 Task: Find connections with filter location Igualada with filter topic #CVwith filter profile language Spanish with filter current company Zydus Group with filter school Vel Tech Multi Tech Dr. Rangarajan Dr. Sakunthala Engineering College with filter industry Retail Pharmacies with filter service category Real Estate with filter keywords title Human Resources
Action: Mouse moved to (306, 341)
Screenshot: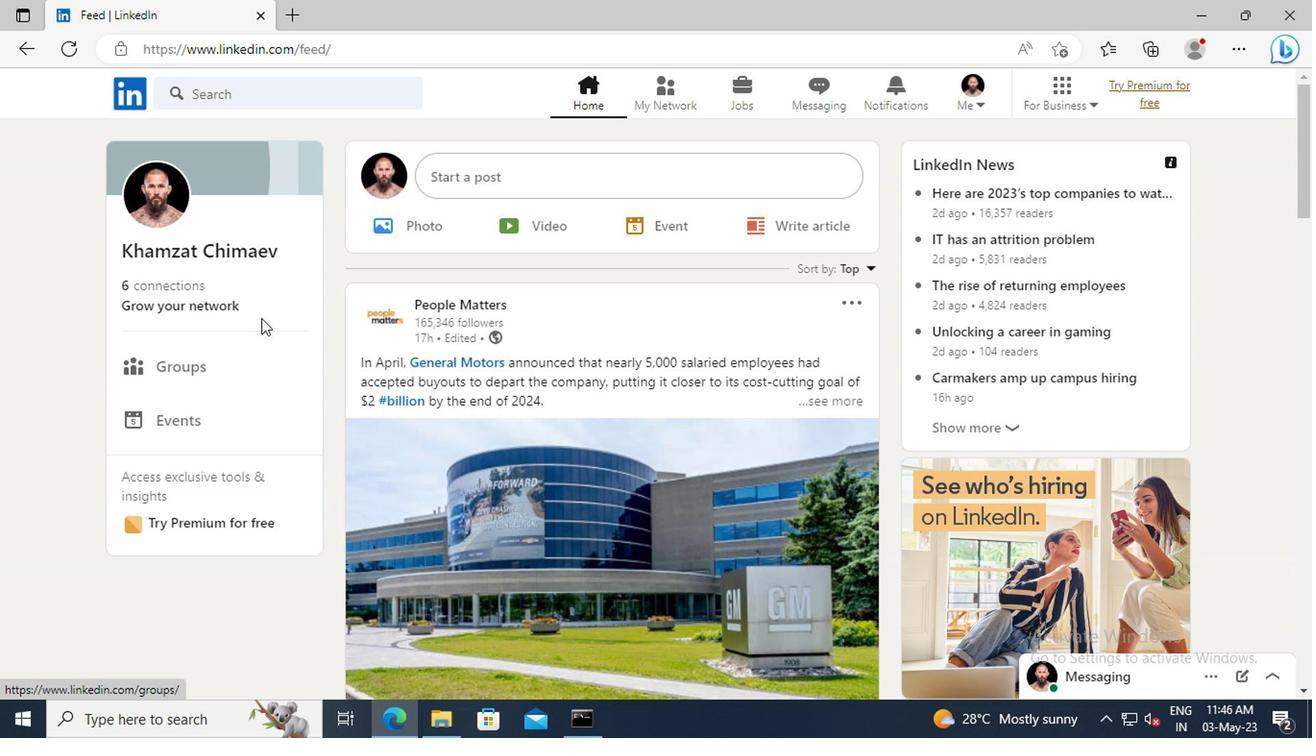 
Action: Mouse pressed left at (306, 341)
Screenshot: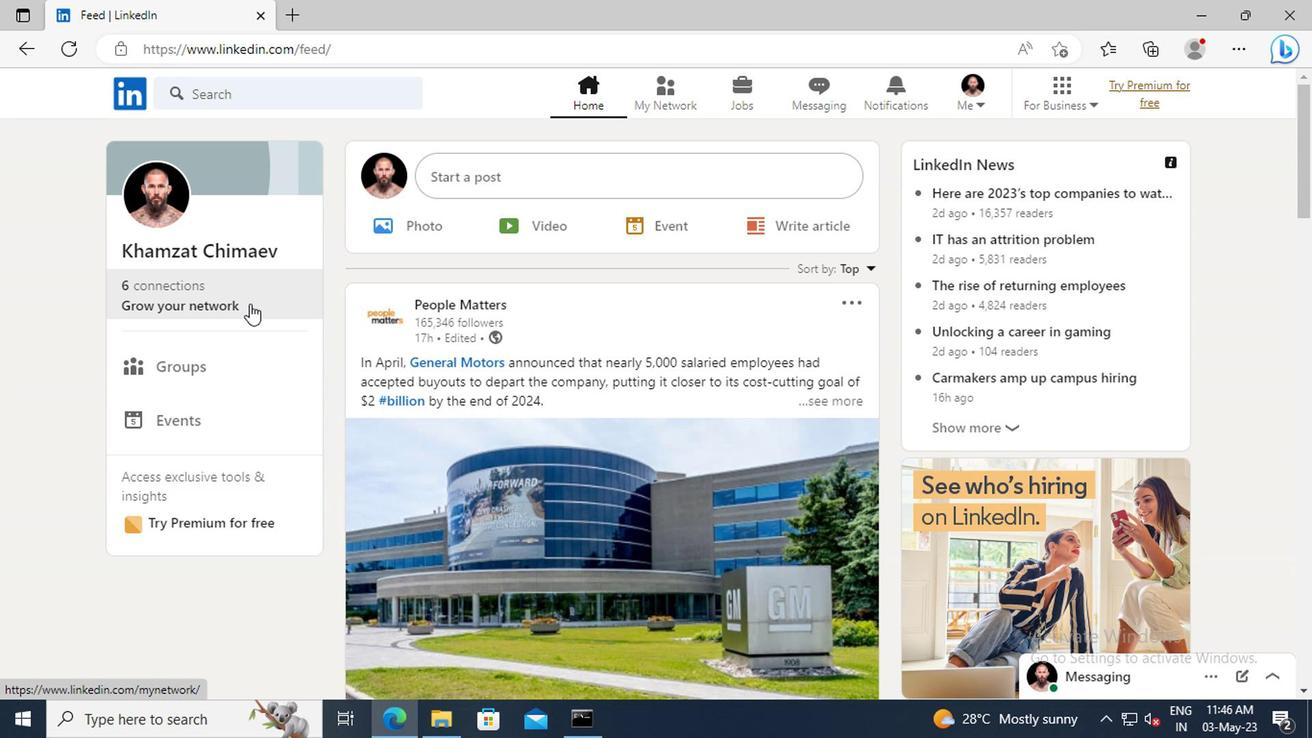 
Action: Mouse moved to (289, 277)
Screenshot: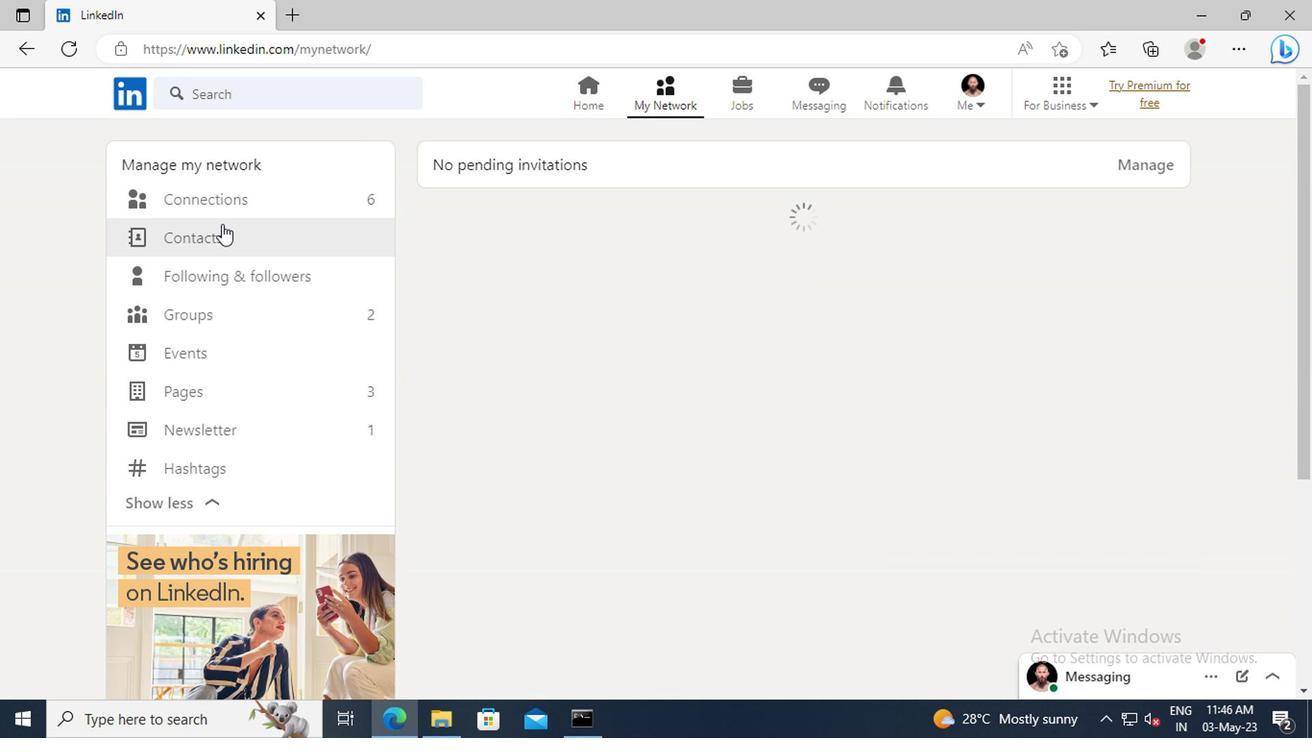 
Action: Mouse pressed left at (289, 277)
Screenshot: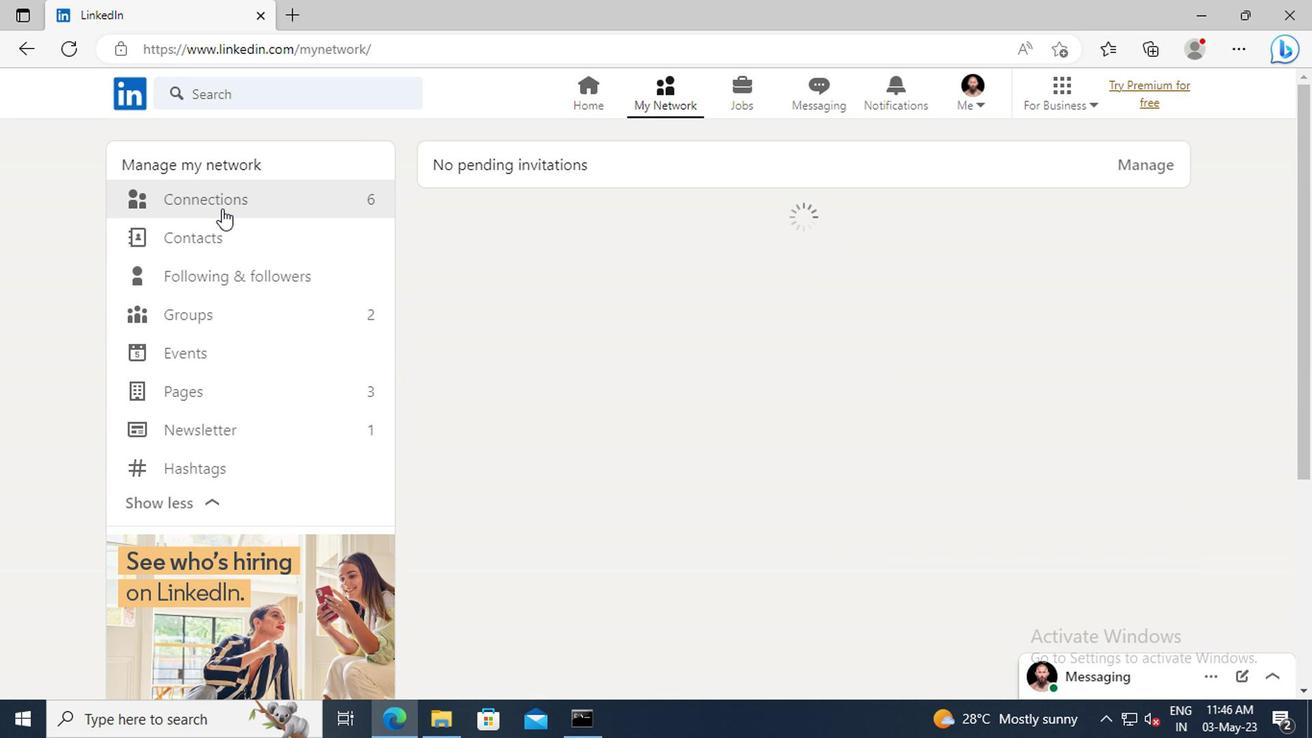 
Action: Mouse moved to (688, 278)
Screenshot: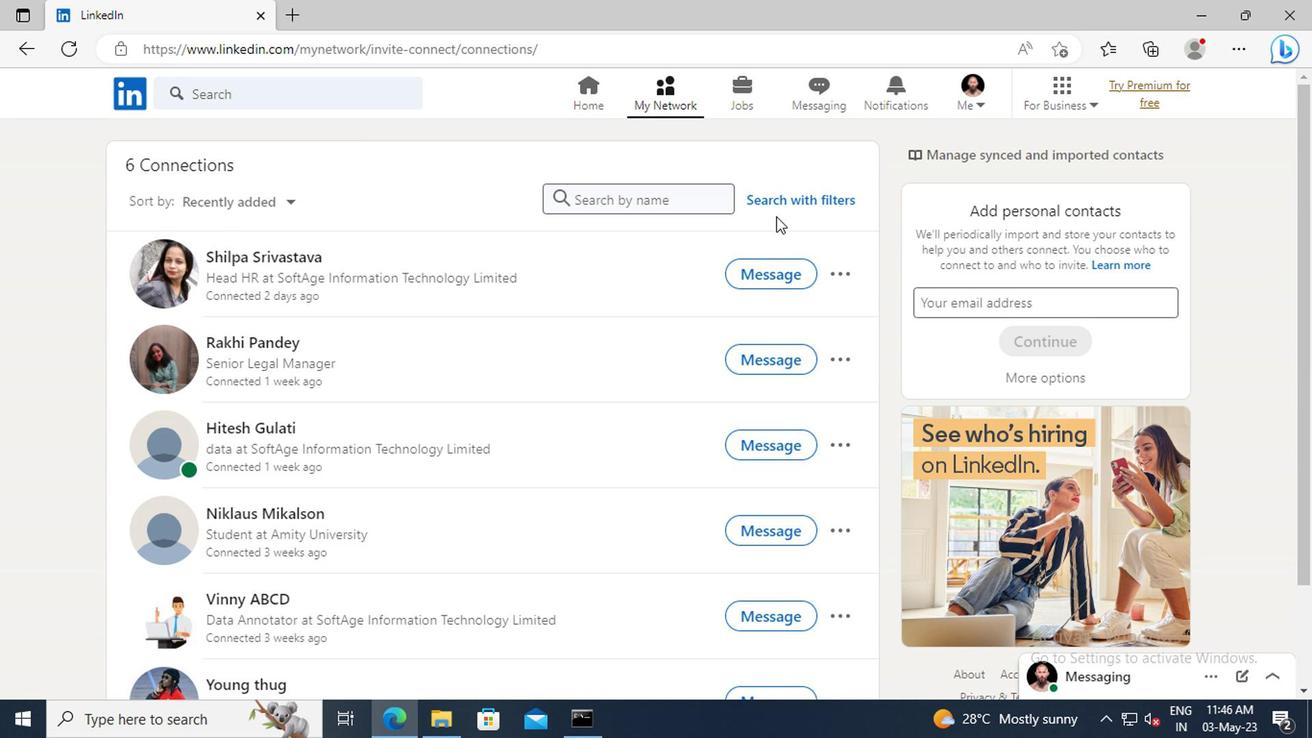
Action: Mouse pressed left at (688, 278)
Screenshot: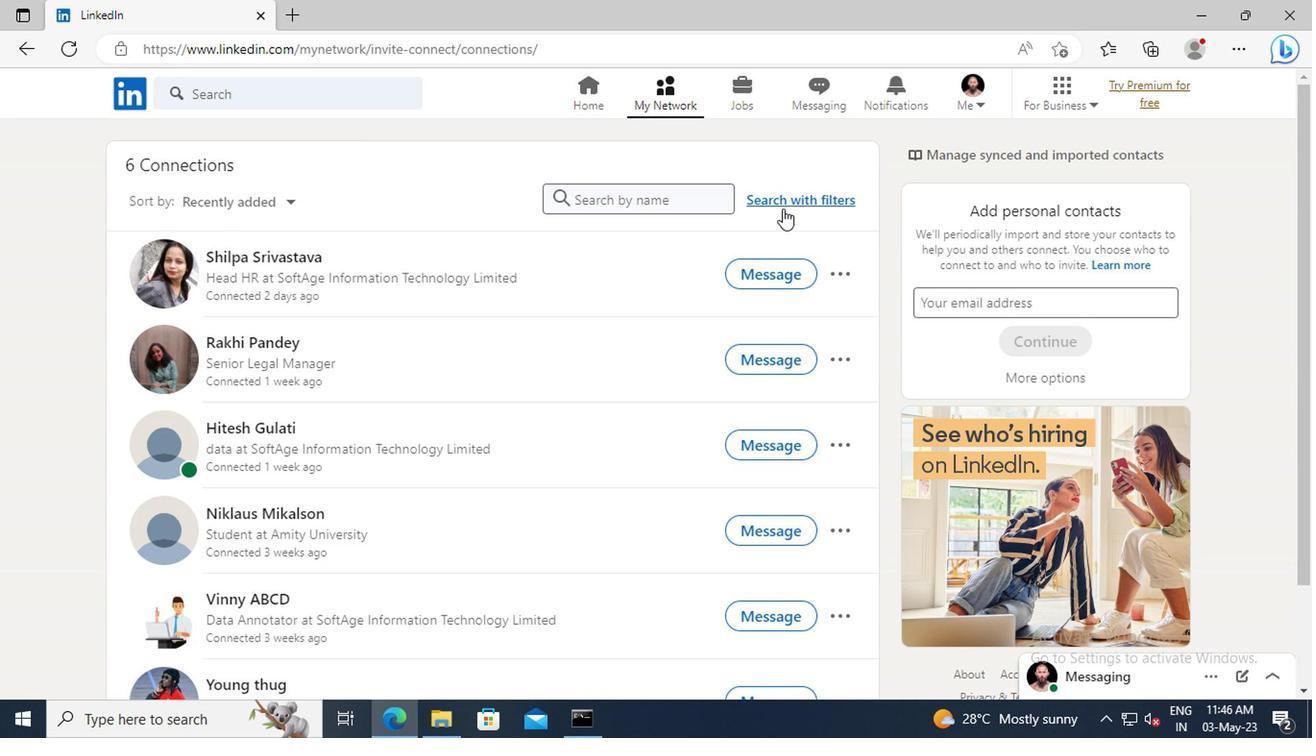 
Action: Mouse moved to (645, 239)
Screenshot: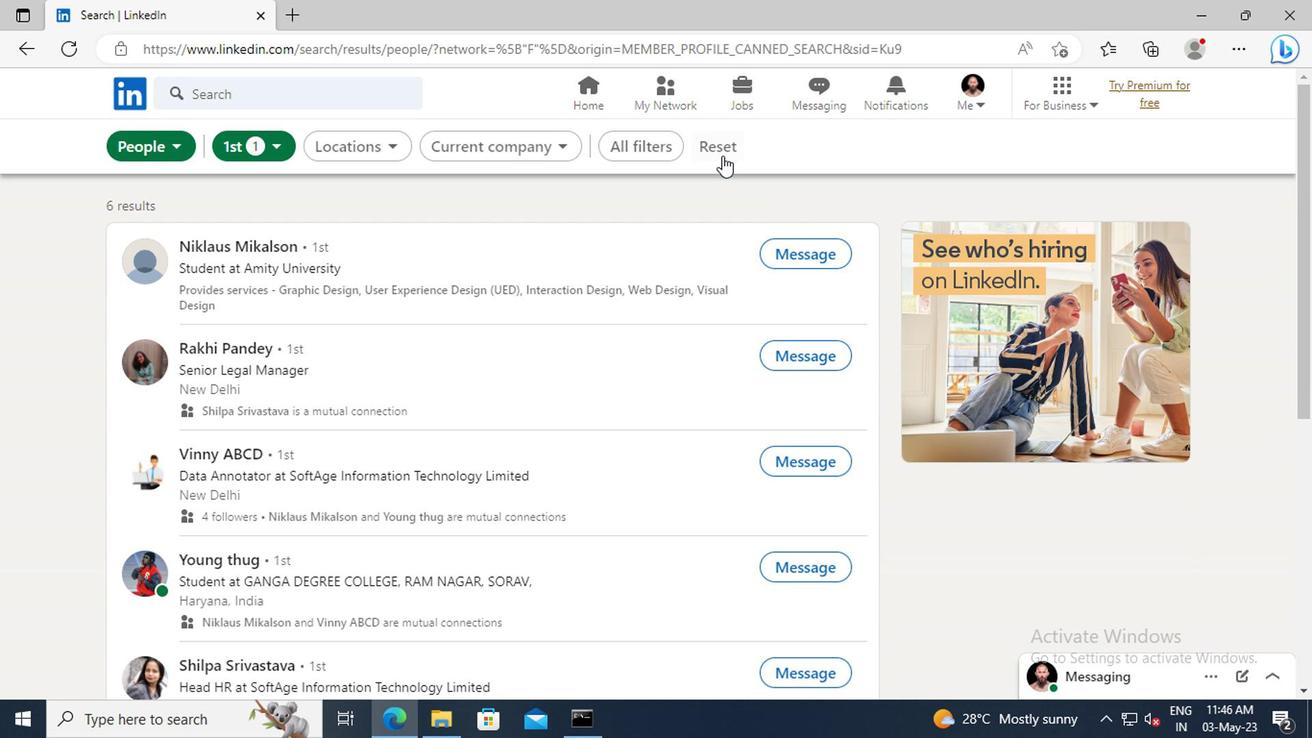 
Action: Mouse pressed left at (645, 239)
Screenshot: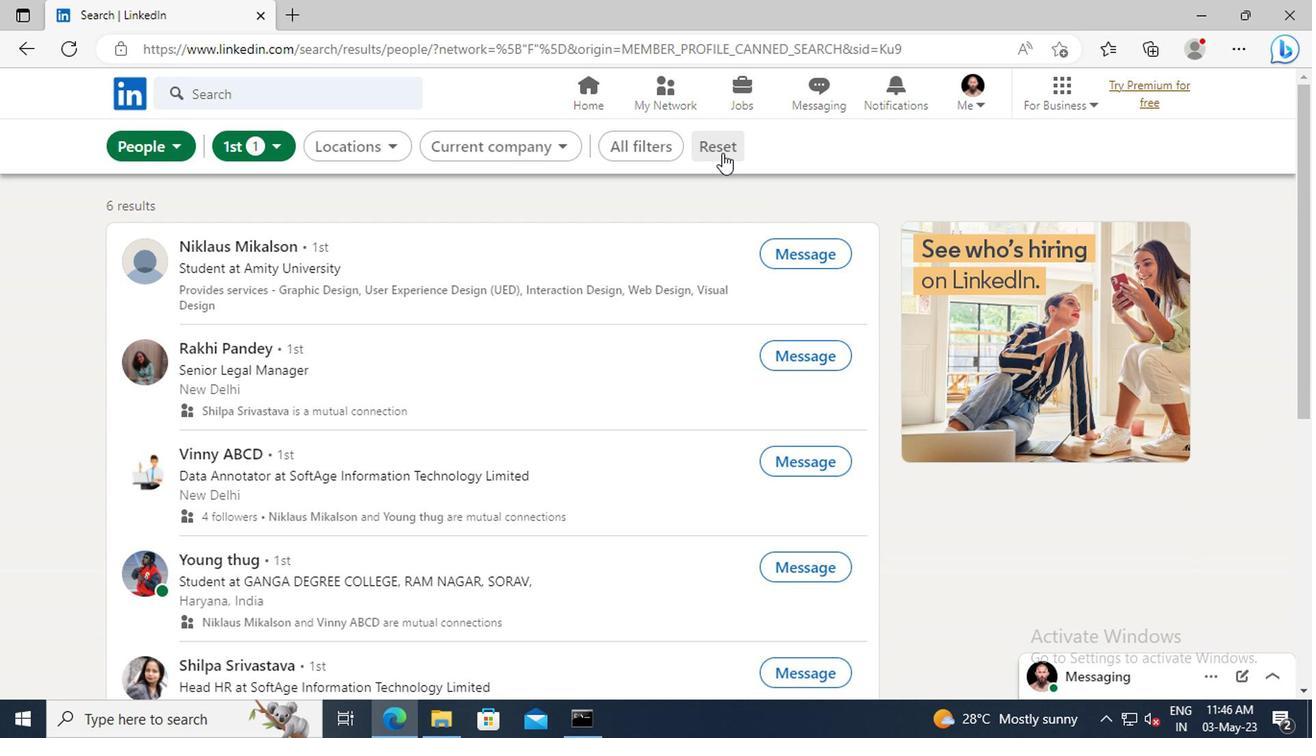 
Action: Mouse moved to (632, 237)
Screenshot: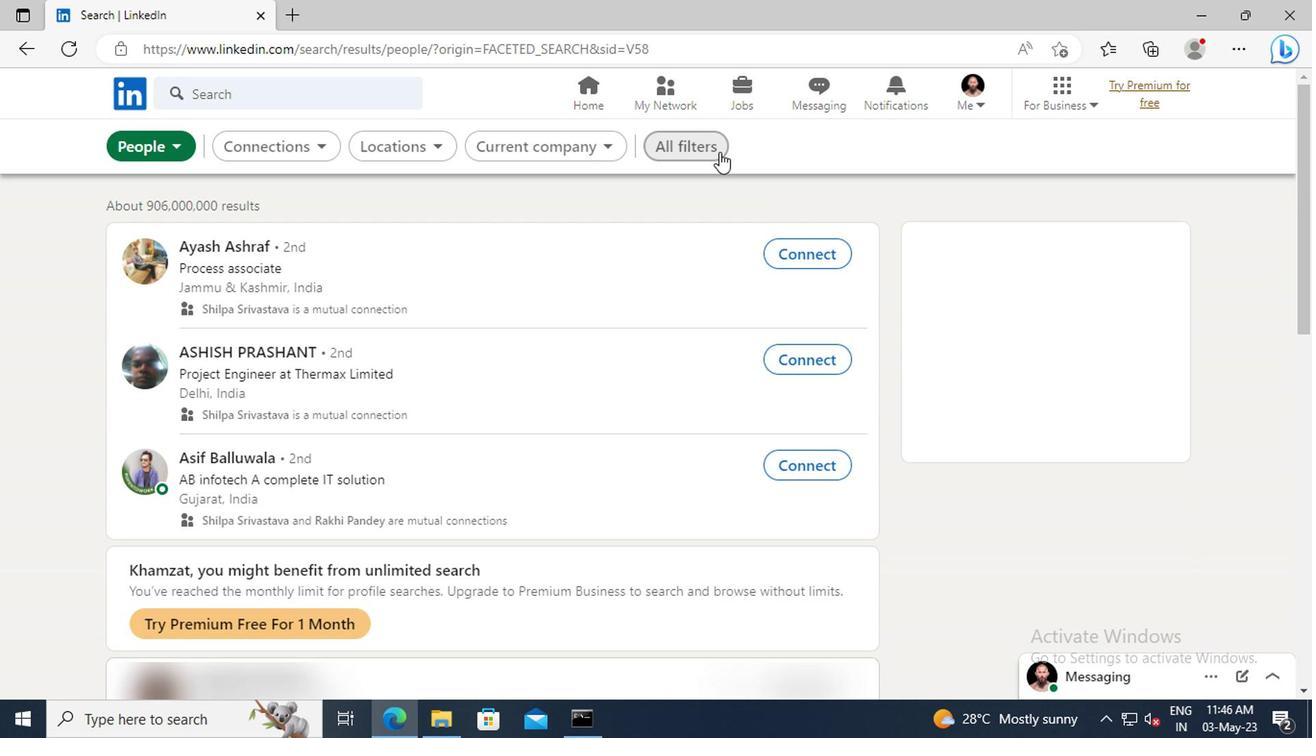 
Action: Mouse pressed left at (632, 237)
Screenshot: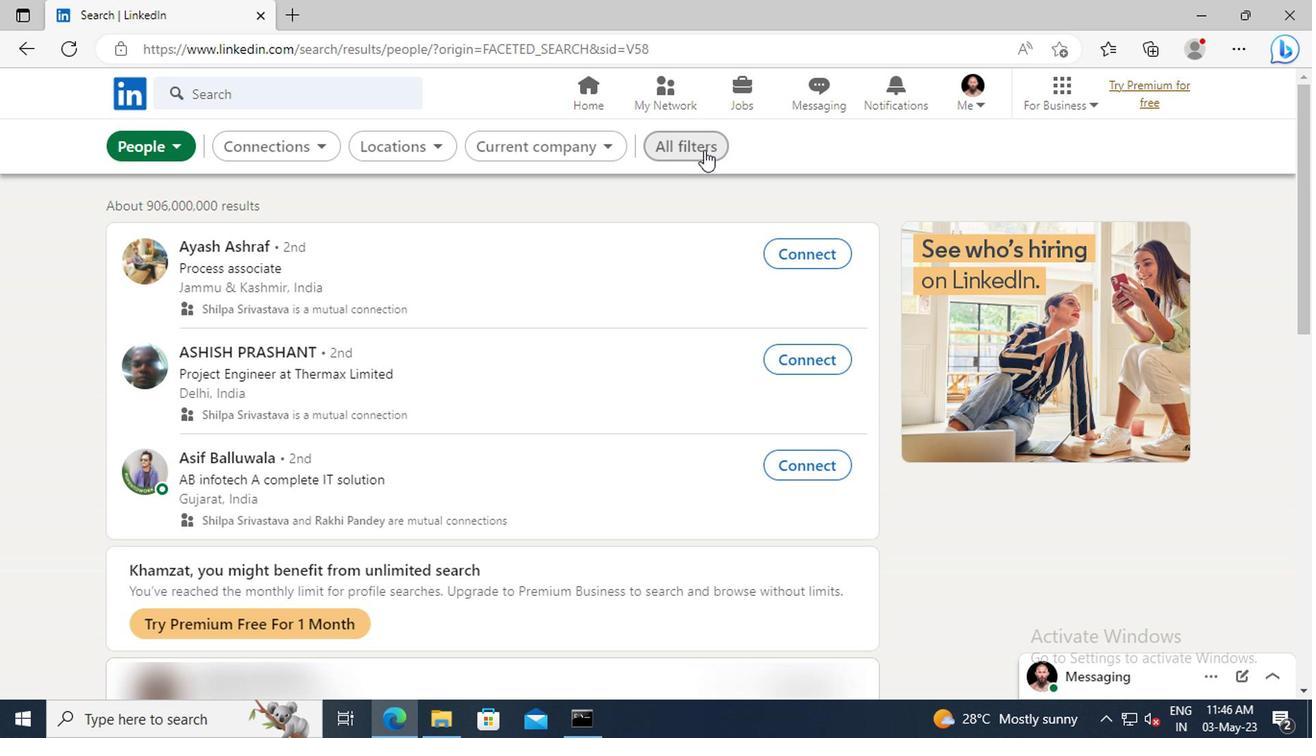 
Action: Mouse moved to (895, 384)
Screenshot: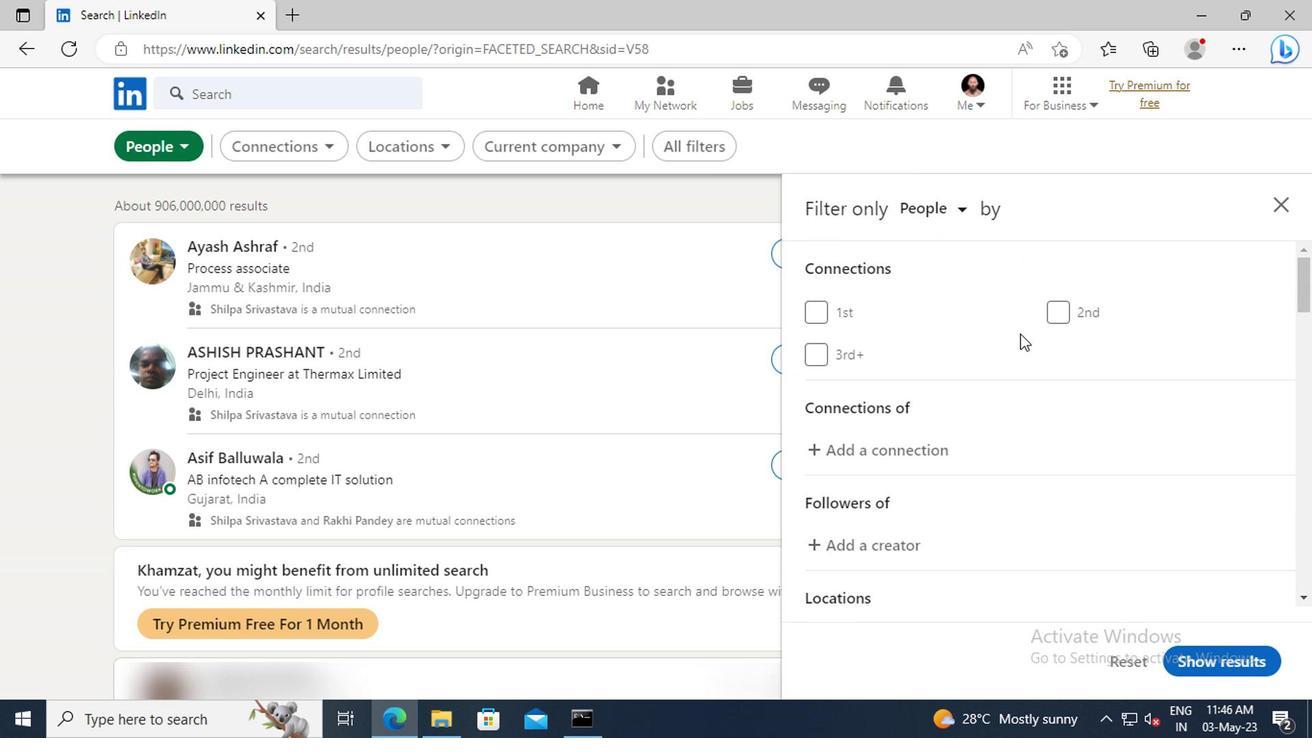 
Action: Mouse scrolled (895, 384) with delta (0, 0)
Screenshot: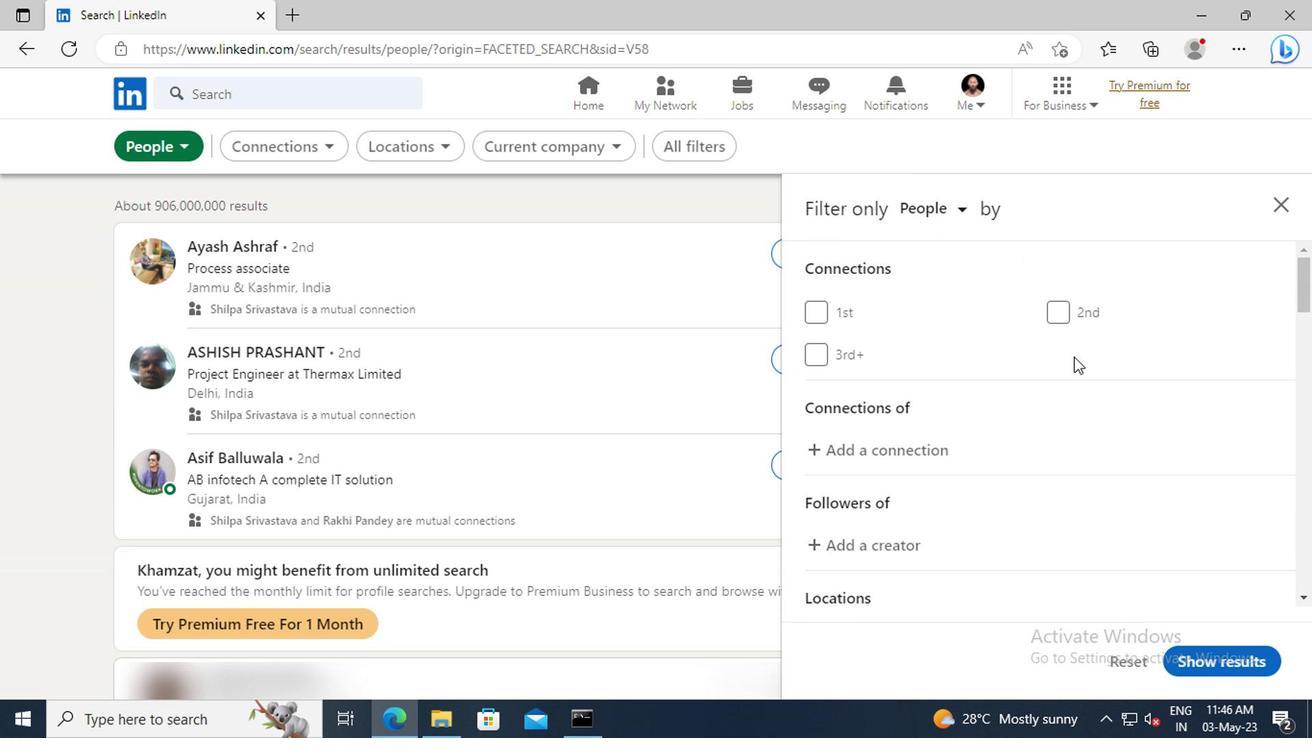 
Action: Mouse scrolled (895, 384) with delta (0, 0)
Screenshot: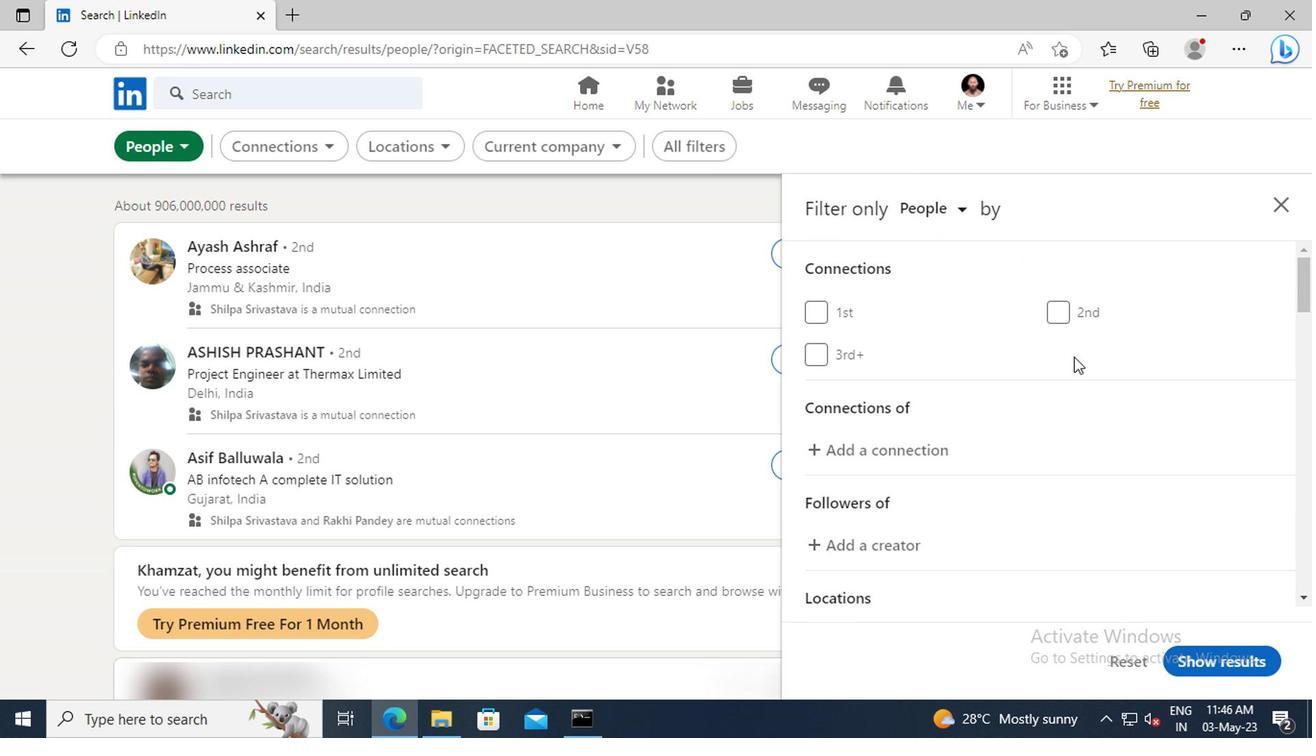 
Action: Mouse scrolled (895, 384) with delta (0, 0)
Screenshot: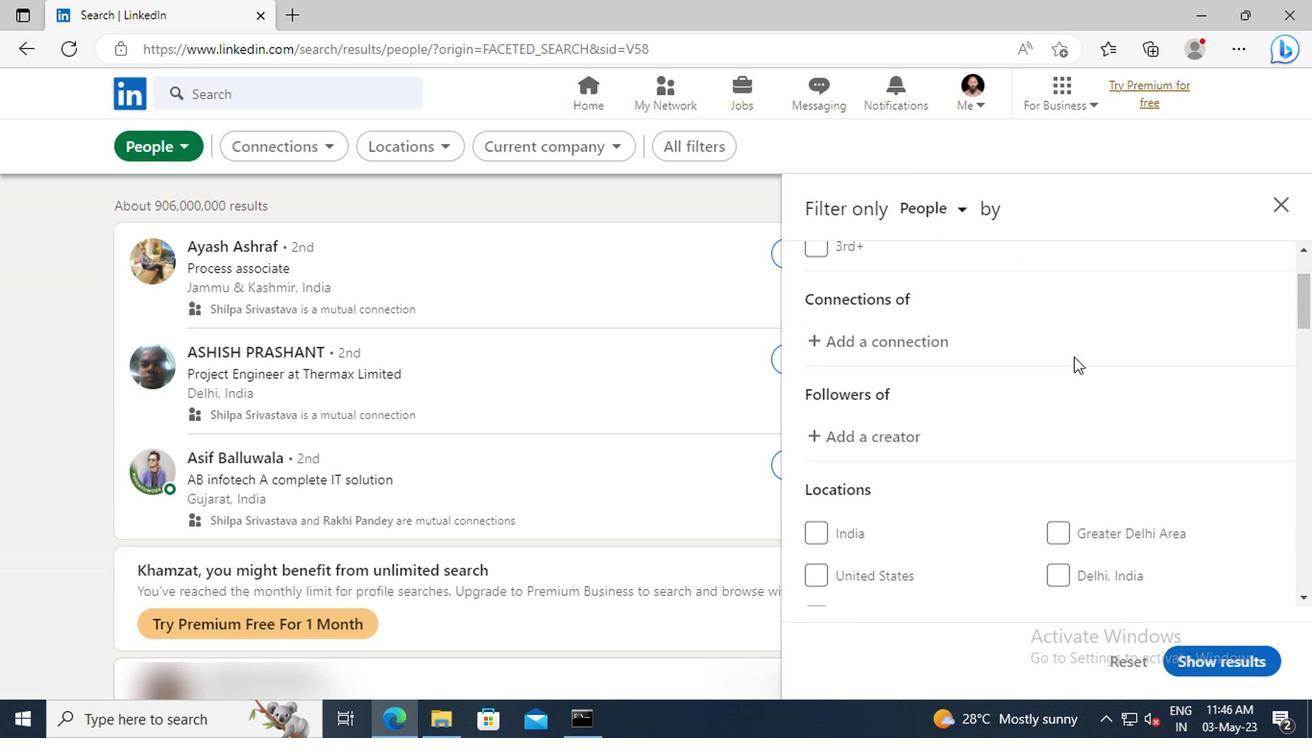 
Action: Mouse scrolled (895, 384) with delta (0, 0)
Screenshot: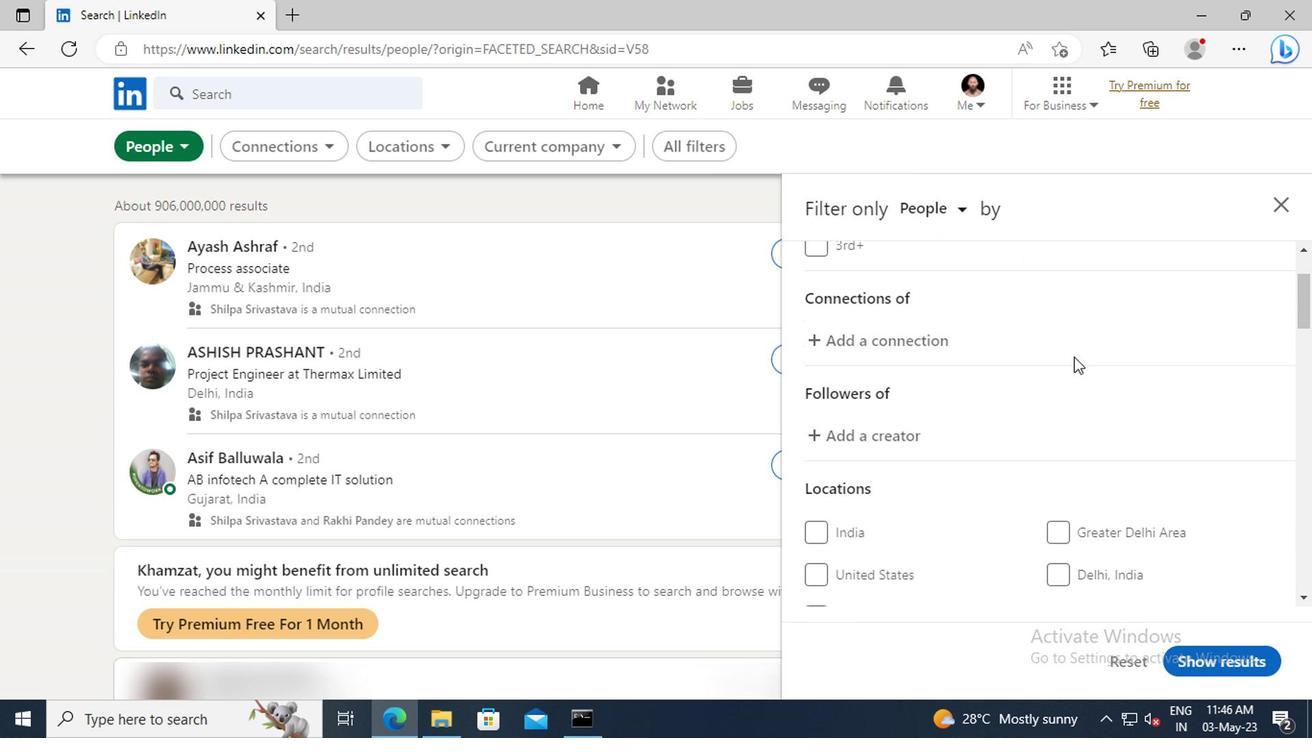 
Action: Mouse scrolled (895, 384) with delta (0, 0)
Screenshot: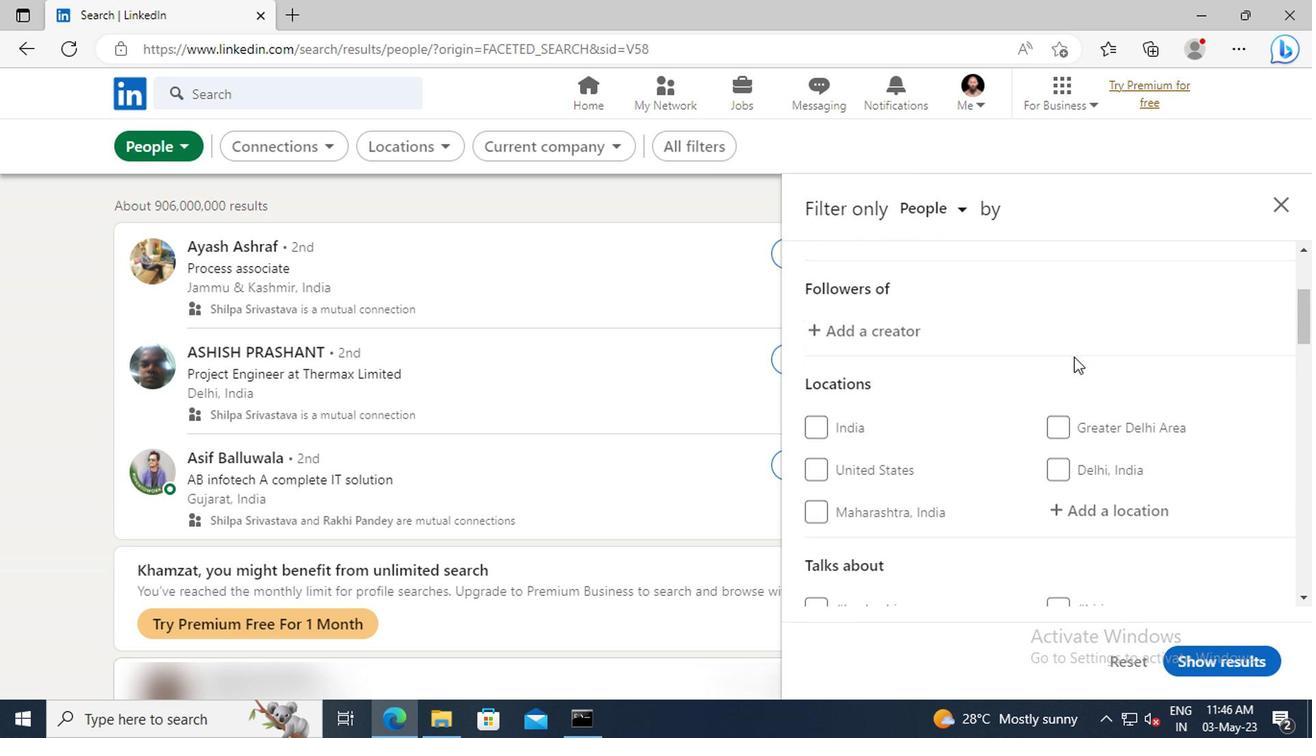 
Action: Mouse moved to (901, 455)
Screenshot: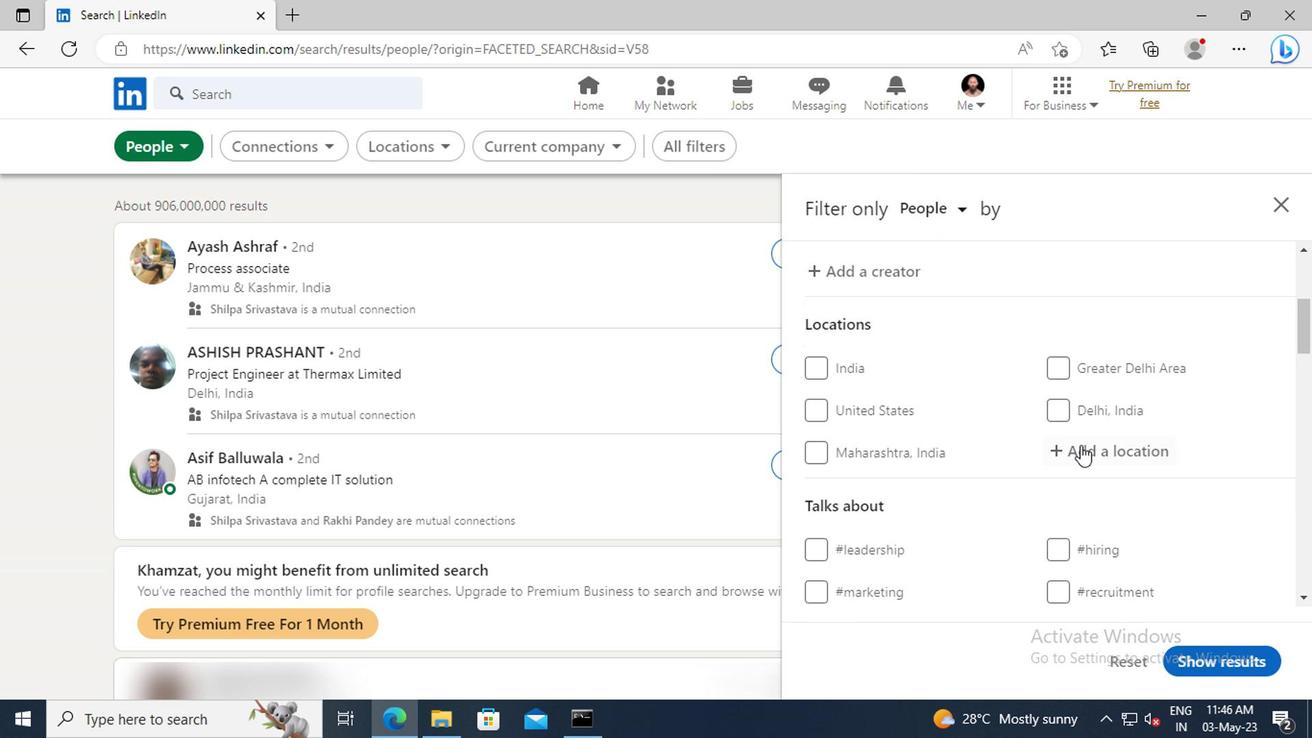 
Action: Mouse pressed left at (901, 455)
Screenshot: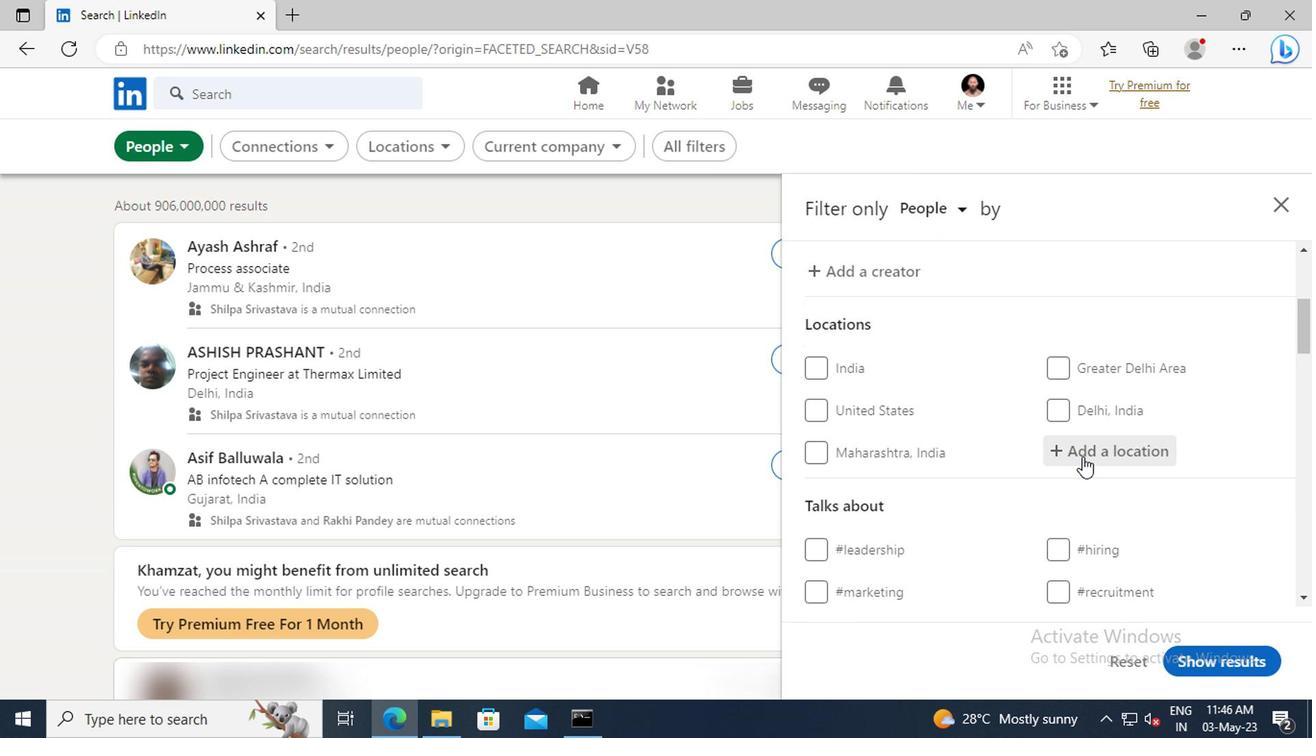 
Action: Key pressed <Key.shift>IGUALADA
Screenshot: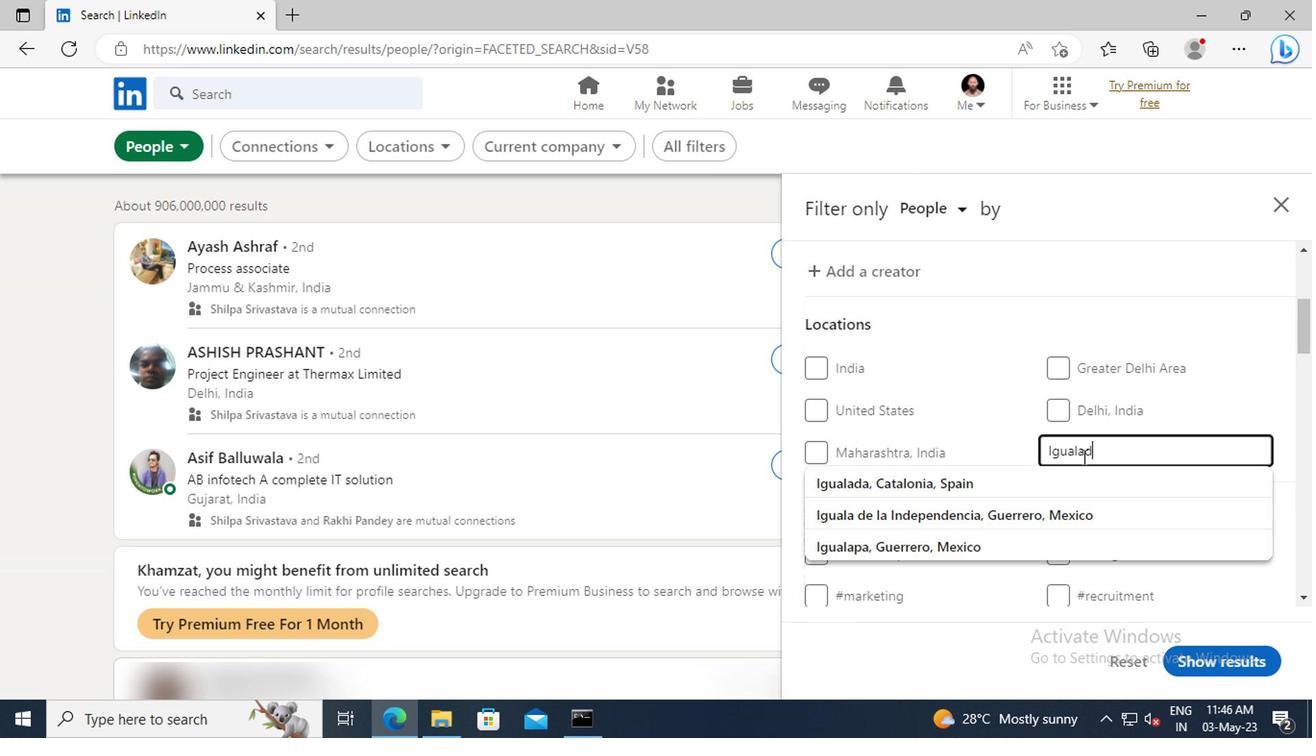 
Action: Mouse moved to (897, 476)
Screenshot: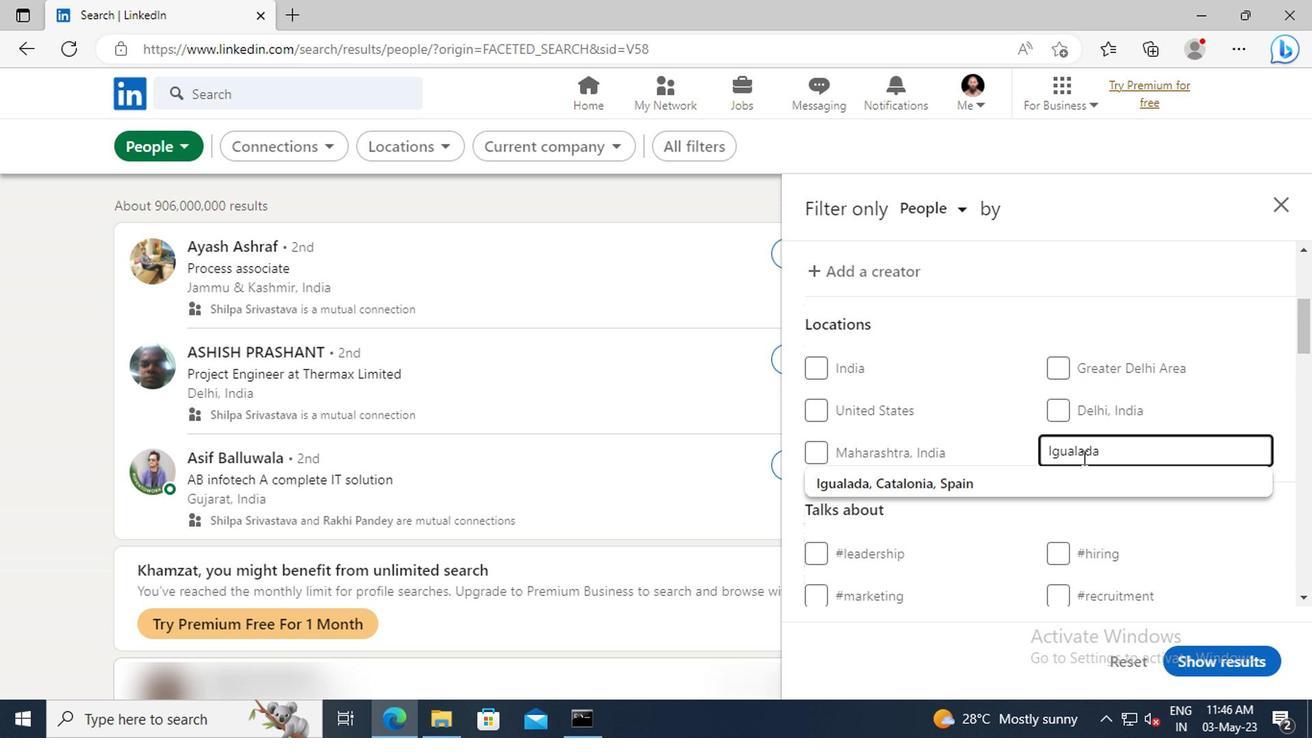 
Action: Mouse pressed left at (897, 476)
Screenshot: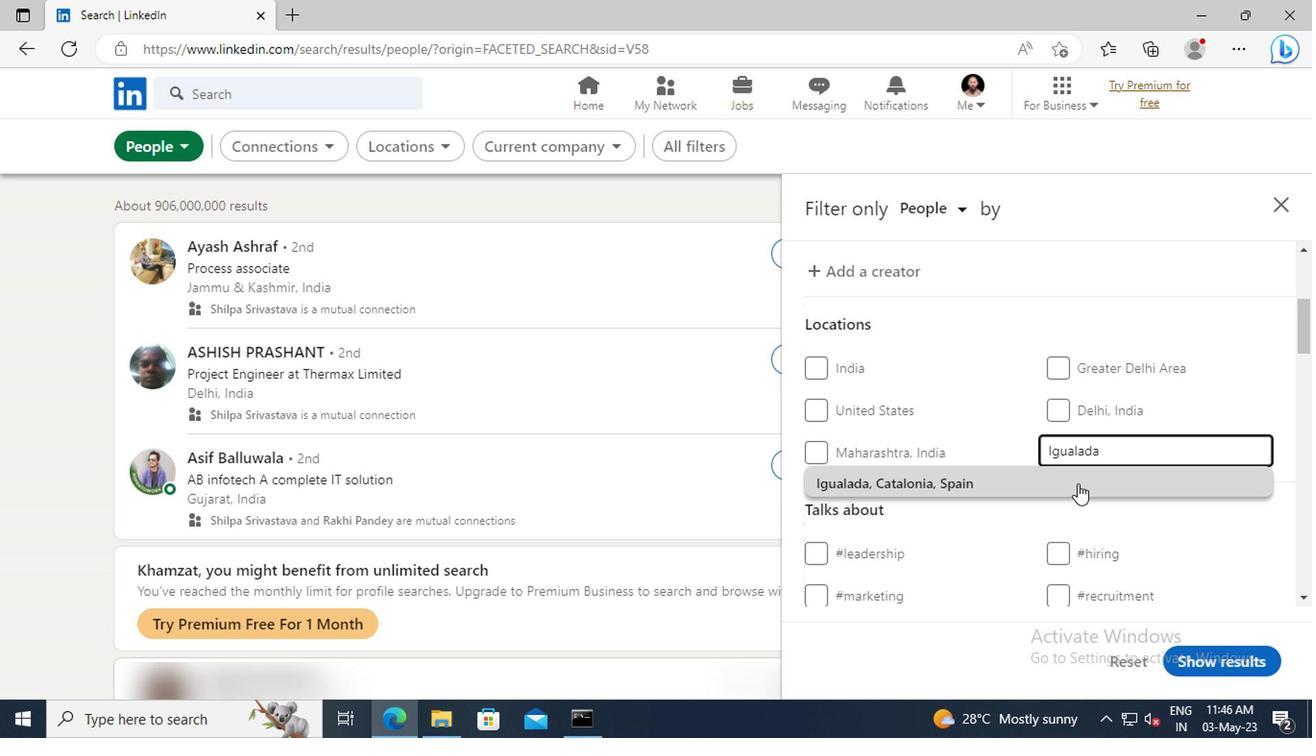 
Action: Mouse moved to (896, 477)
Screenshot: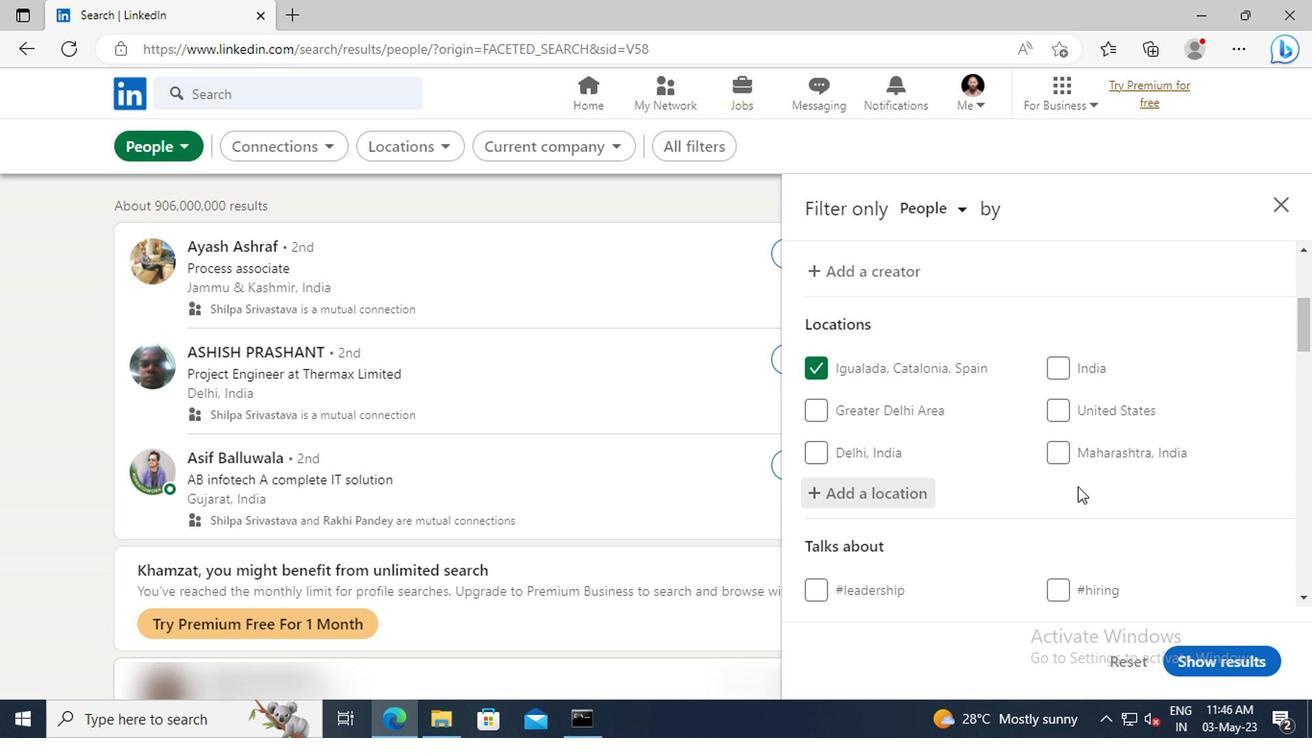 
Action: Mouse scrolled (896, 476) with delta (0, 0)
Screenshot: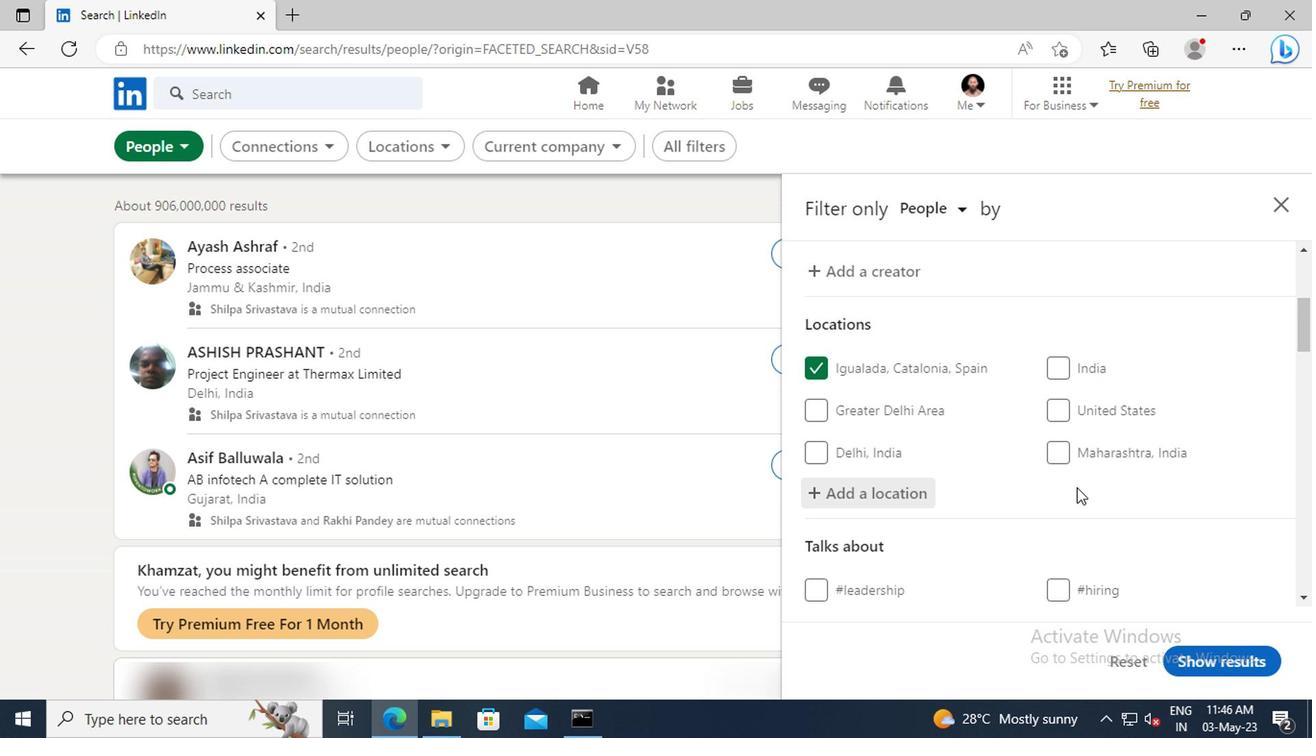 
Action: Mouse moved to (895, 476)
Screenshot: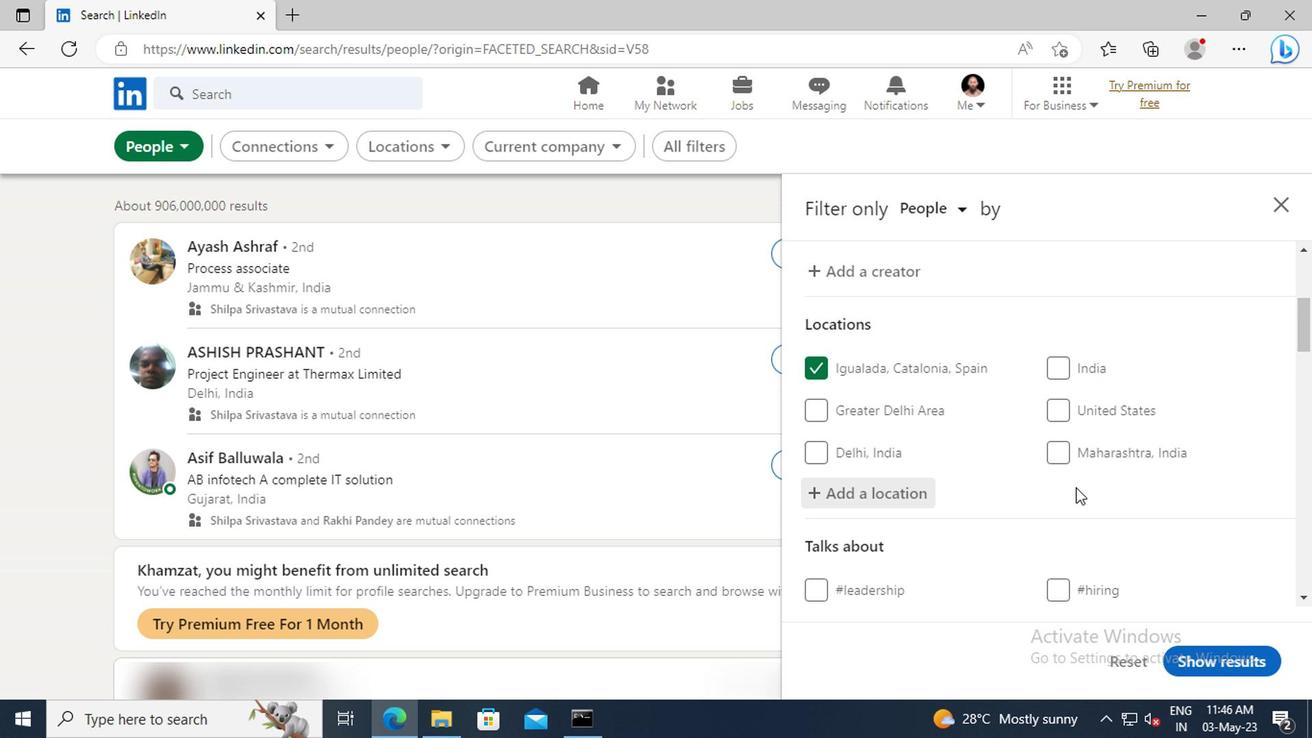 
Action: Mouse scrolled (895, 476) with delta (0, 0)
Screenshot: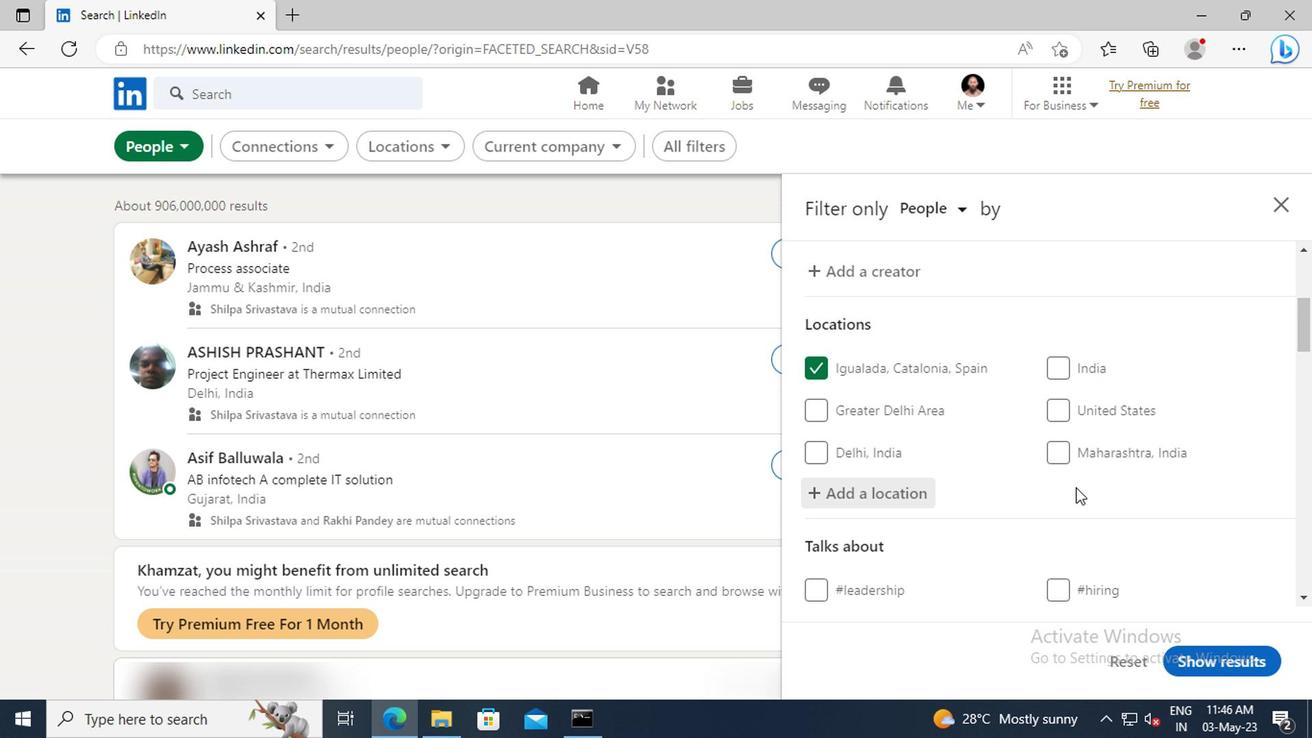 
Action: Mouse moved to (887, 442)
Screenshot: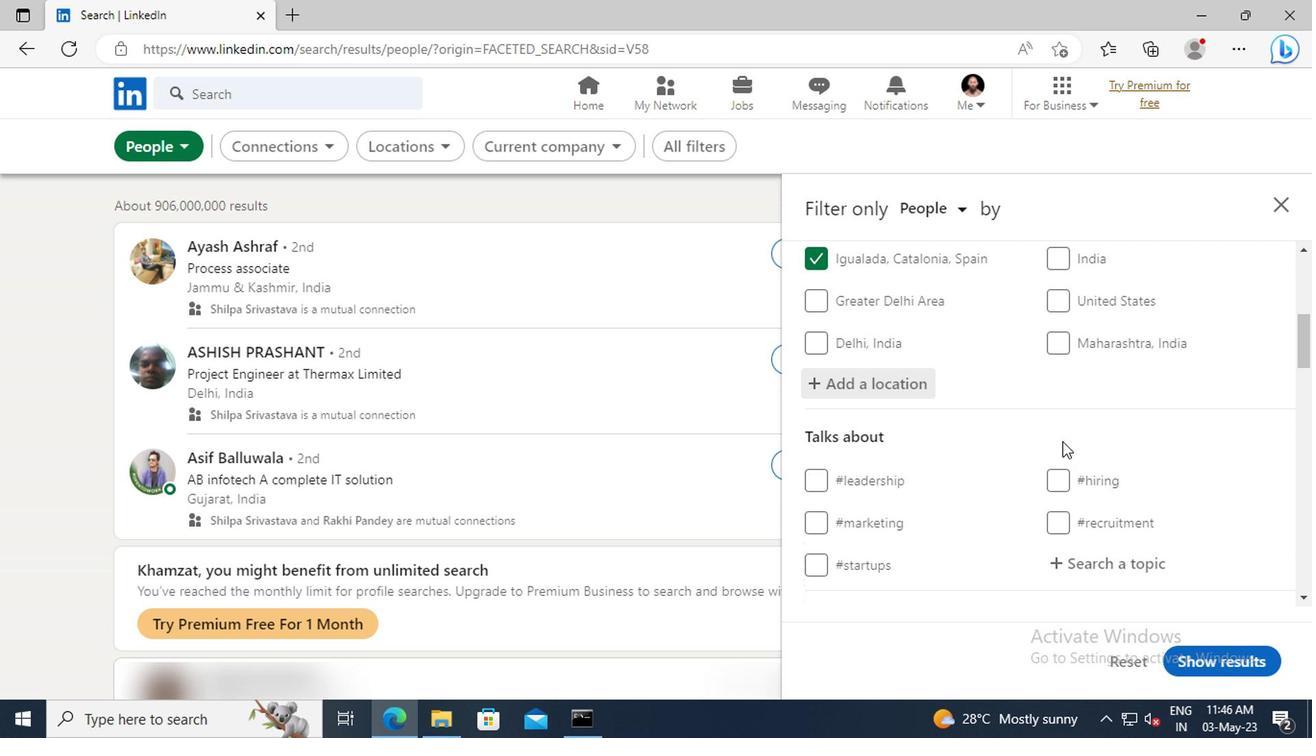 
Action: Mouse scrolled (887, 442) with delta (0, 0)
Screenshot: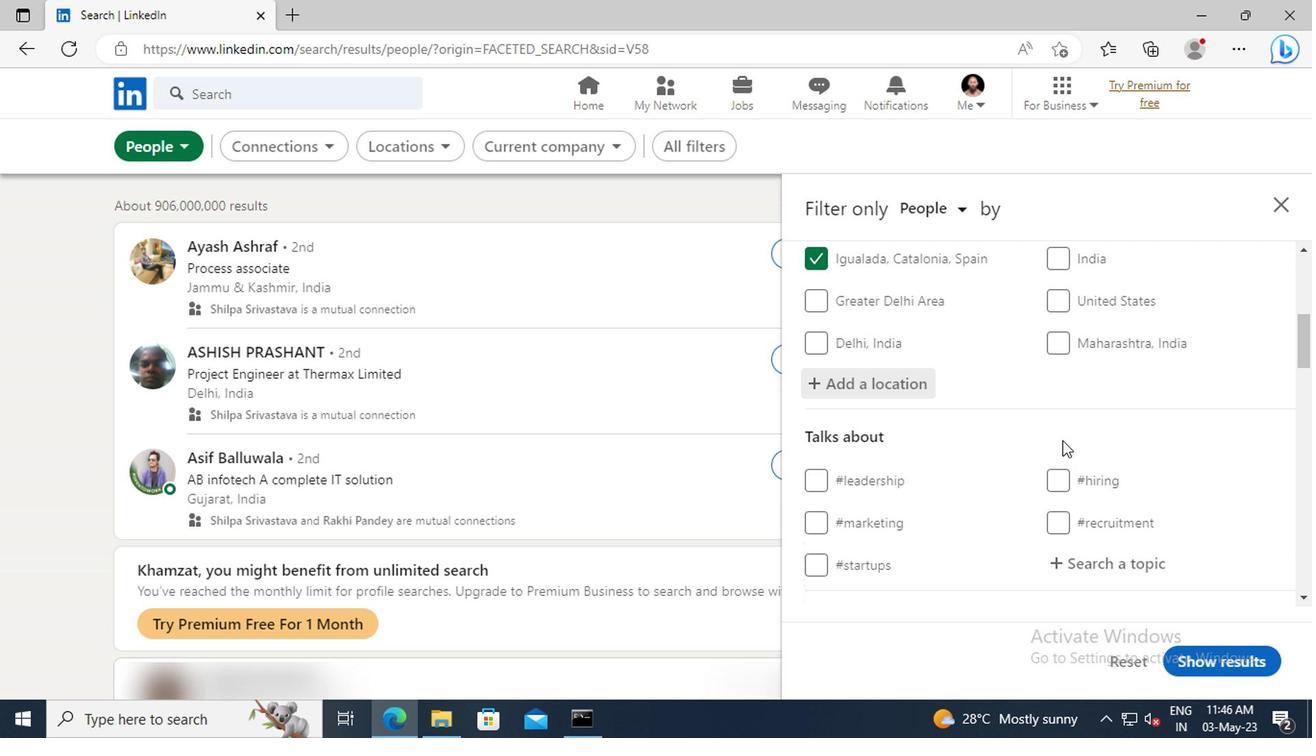 
Action: Mouse scrolled (887, 442) with delta (0, 0)
Screenshot: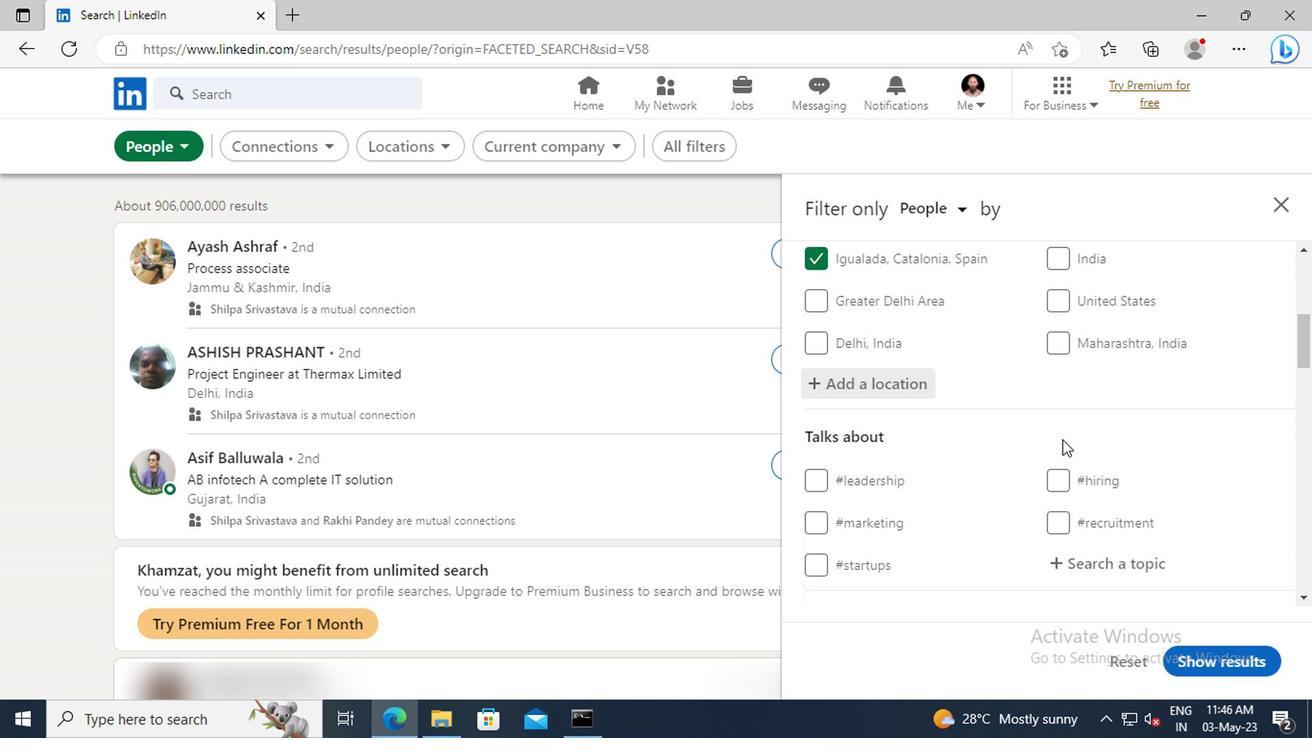 
Action: Mouse moved to (891, 454)
Screenshot: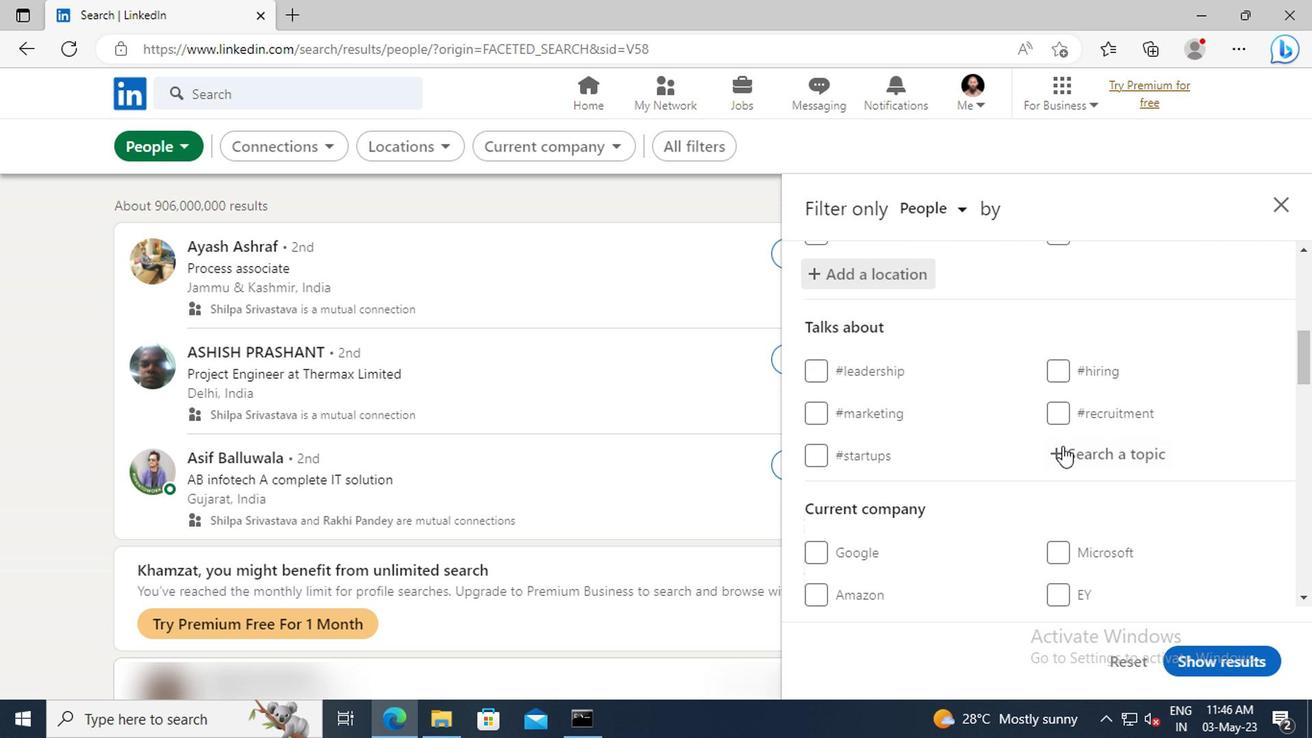 
Action: Mouse pressed left at (891, 454)
Screenshot: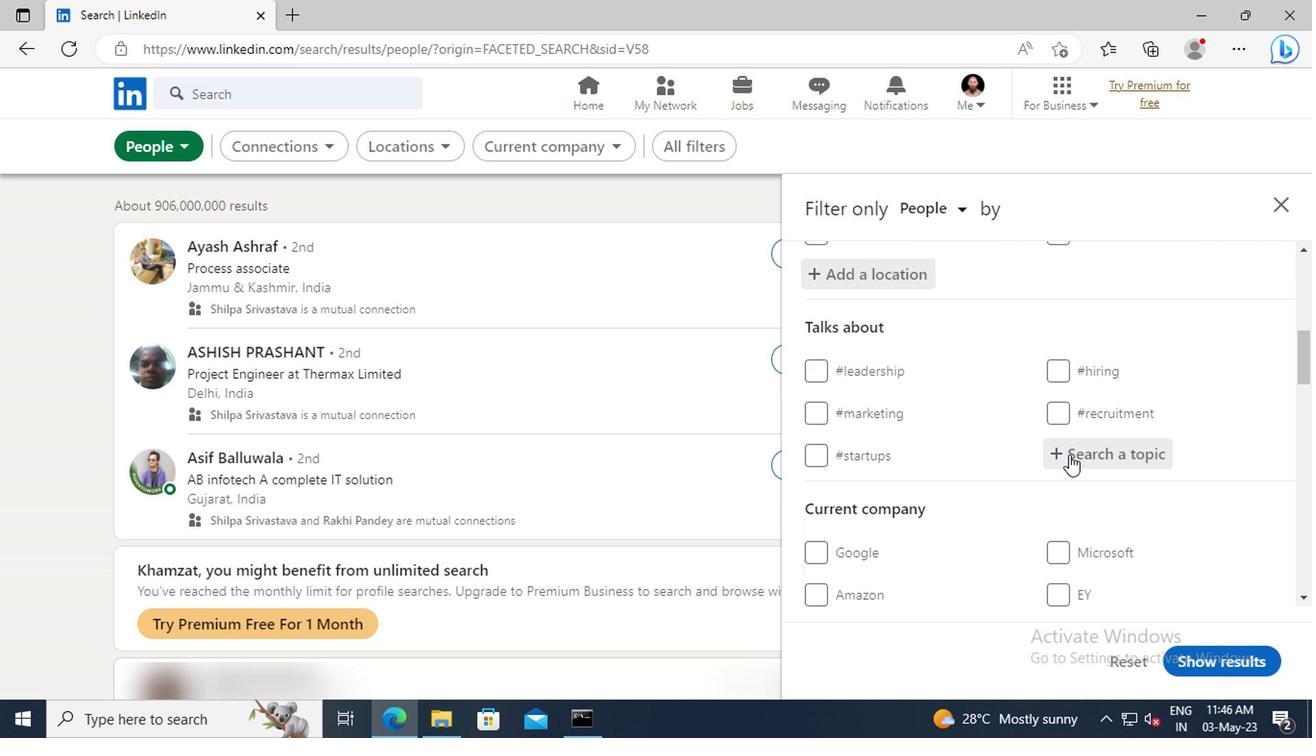 
Action: Key pressed <Key.shift>CV
Screenshot: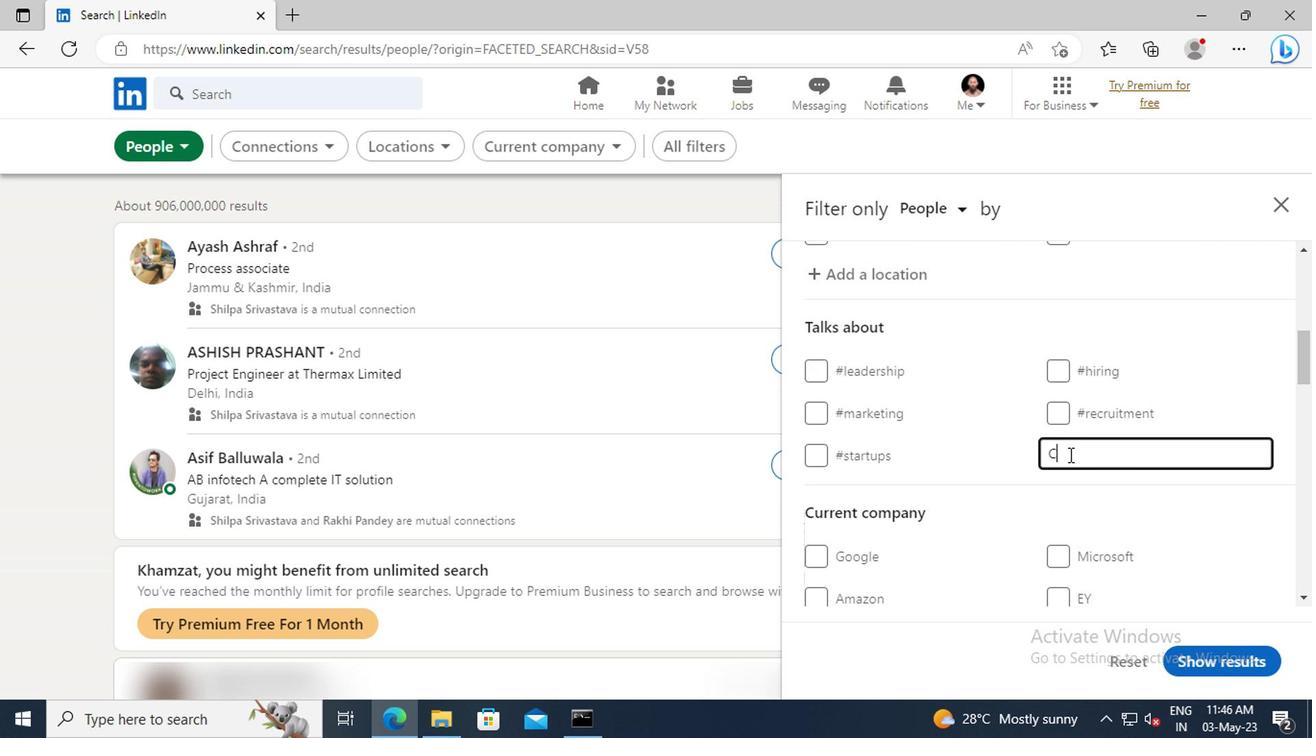 
Action: Mouse moved to (891, 468)
Screenshot: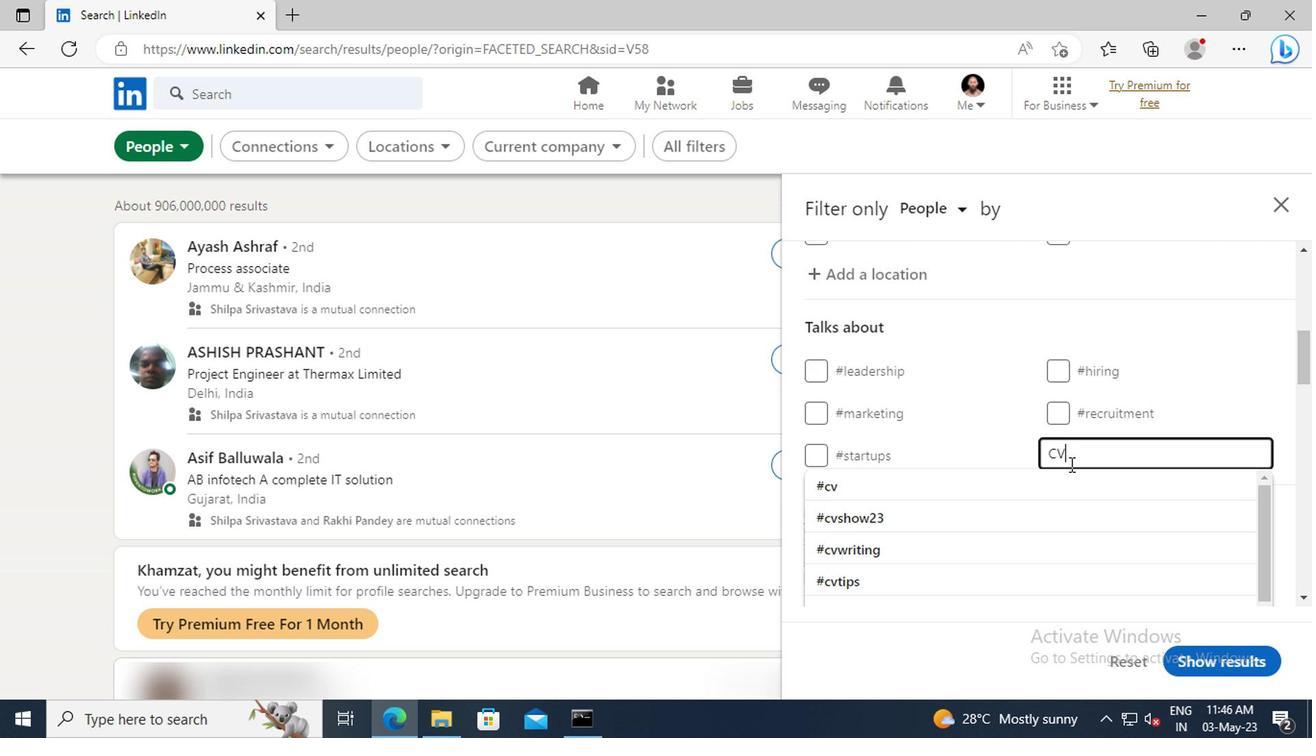 
Action: Mouse pressed left at (891, 468)
Screenshot: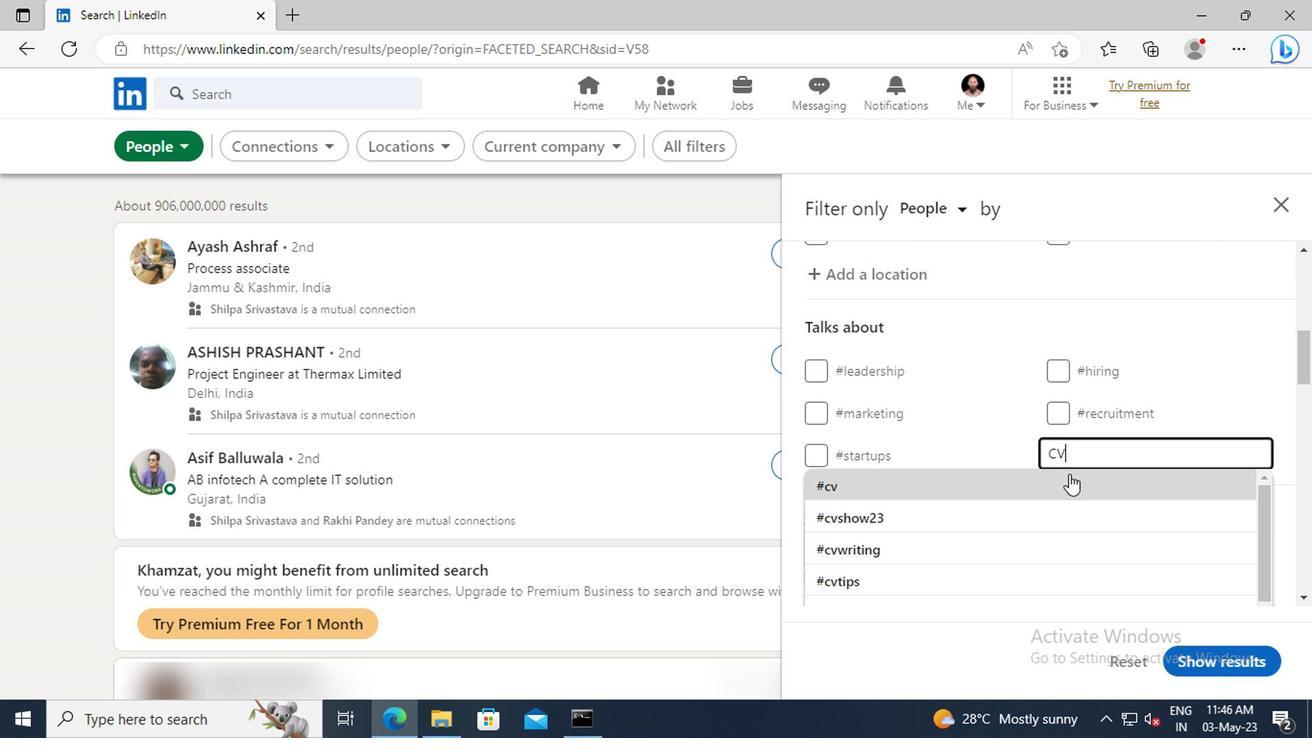 
Action: Mouse scrolled (891, 467) with delta (0, 0)
Screenshot: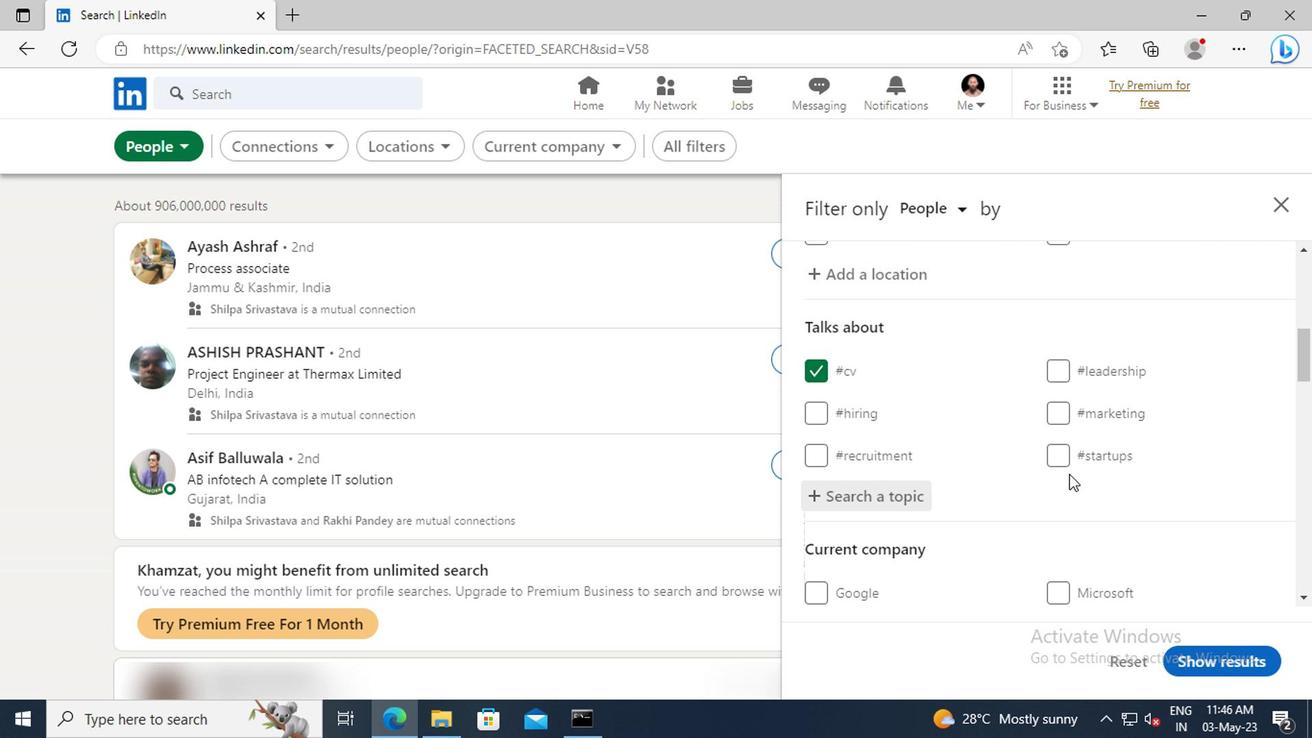 
Action: Mouse scrolled (891, 467) with delta (0, 0)
Screenshot: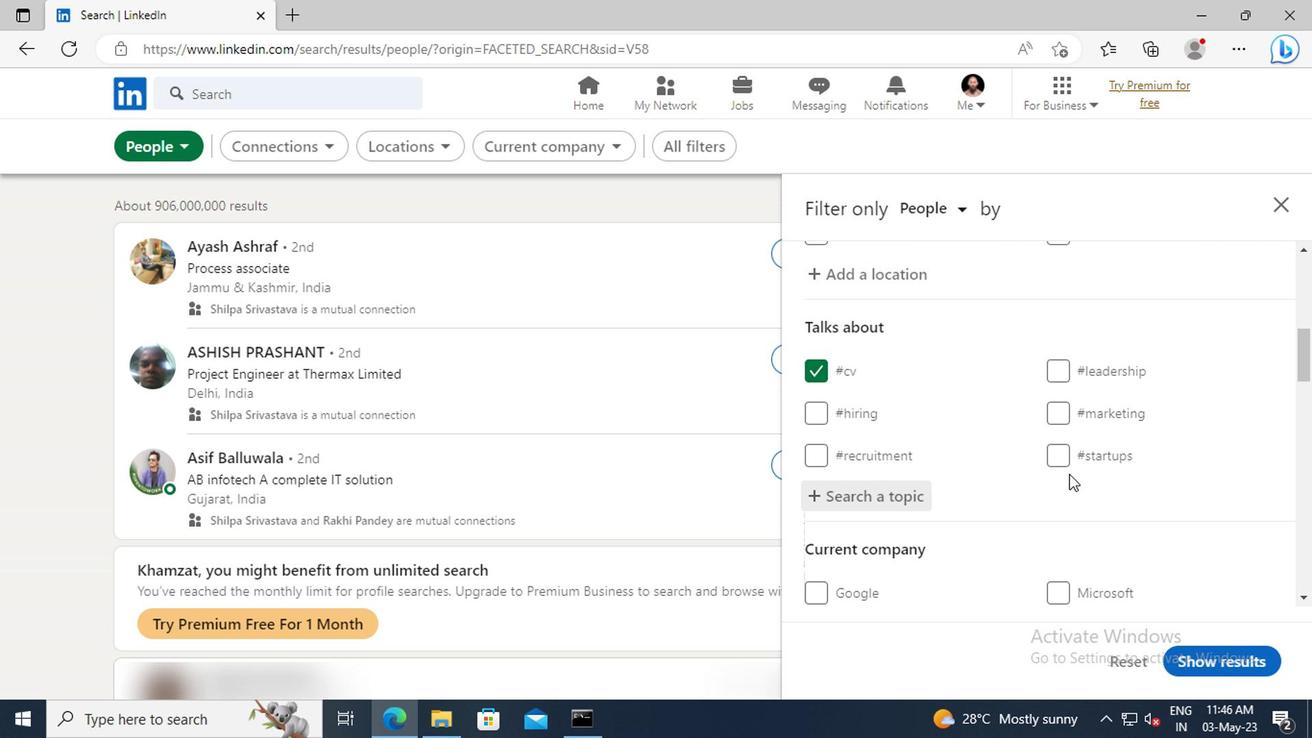 
Action: Mouse scrolled (891, 467) with delta (0, 0)
Screenshot: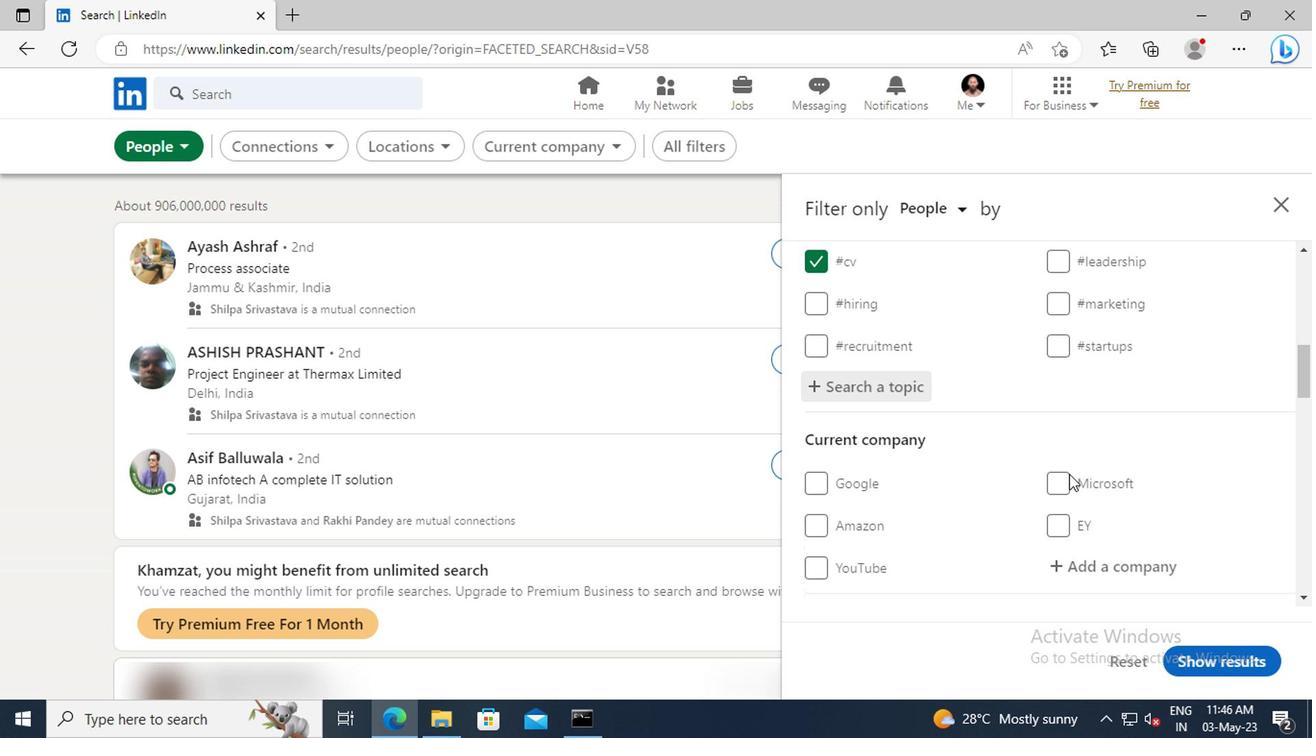 
Action: Mouse scrolled (891, 467) with delta (0, 0)
Screenshot: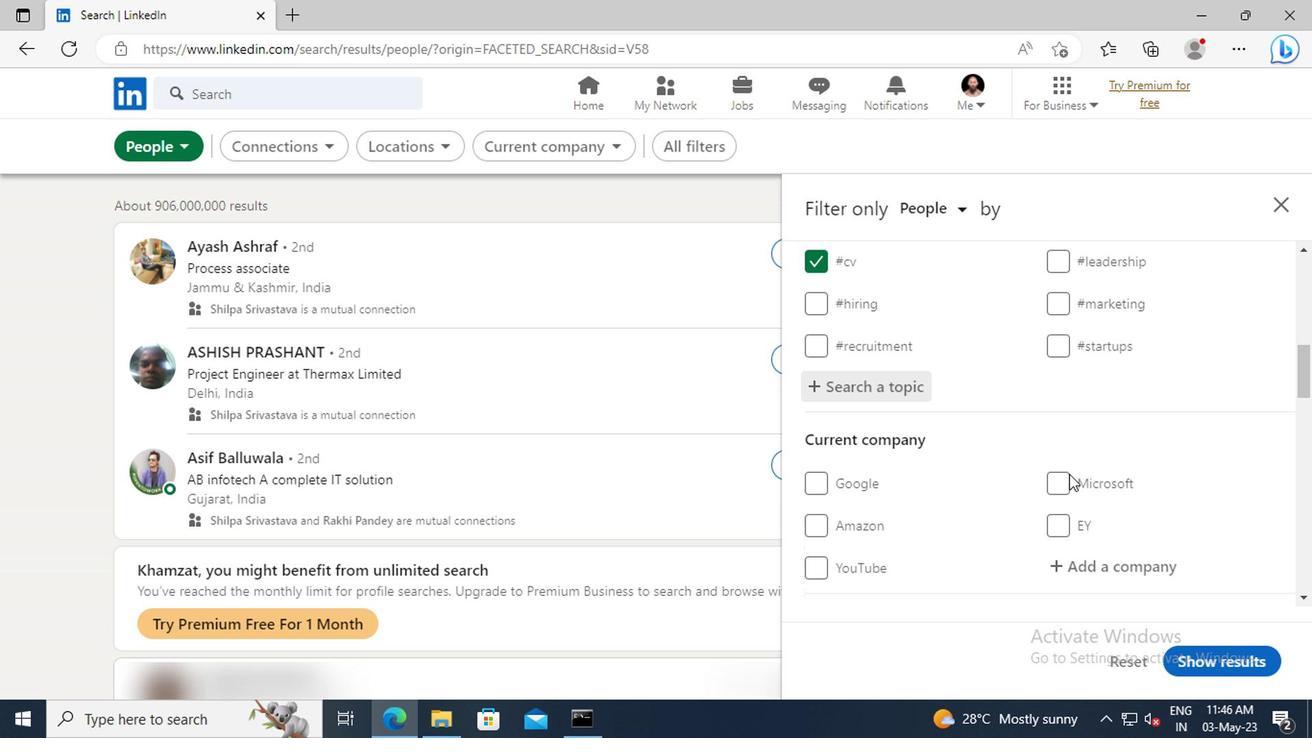 
Action: Mouse scrolled (891, 467) with delta (0, 0)
Screenshot: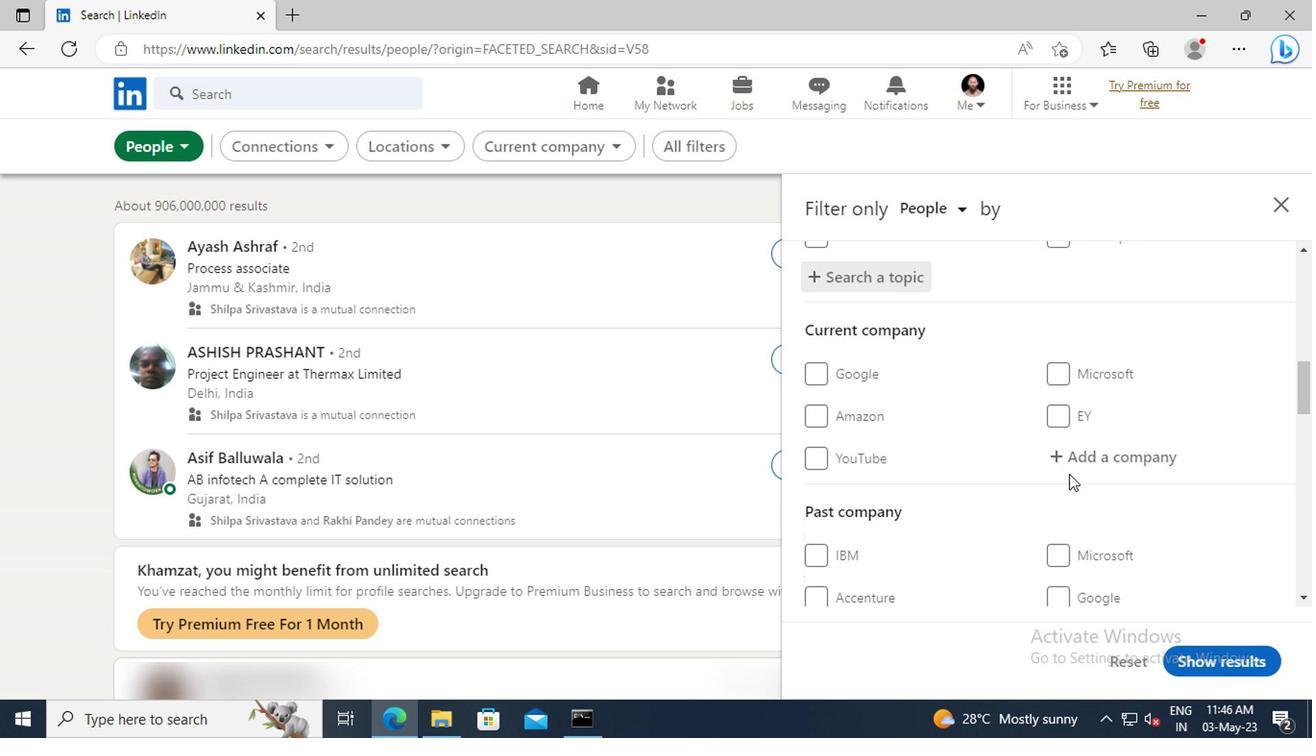
Action: Mouse scrolled (891, 467) with delta (0, 0)
Screenshot: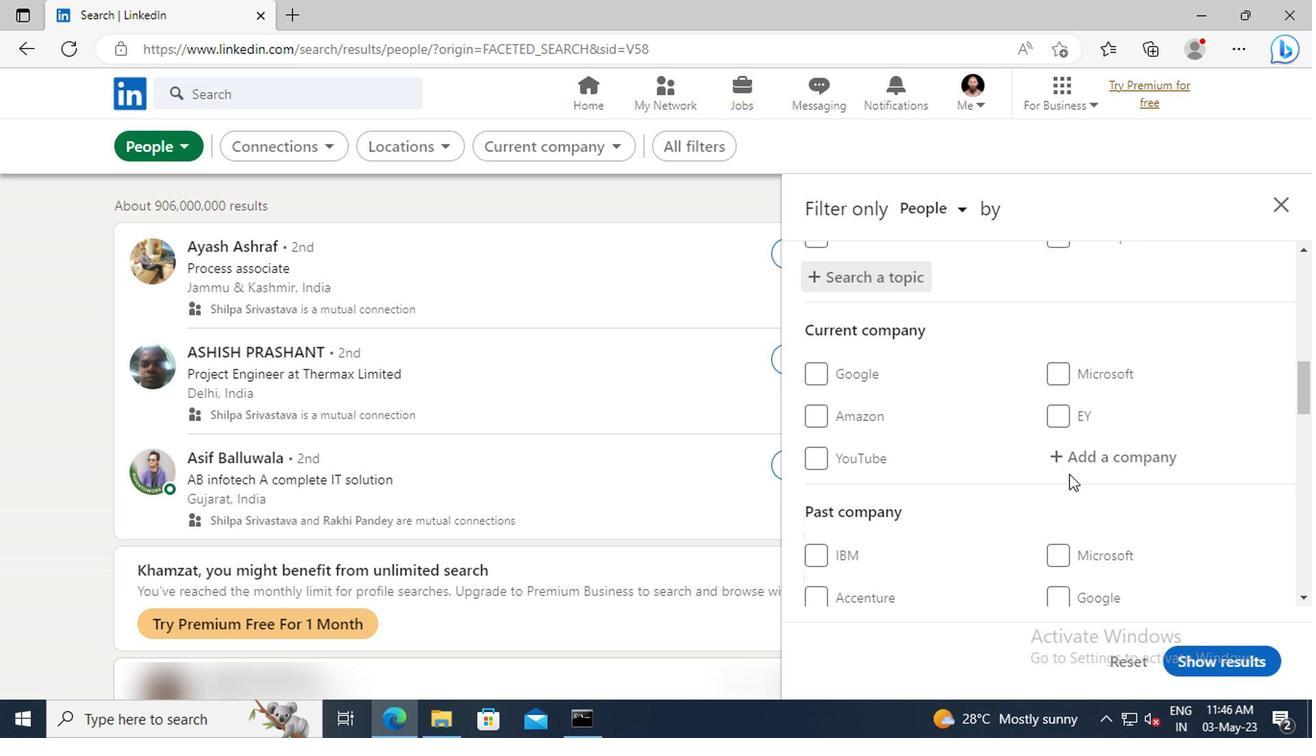 
Action: Mouse scrolled (891, 467) with delta (0, 0)
Screenshot: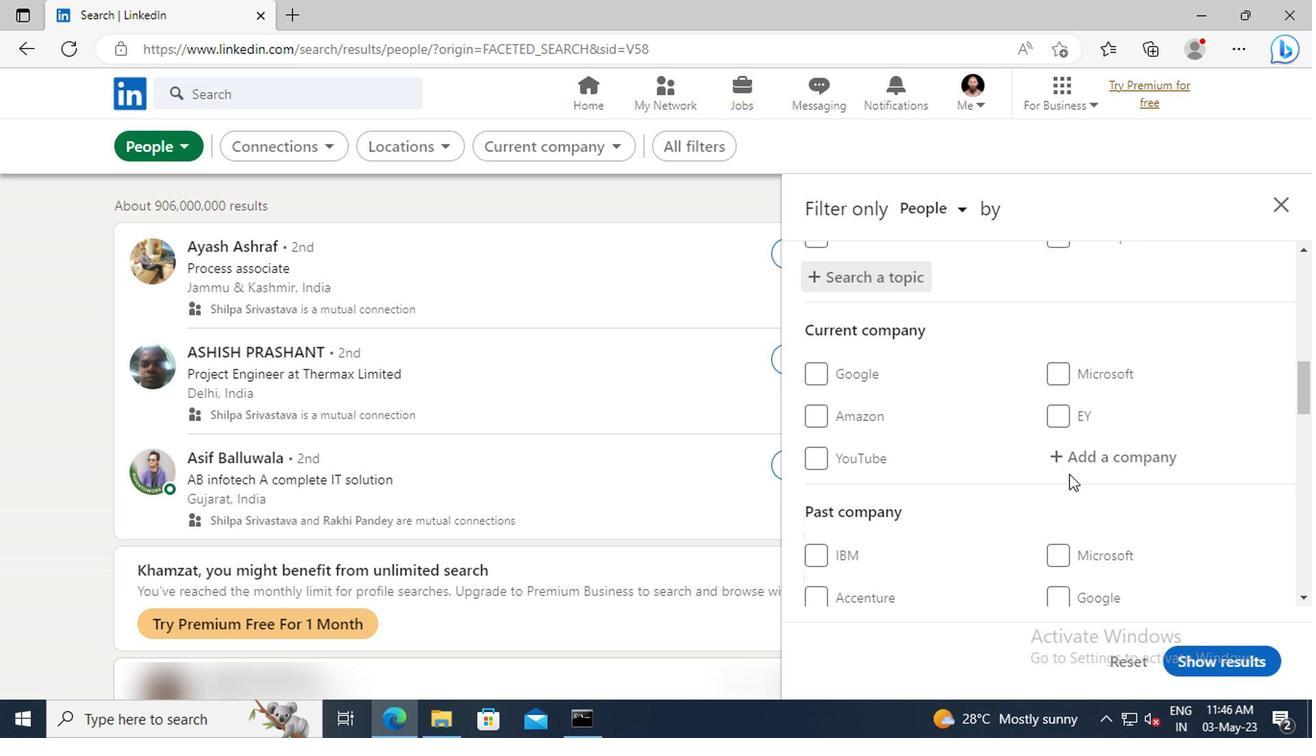
Action: Mouse scrolled (891, 467) with delta (0, 0)
Screenshot: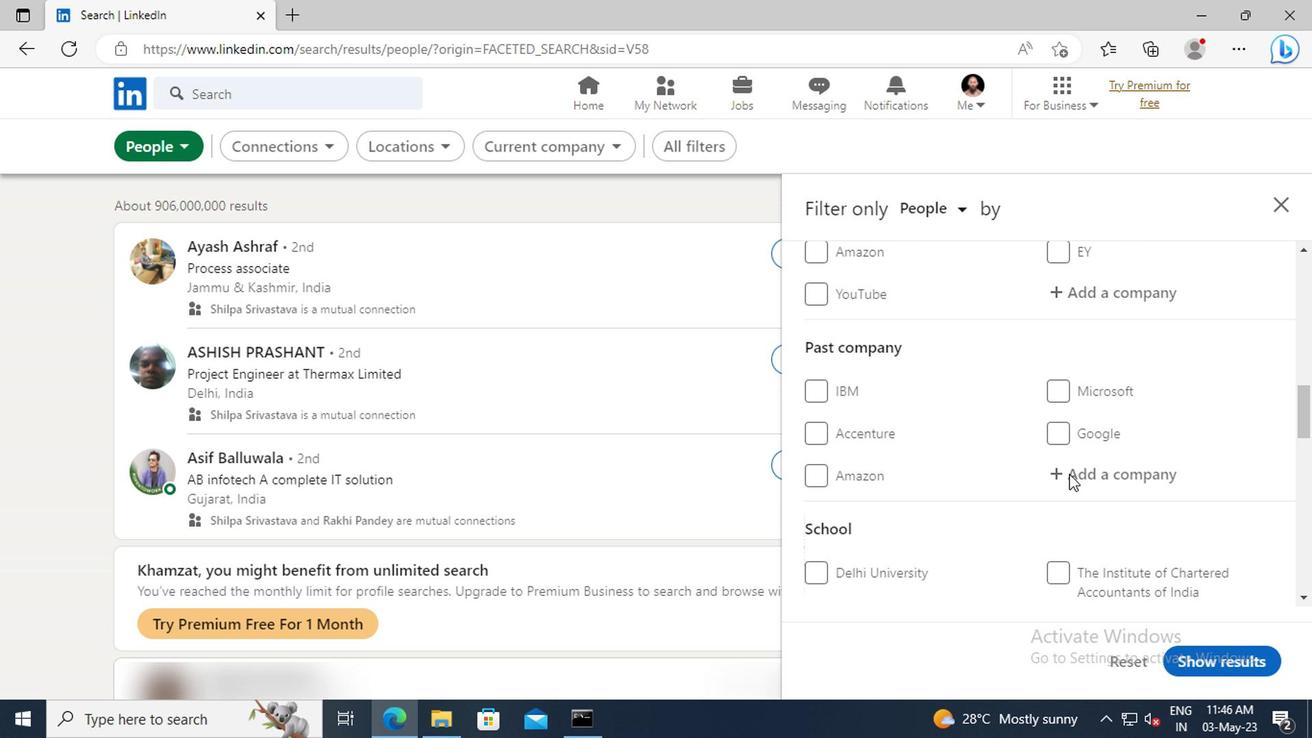 
Action: Mouse scrolled (891, 467) with delta (0, 0)
Screenshot: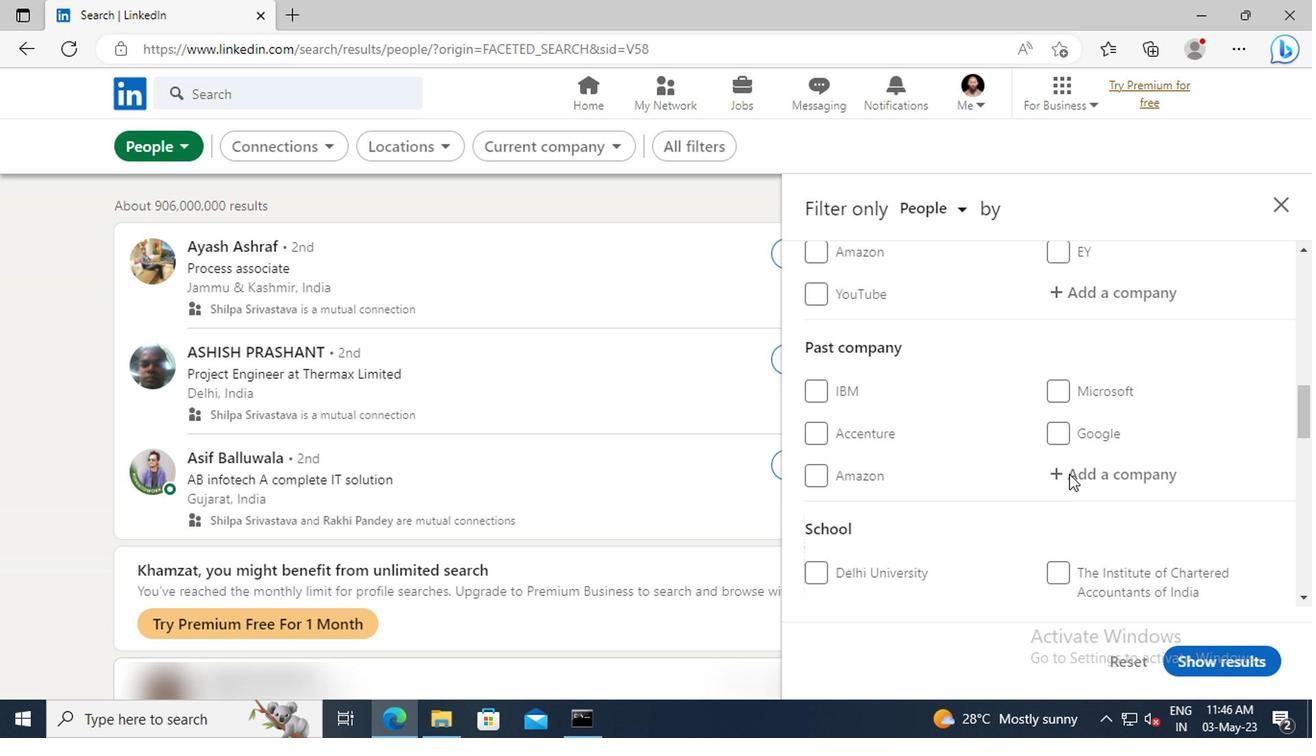 
Action: Mouse scrolled (891, 467) with delta (0, 0)
Screenshot: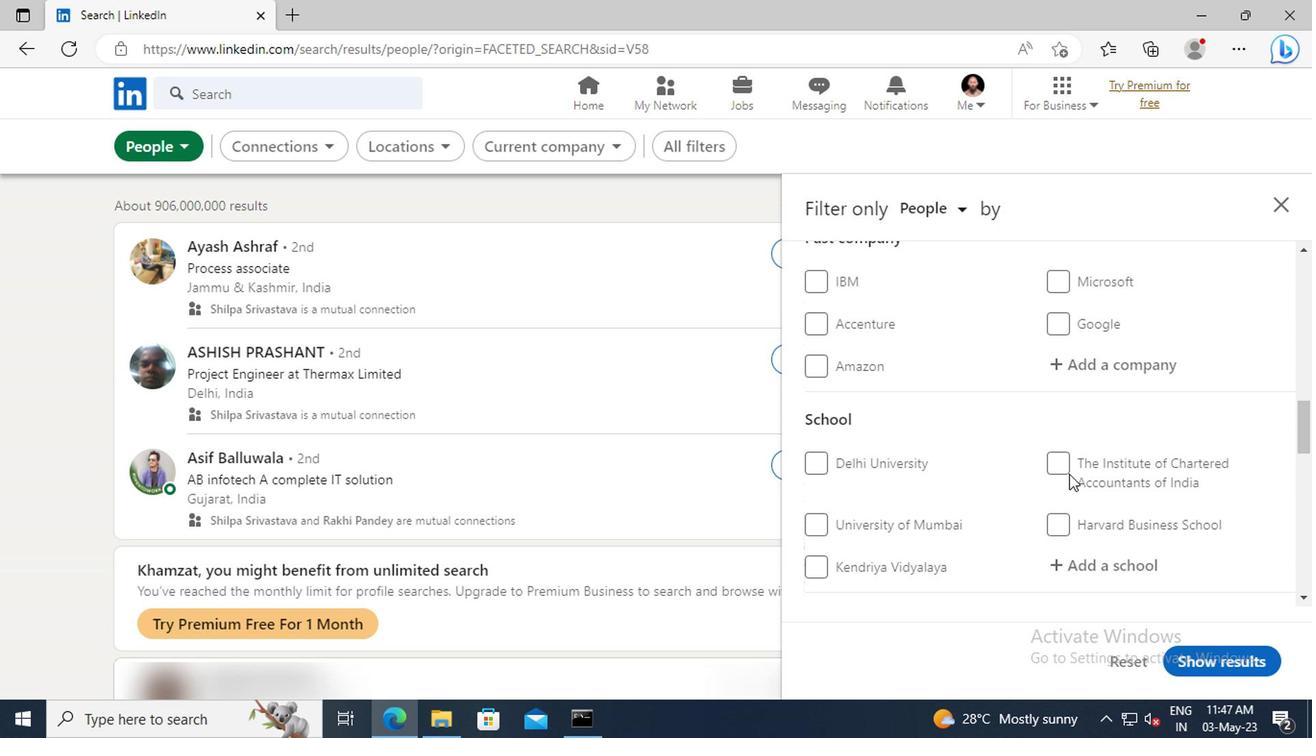 
Action: Mouse scrolled (891, 467) with delta (0, 0)
Screenshot: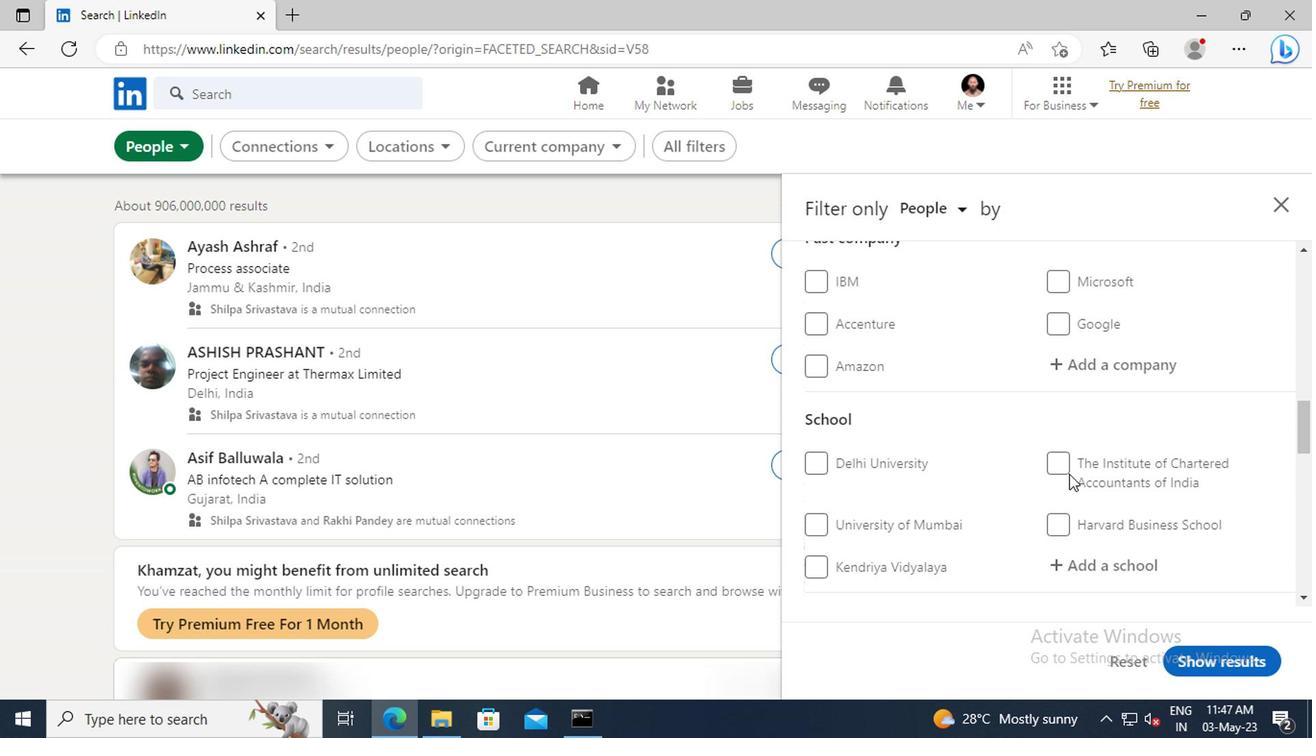 
Action: Mouse scrolled (891, 467) with delta (0, 0)
Screenshot: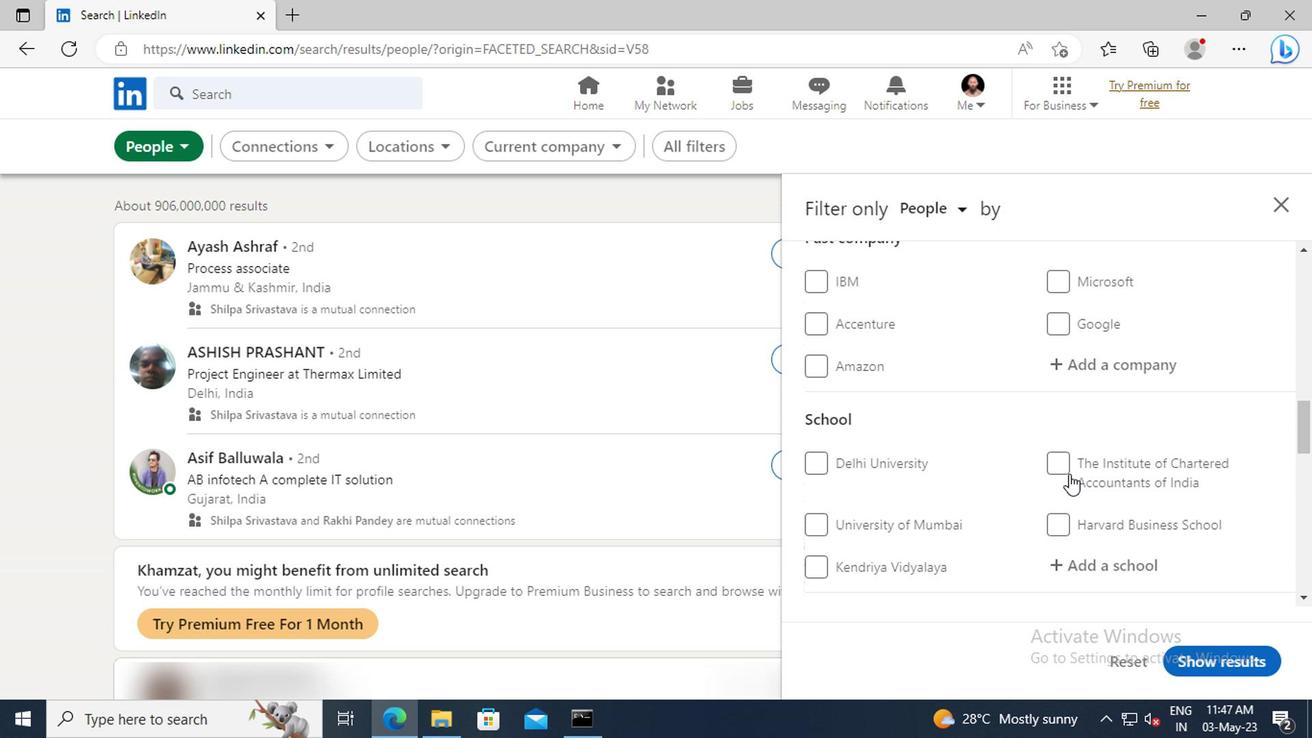 
Action: Mouse scrolled (891, 467) with delta (0, 0)
Screenshot: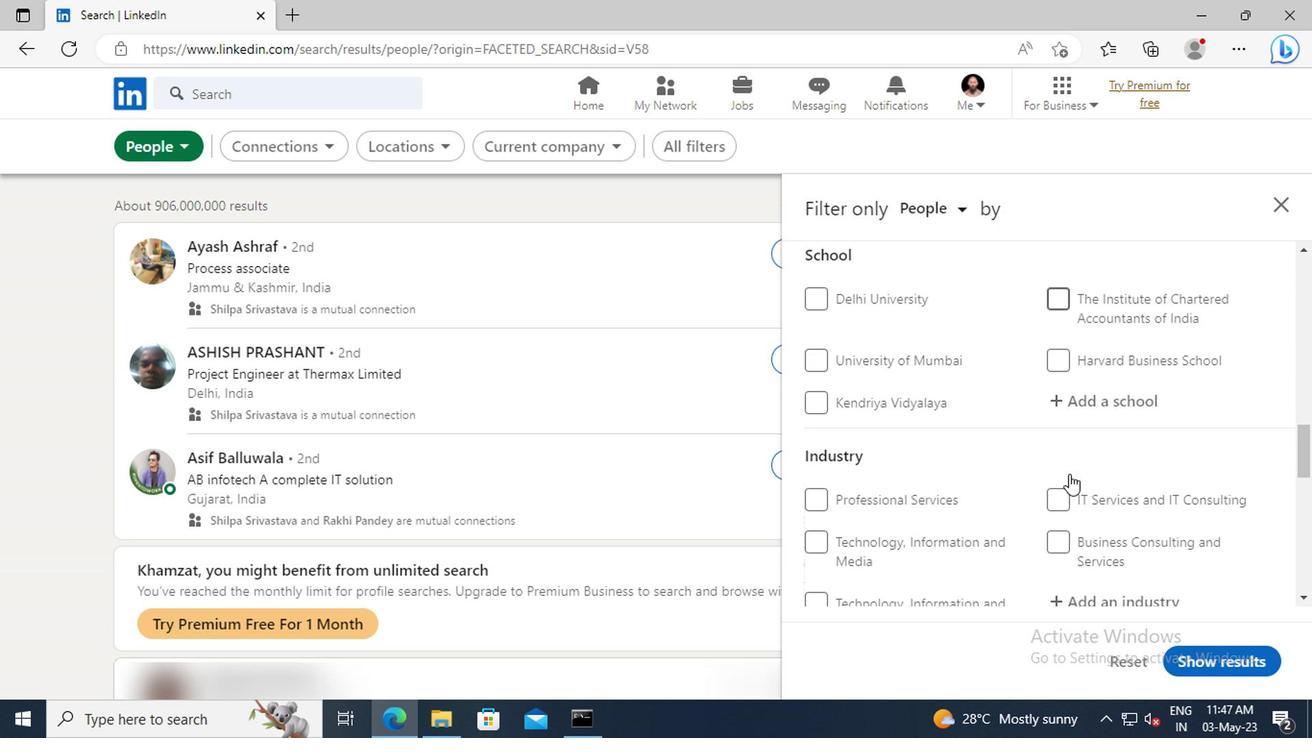 
Action: Mouse scrolled (891, 467) with delta (0, 0)
Screenshot: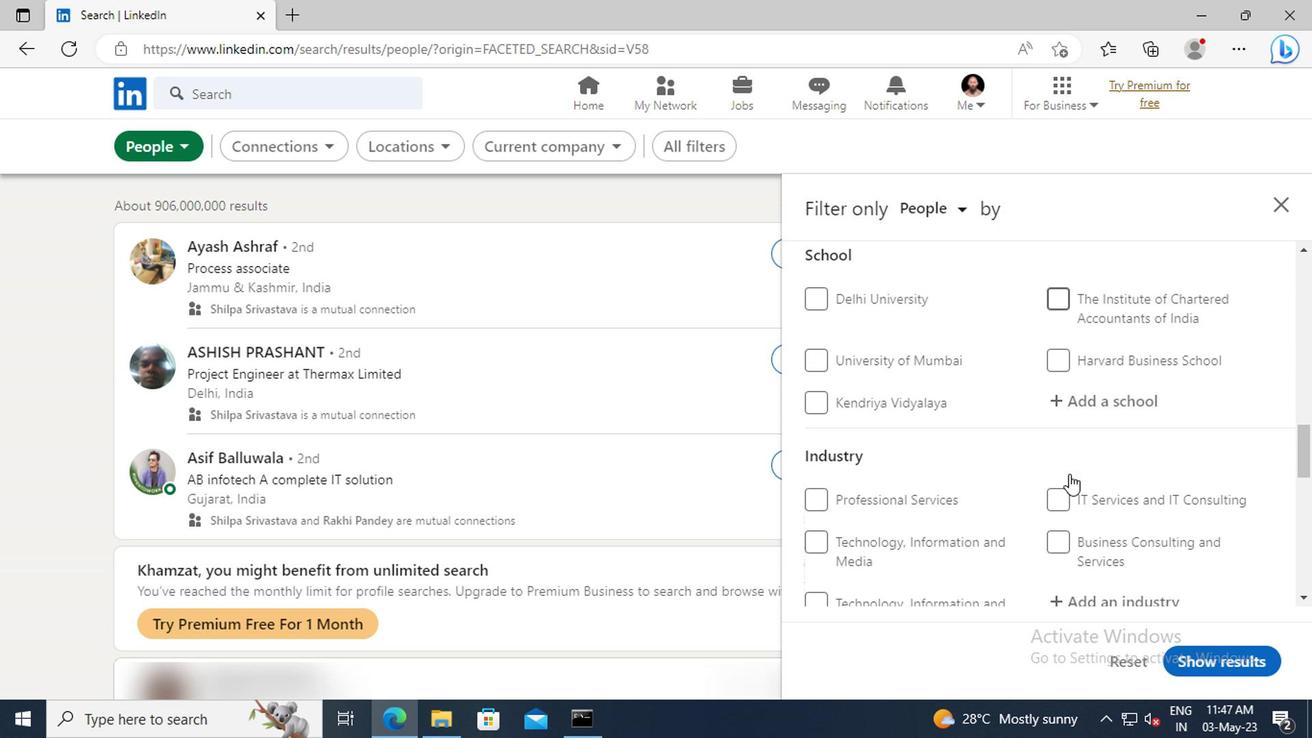 
Action: Mouse scrolled (891, 467) with delta (0, 0)
Screenshot: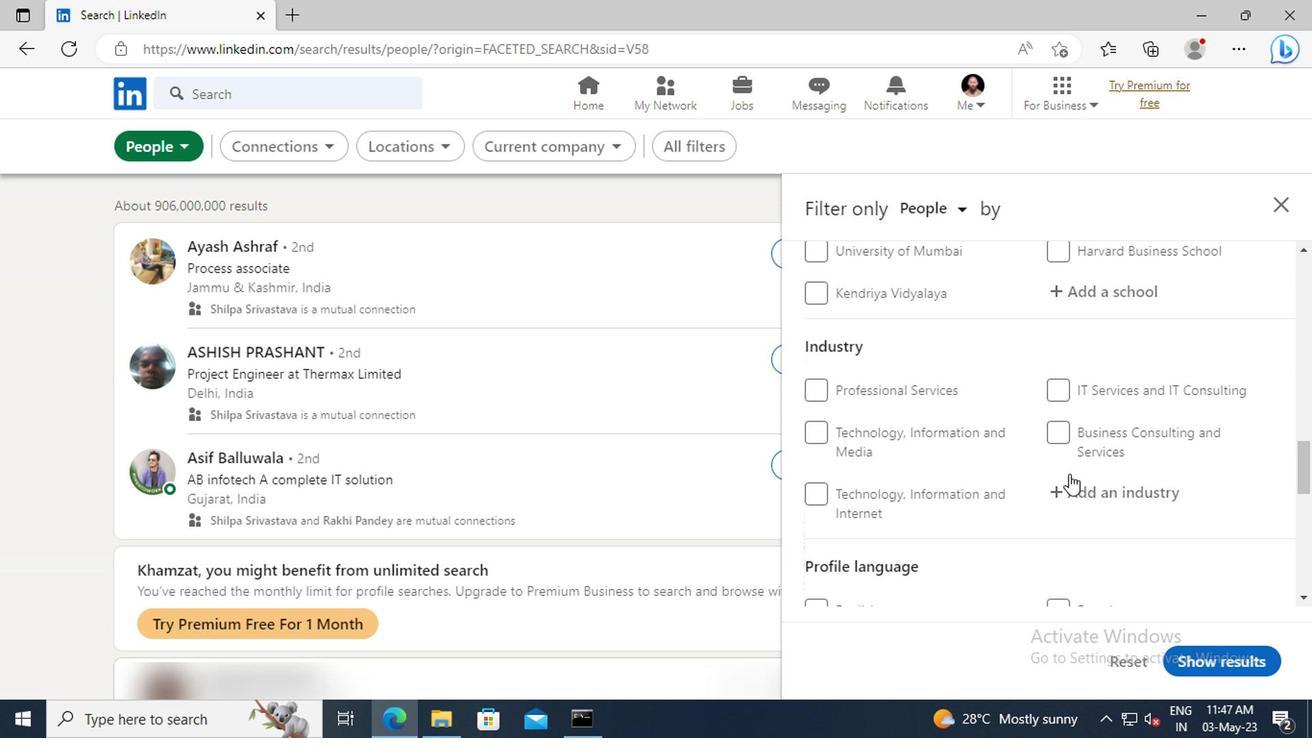 
Action: Mouse scrolled (891, 467) with delta (0, 0)
Screenshot: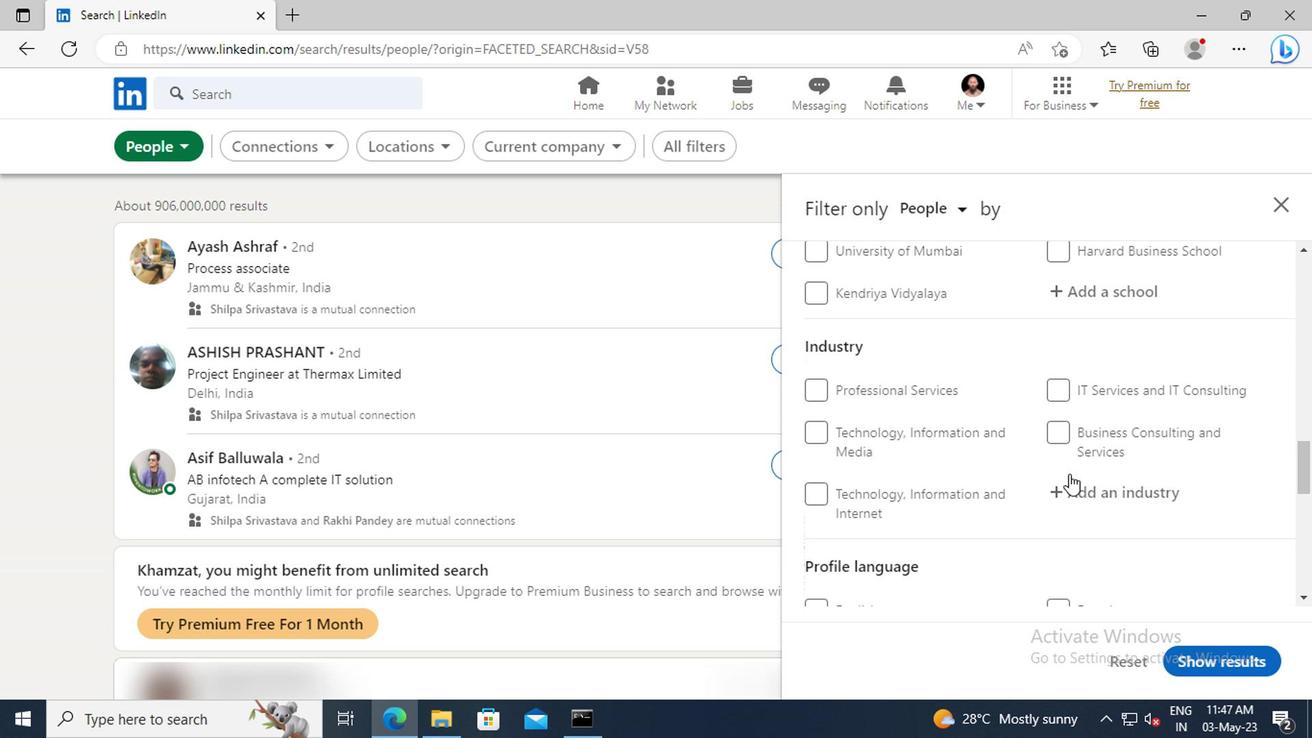 
Action: Mouse moved to (710, 518)
Screenshot: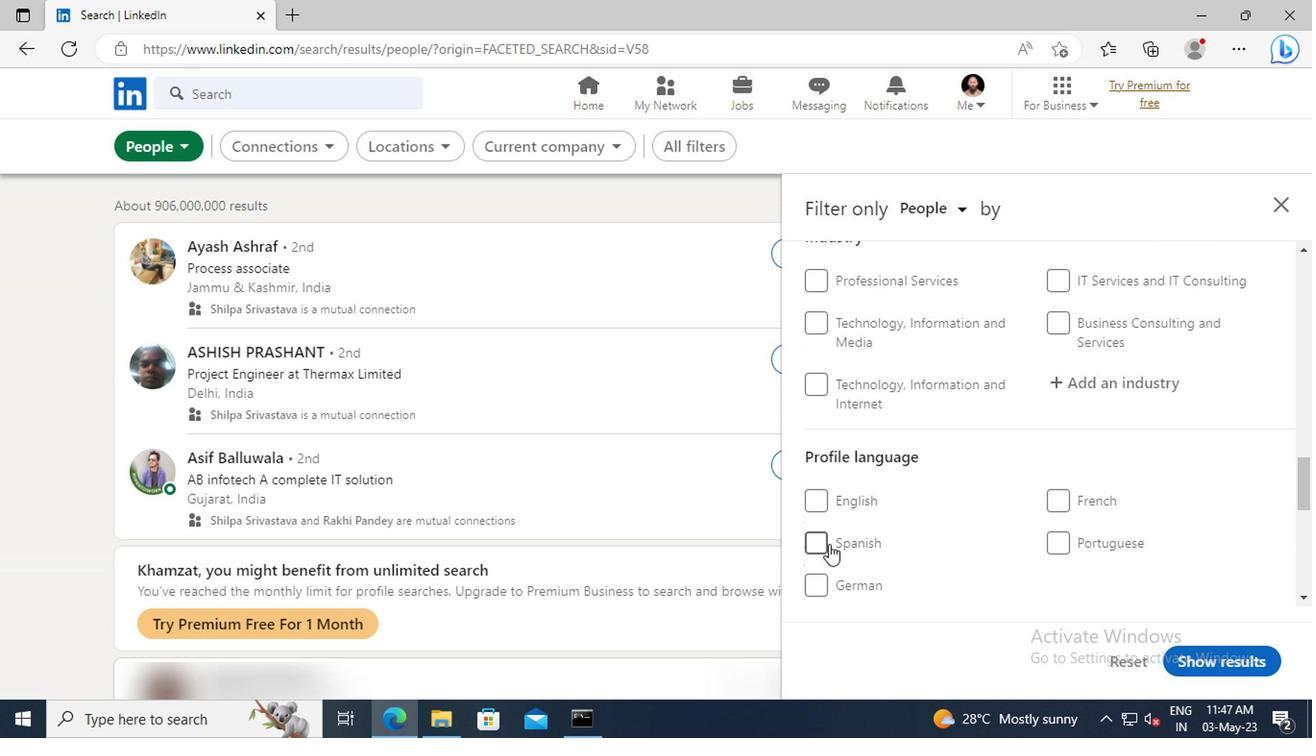 
Action: Mouse pressed left at (710, 518)
Screenshot: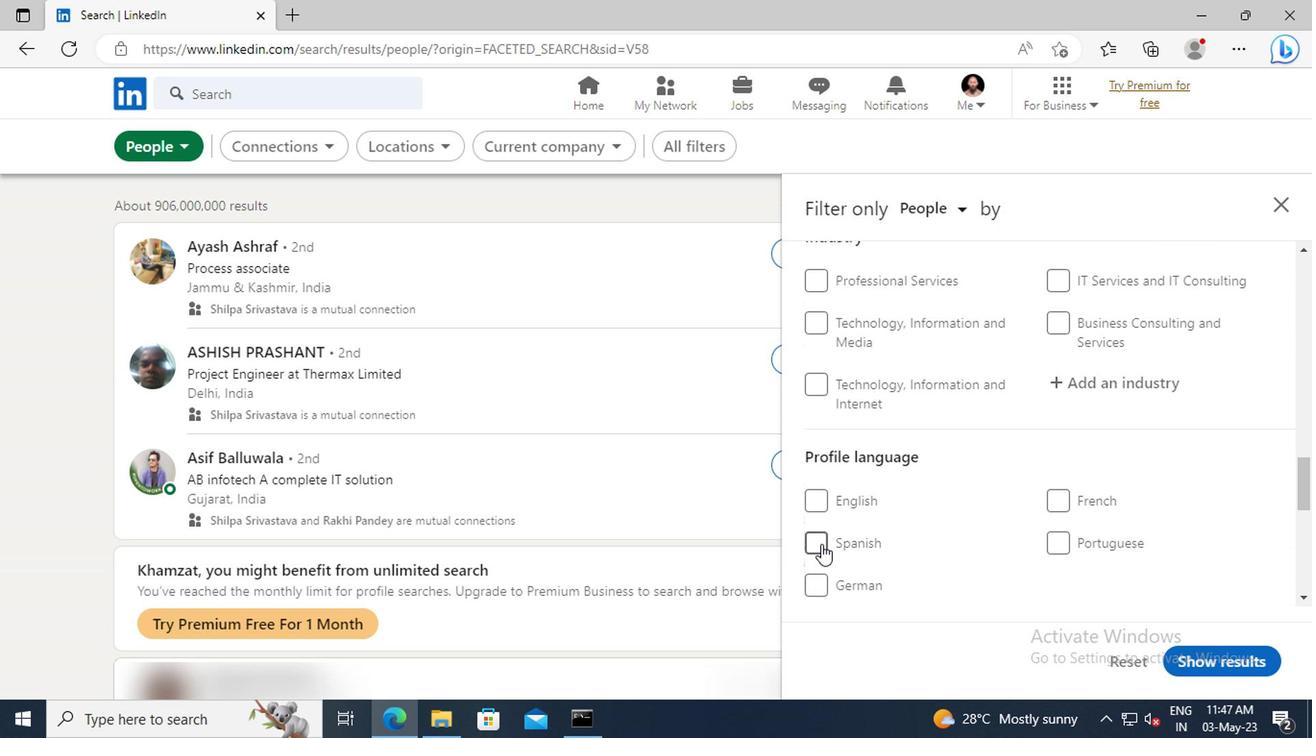 
Action: Mouse moved to (904, 489)
Screenshot: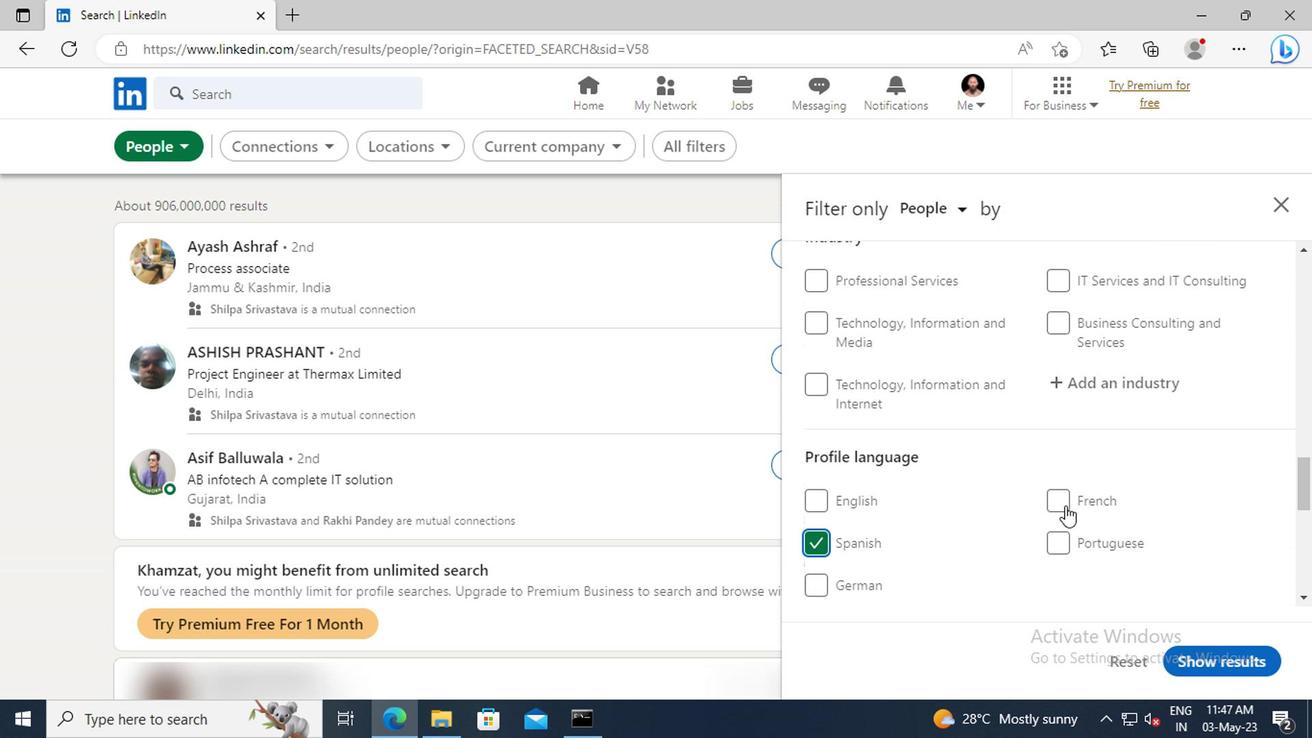 
Action: Mouse scrolled (904, 489) with delta (0, 0)
Screenshot: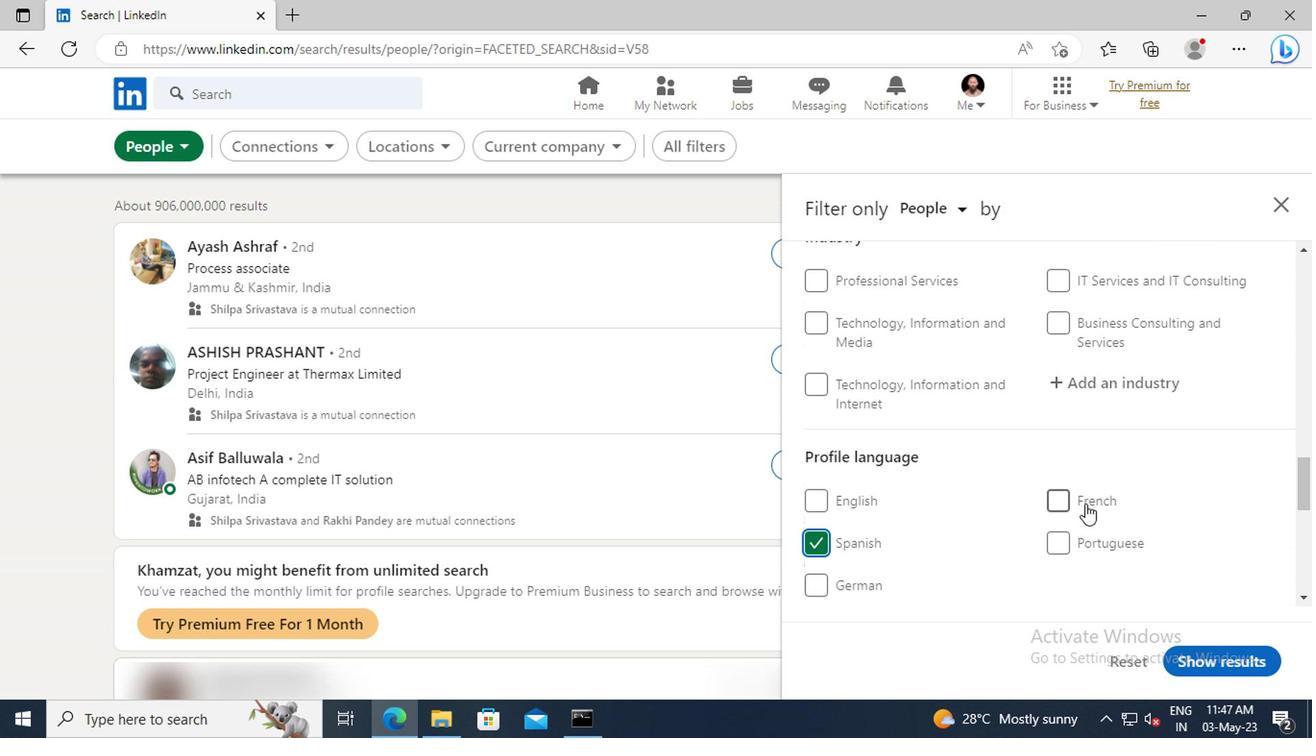 
Action: Mouse scrolled (904, 489) with delta (0, 0)
Screenshot: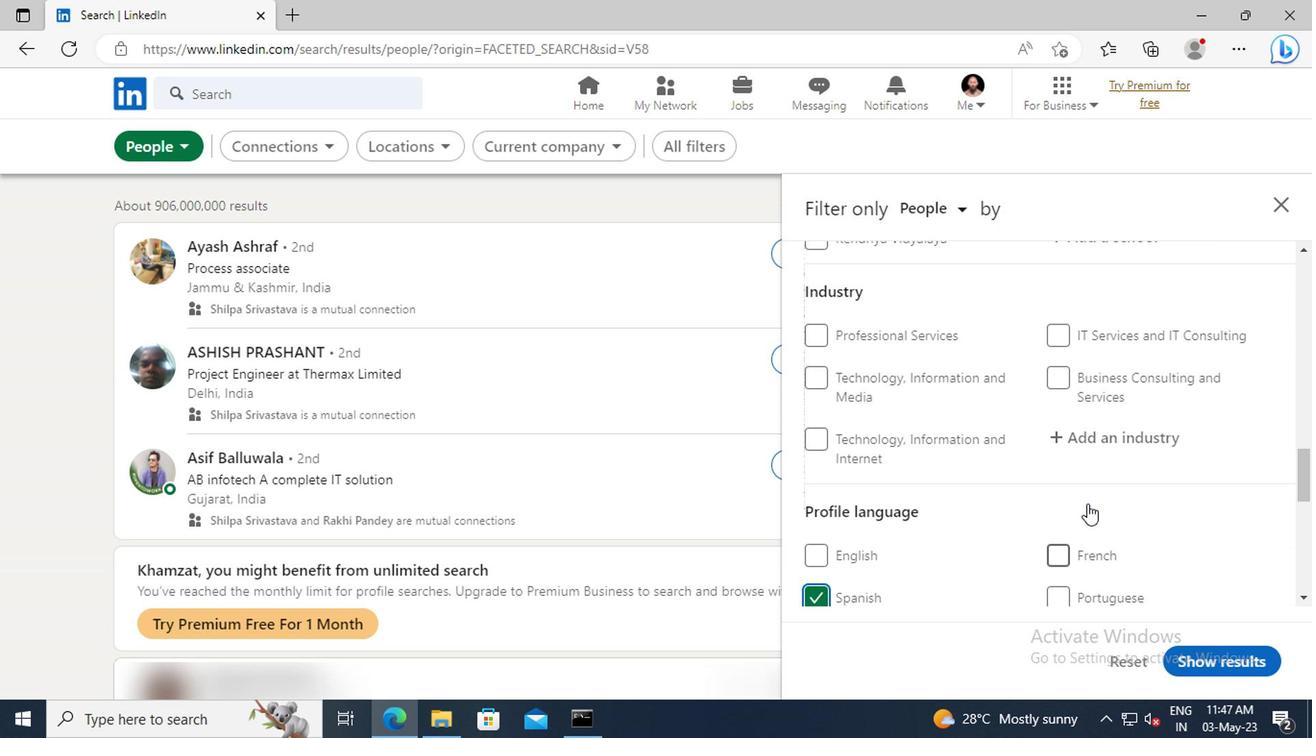 
Action: Mouse scrolled (904, 489) with delta (0, 0)
Screenshot: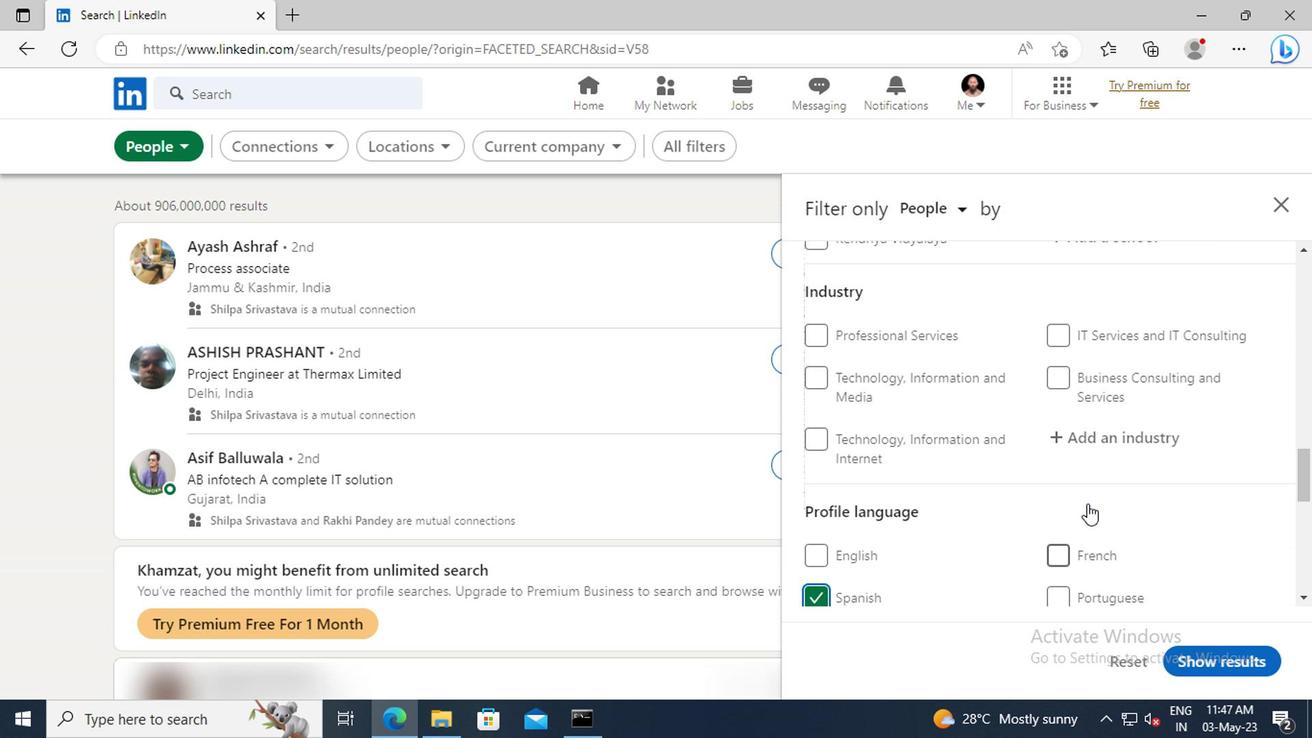 
Action: Mouse scrolled (904, 489) with delta (0, 0)
Screenshot: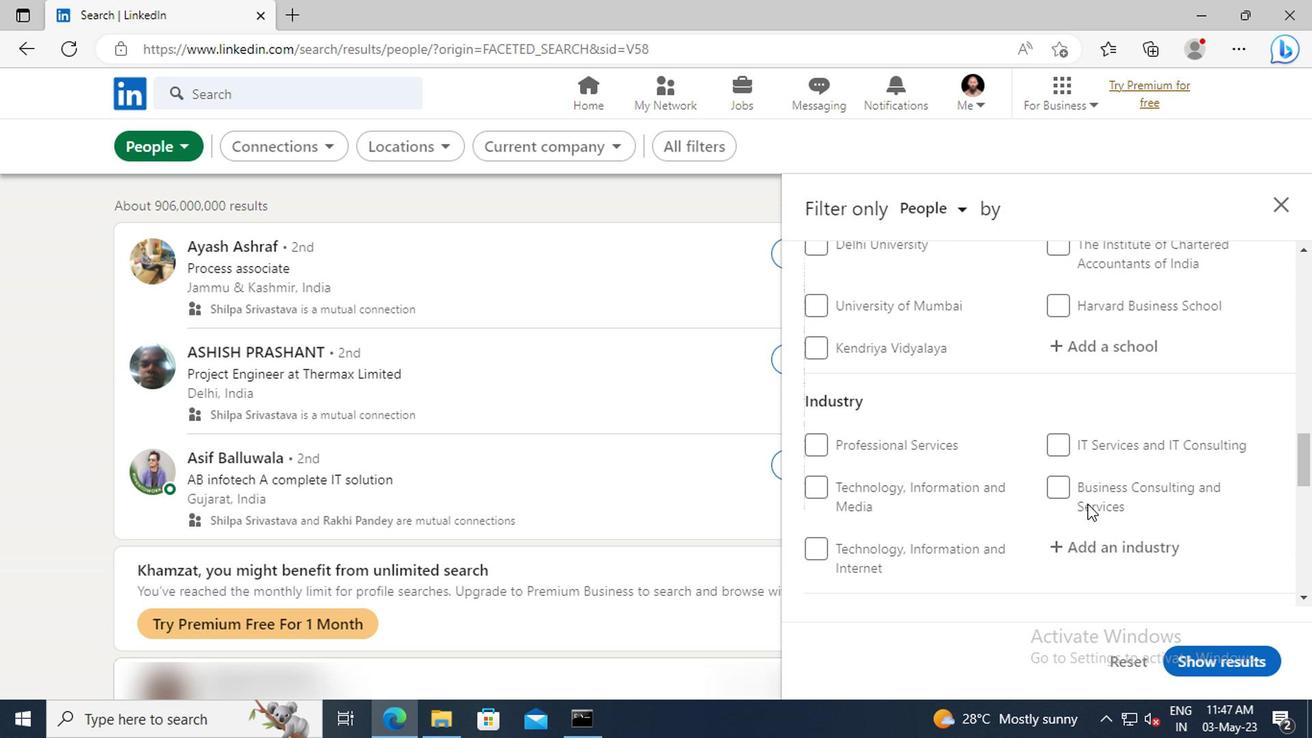 
Action: Mouse scrolled (904, 489) with delta (0, 0)
Screenshot: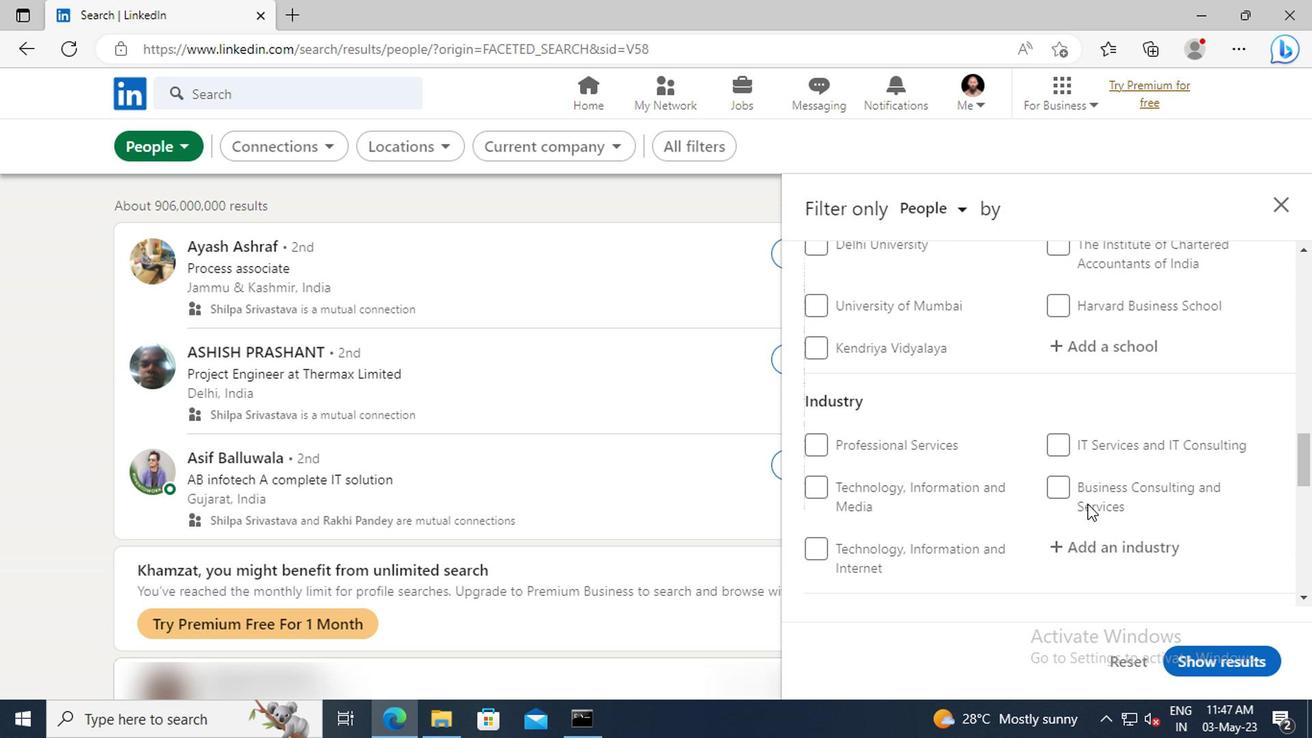 
Action: Mouse scrolled (904, 489) with delta (0, 0)
Screenshot: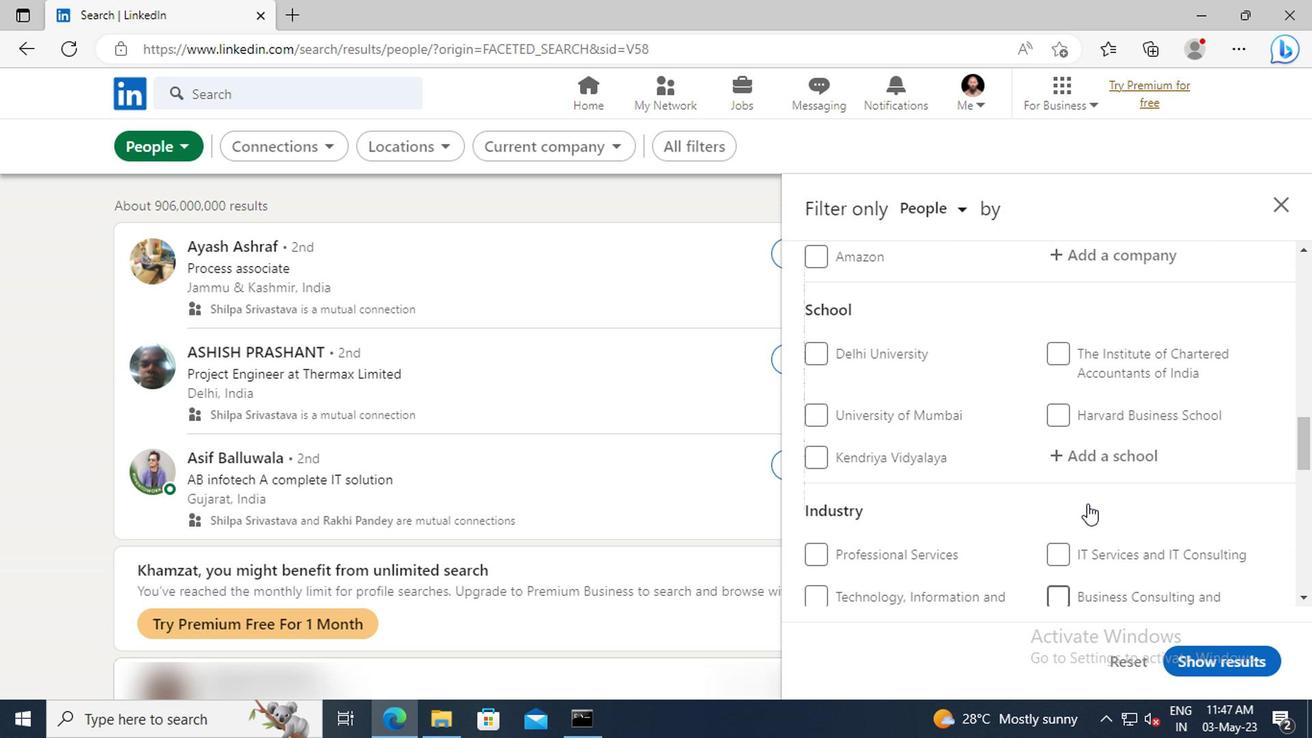
Action: Mouse scrolled (904, 489) with delta (0, 0)
Screenshot: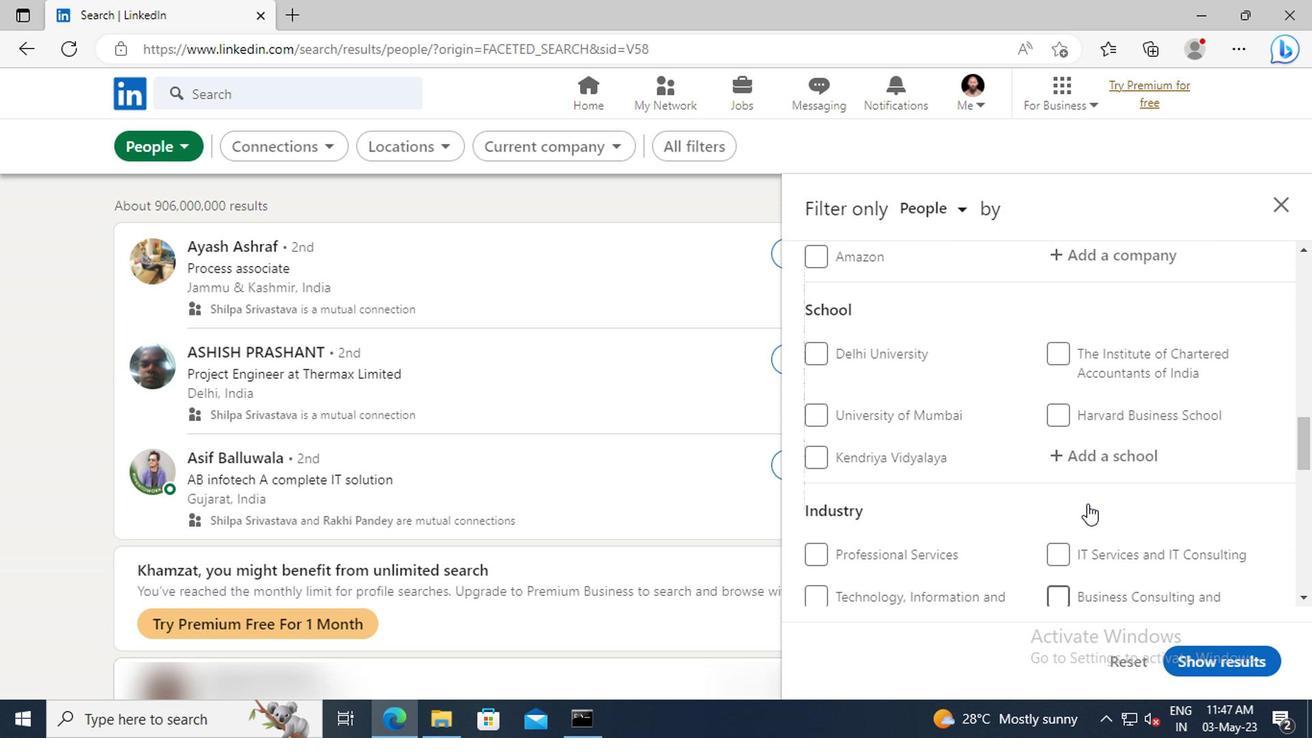 
Action: Mouse scrolled (904, 489) with delta (0, 0)
Screenshot: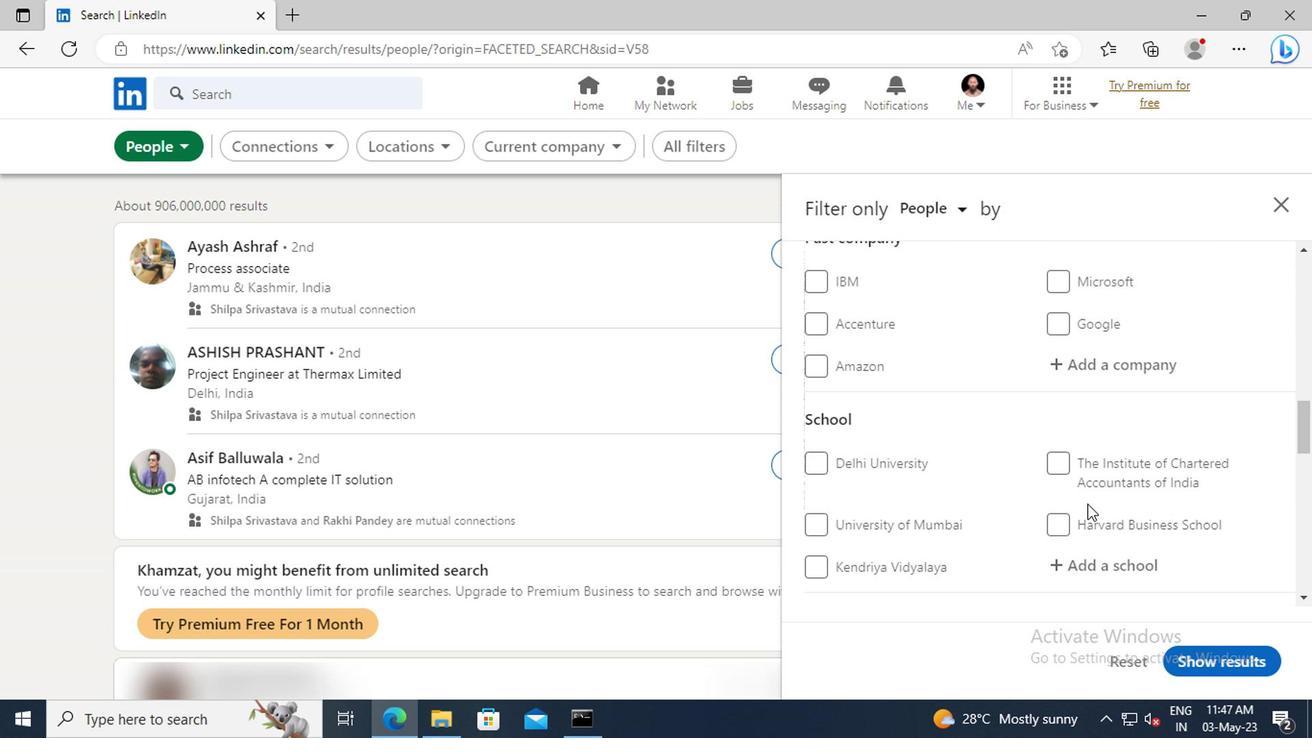 
Action: Mouse scrolled (904, 489) with delta (0, 0)
Screenshot: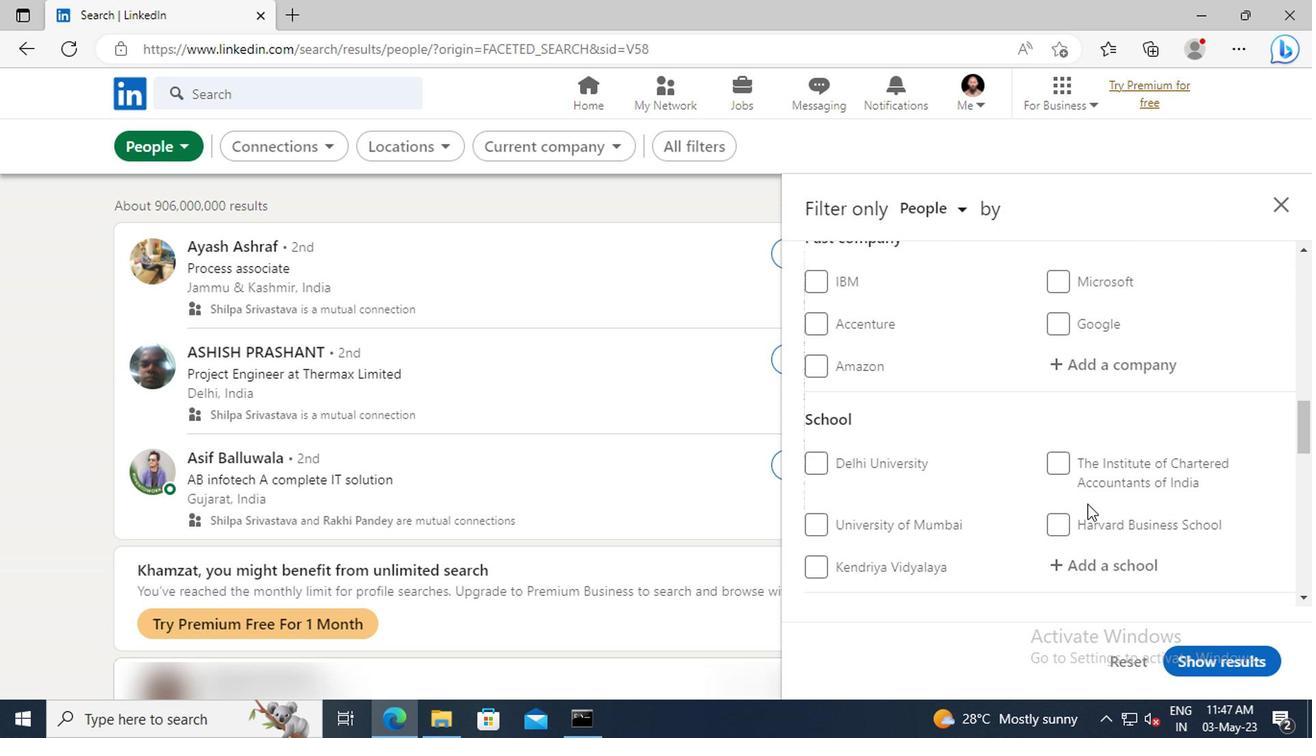 
Action: Mouse moved to (904, 487)
Screenshot: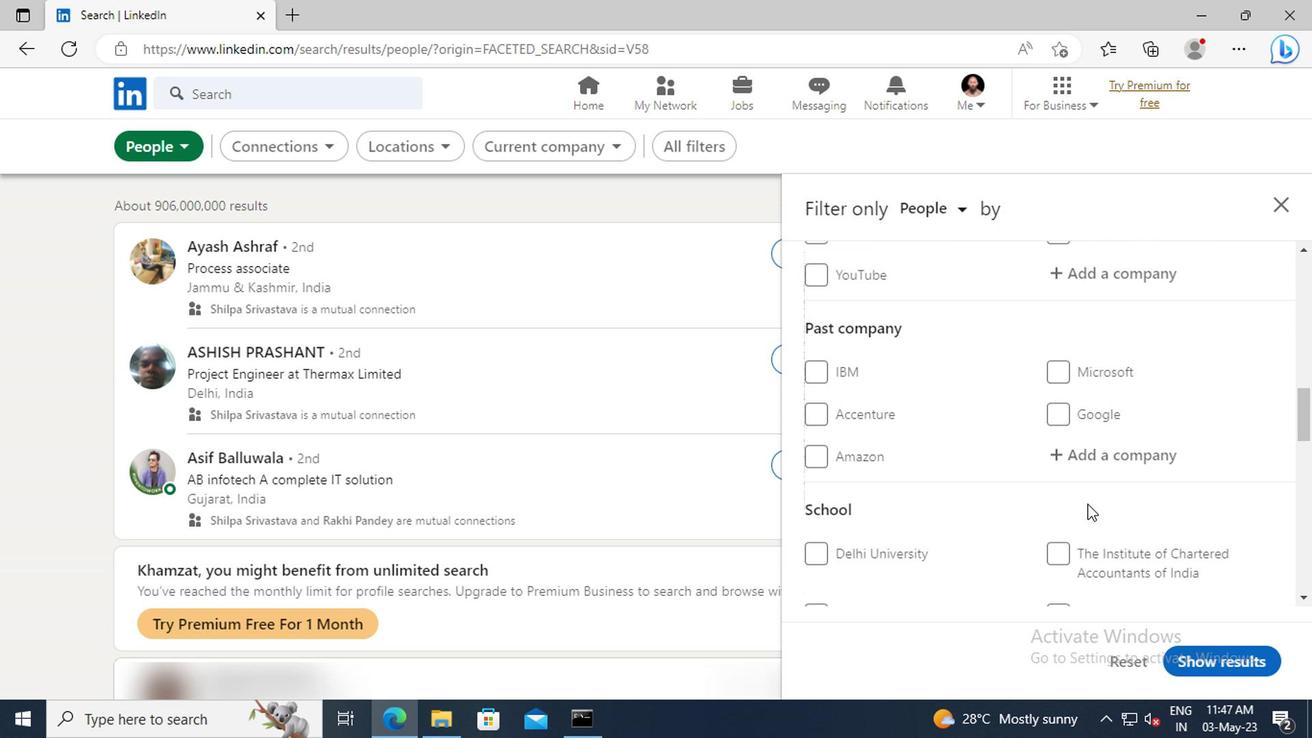 
Action: Mouse scrolled (904, 488) with delta (0, 0)
Screenshot: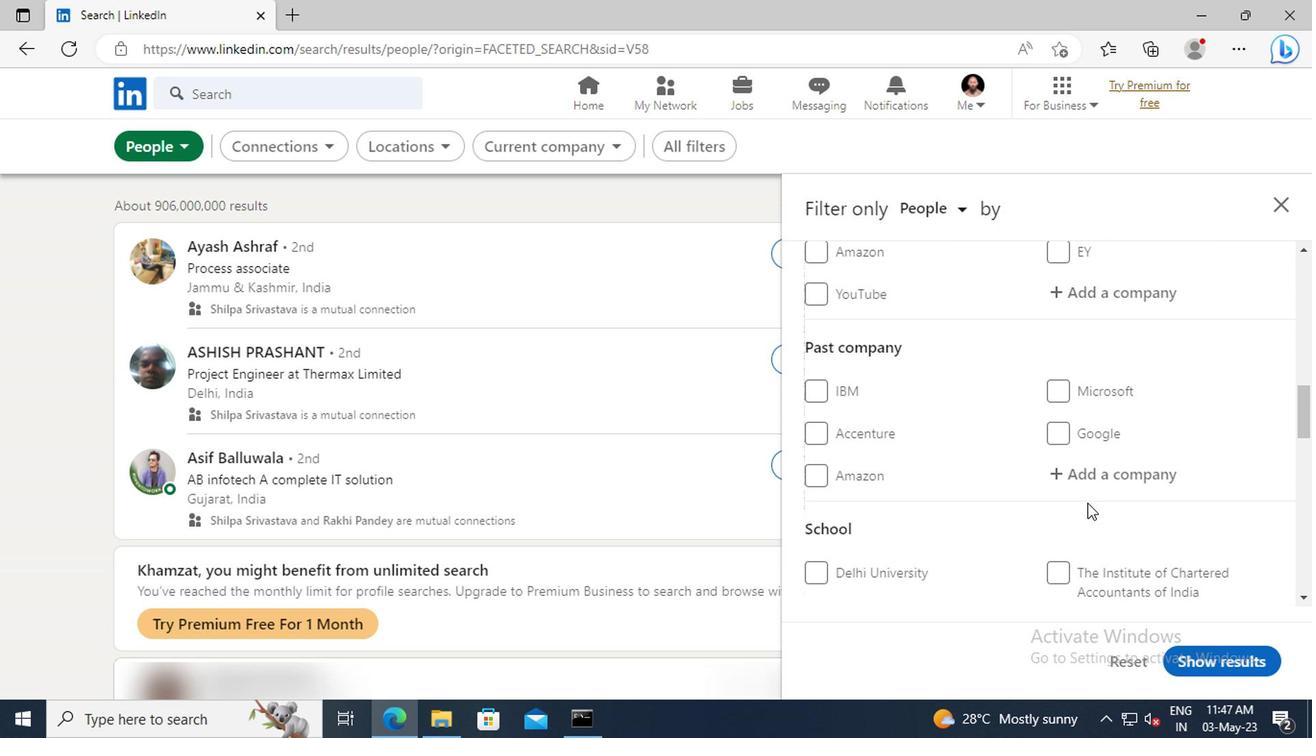 
Action: Mouse scrolled (904, 488) with delta (0, 0)
Screenshot: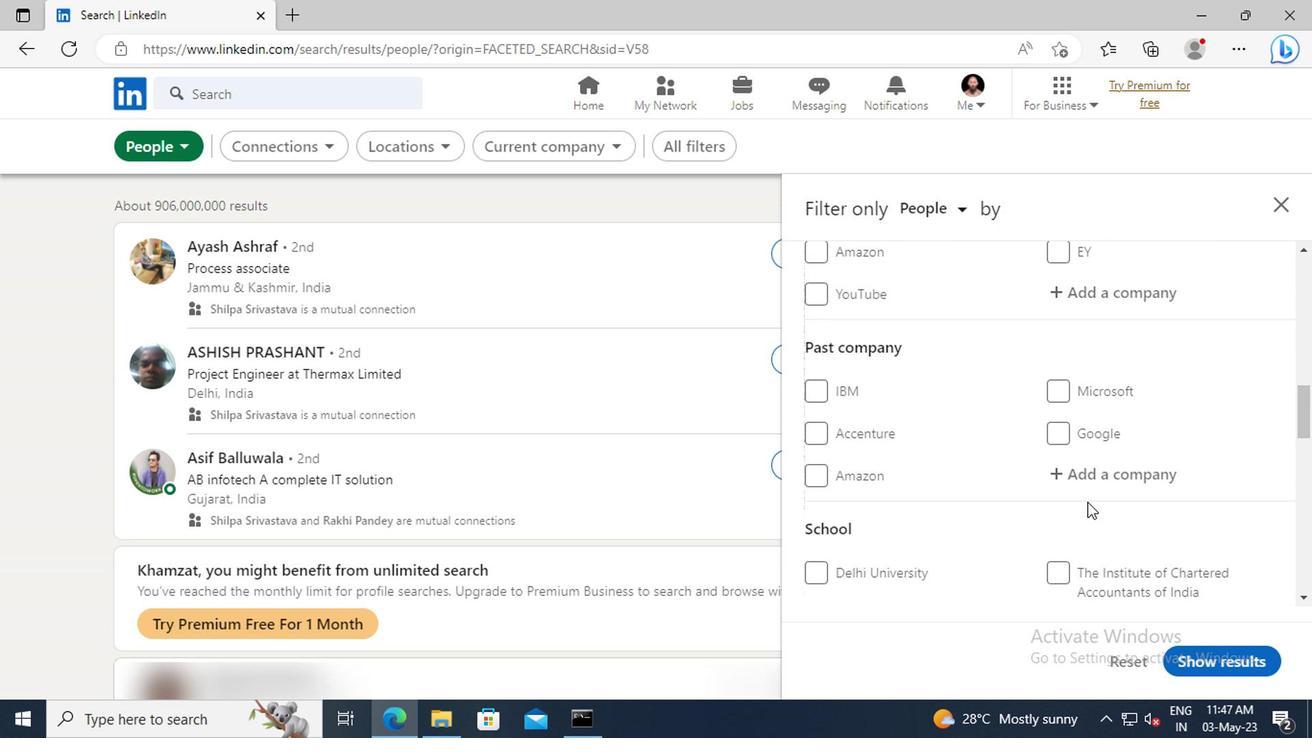 
Action: Mouse scrolled (904, 488) with delta (0, 0)
Screenshot: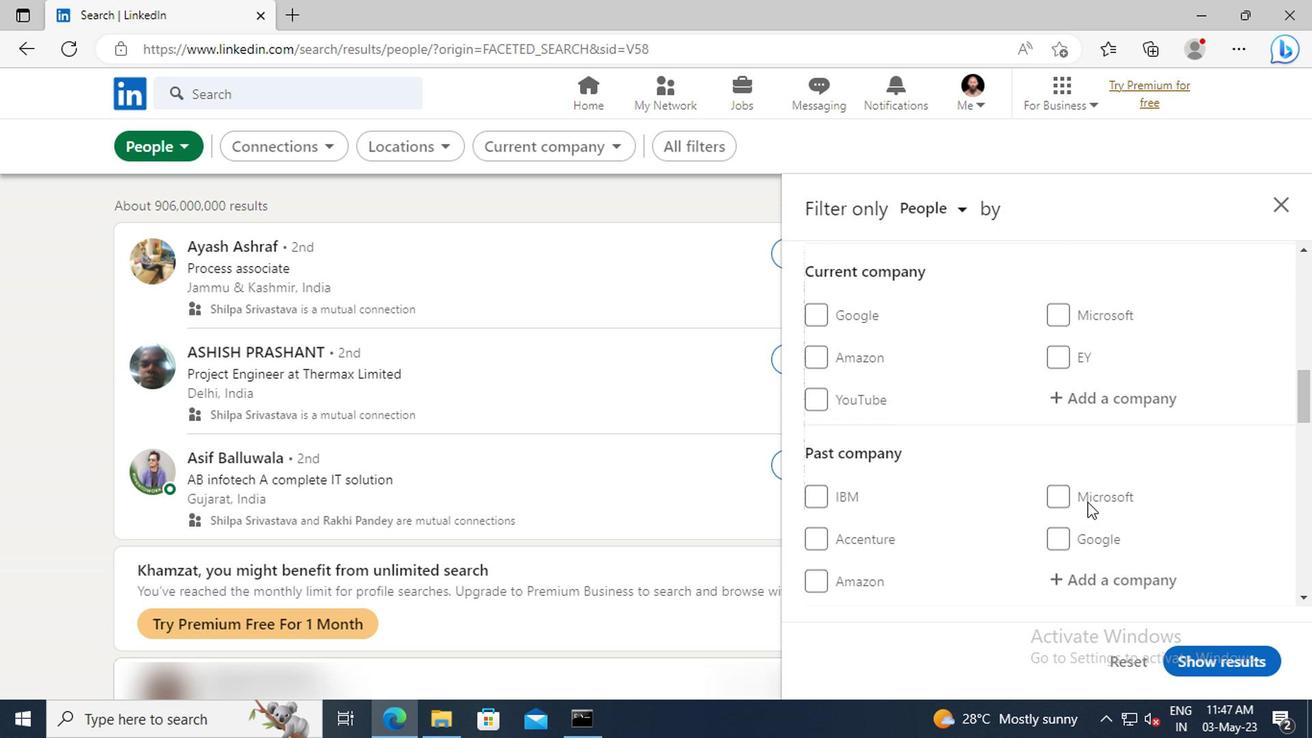 
Action: Mouse moved to (904, 459)
Screenshot: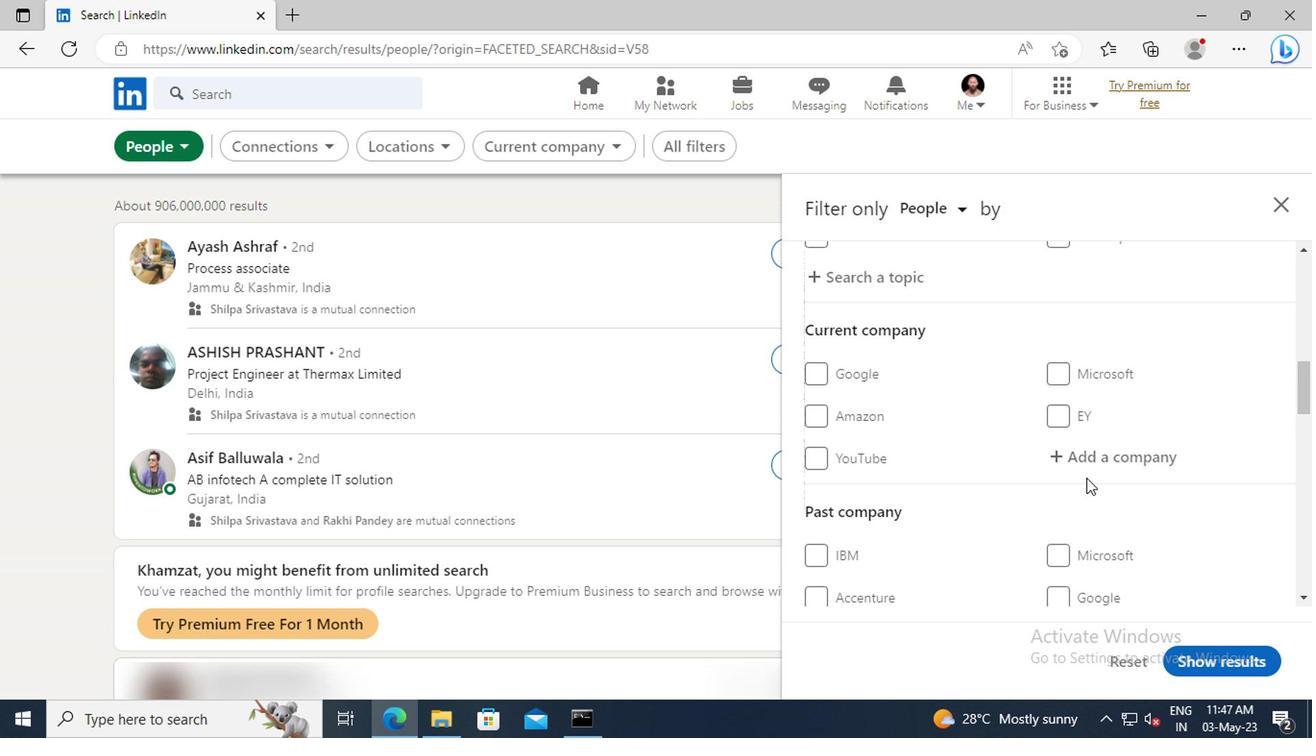 
Action: Mouse pressed left at (904, 459)
Screenshot: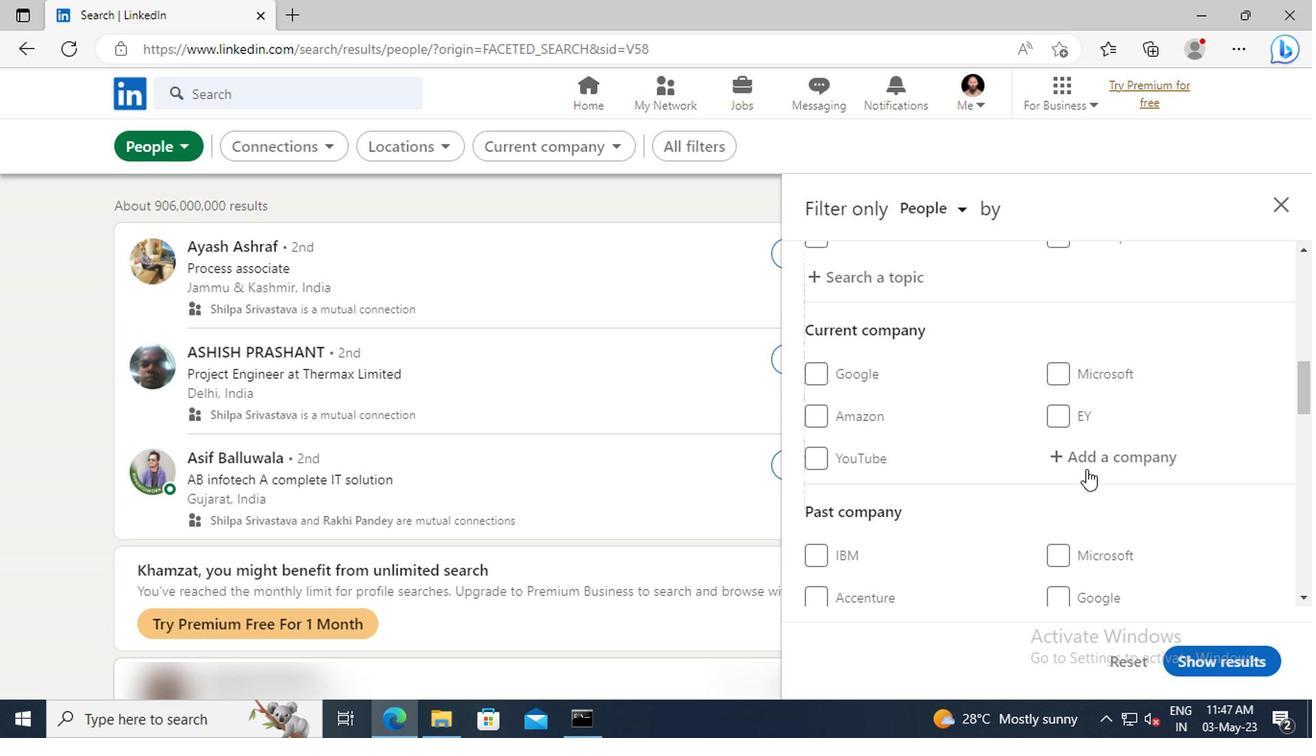 
Action: Key pressed <Key.shift>ZYDUS
Screenshot: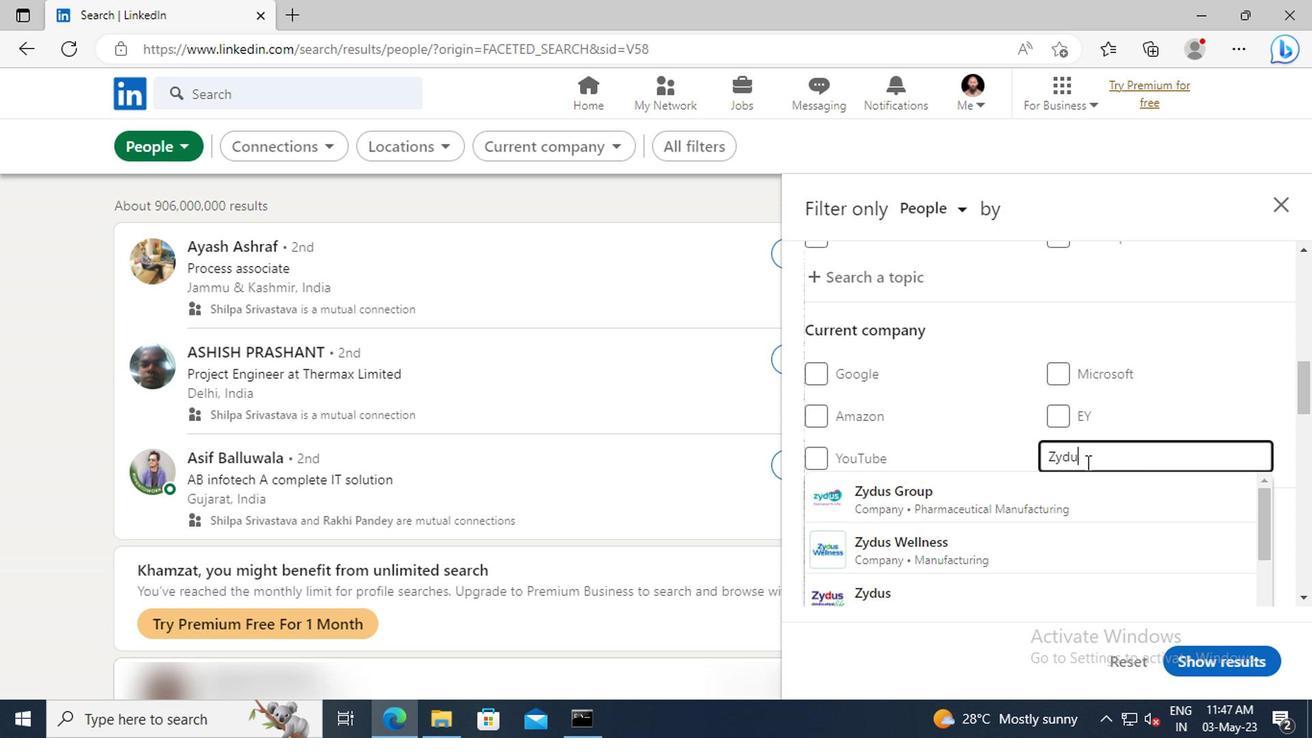 
Action: Mouse moved to (902, 479)
Screenshot: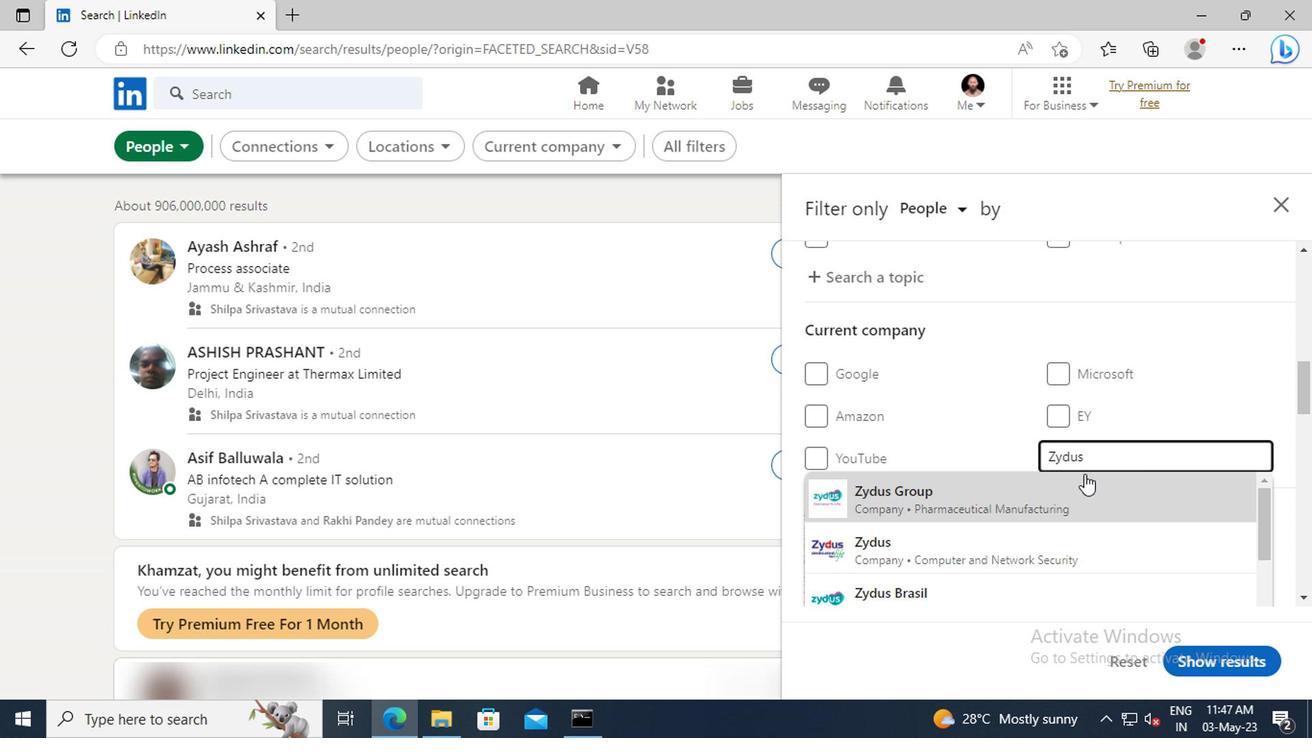 
Action: Mouse pressed left at (902, 479)
Screenshot: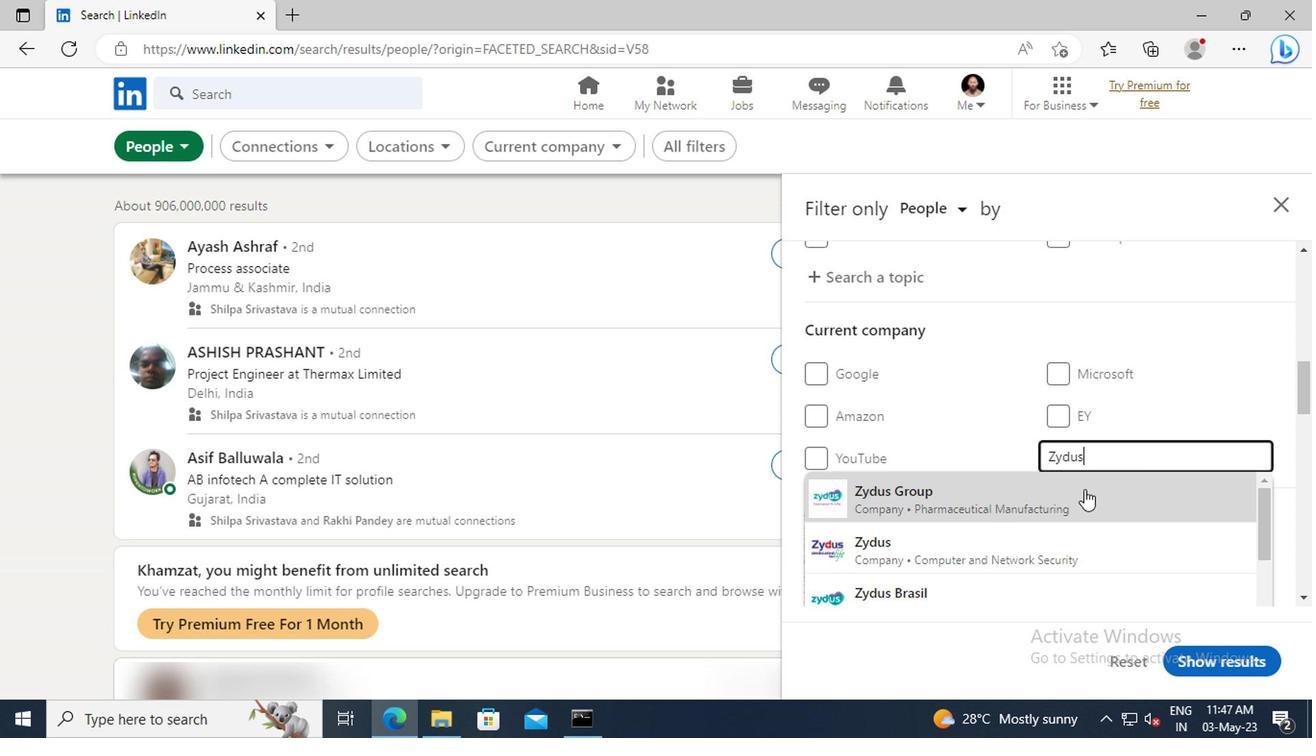 
Action: Mouse scrolled (902, 478) with delta (0, 0)
Screenshot: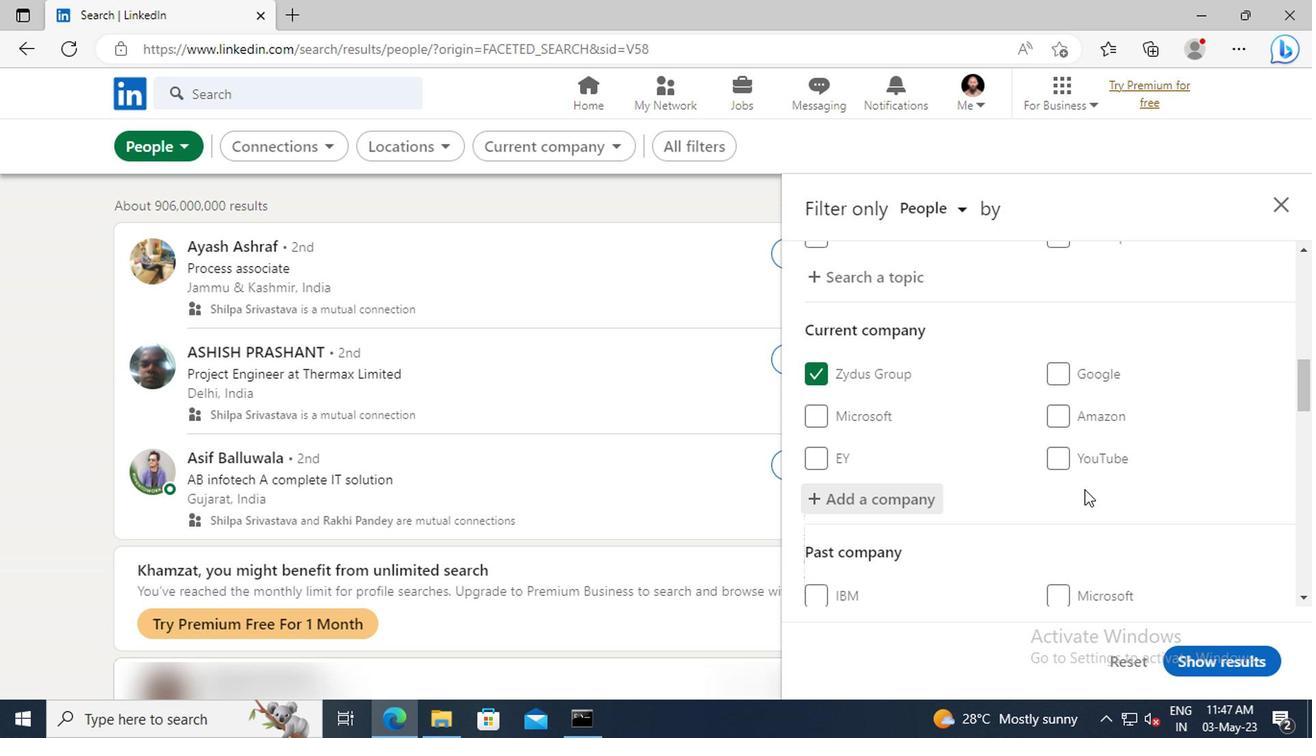 
Action: Mouse scrolled (902, 478) with delta (0, 0)
Screenshot: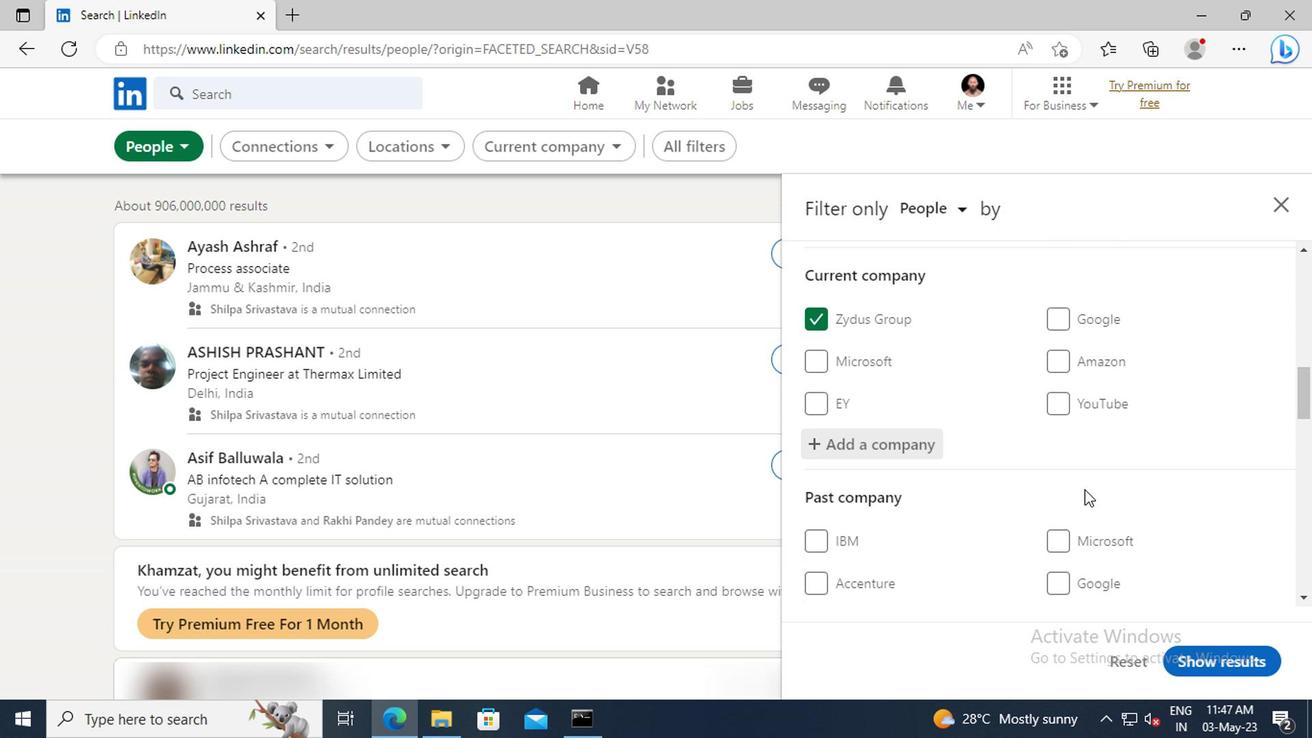 
Action: Mouse scrolled (902, 478) with delta (0, 0)
Screenshot: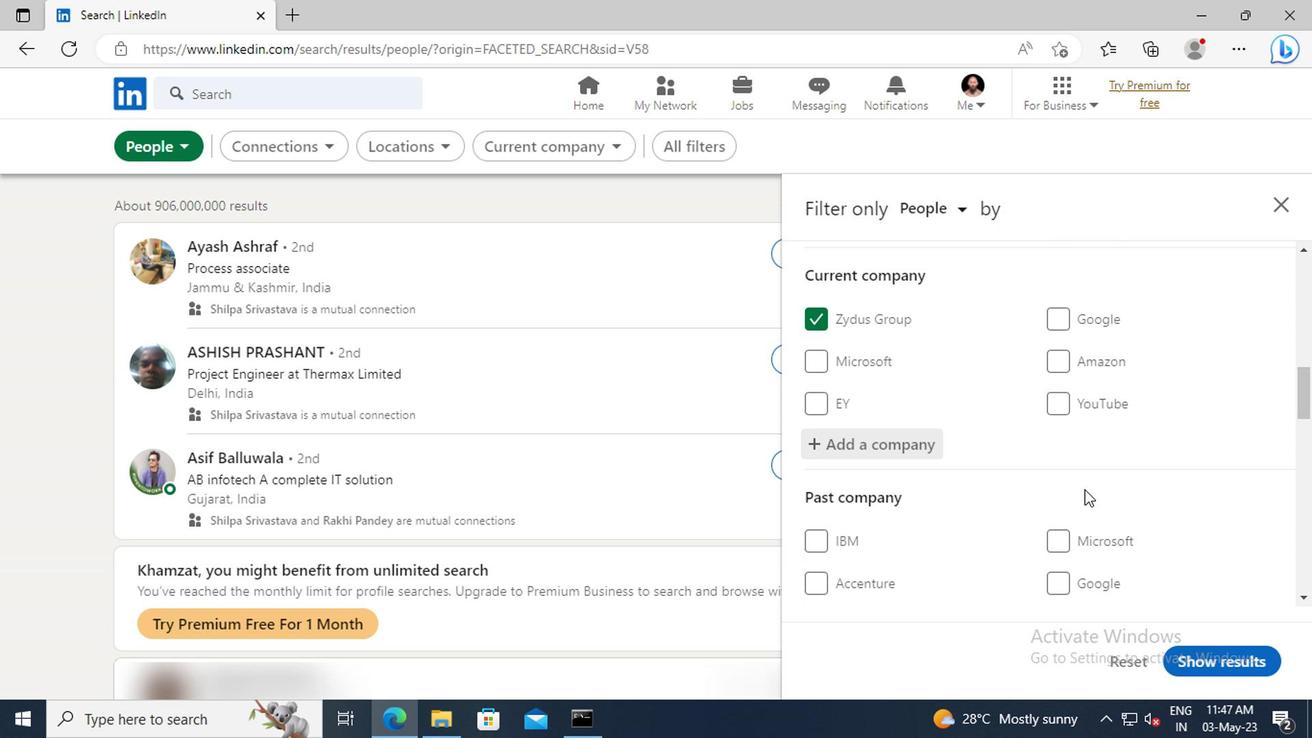 
Action: Mouse moved to (901, 466)
Screenshot: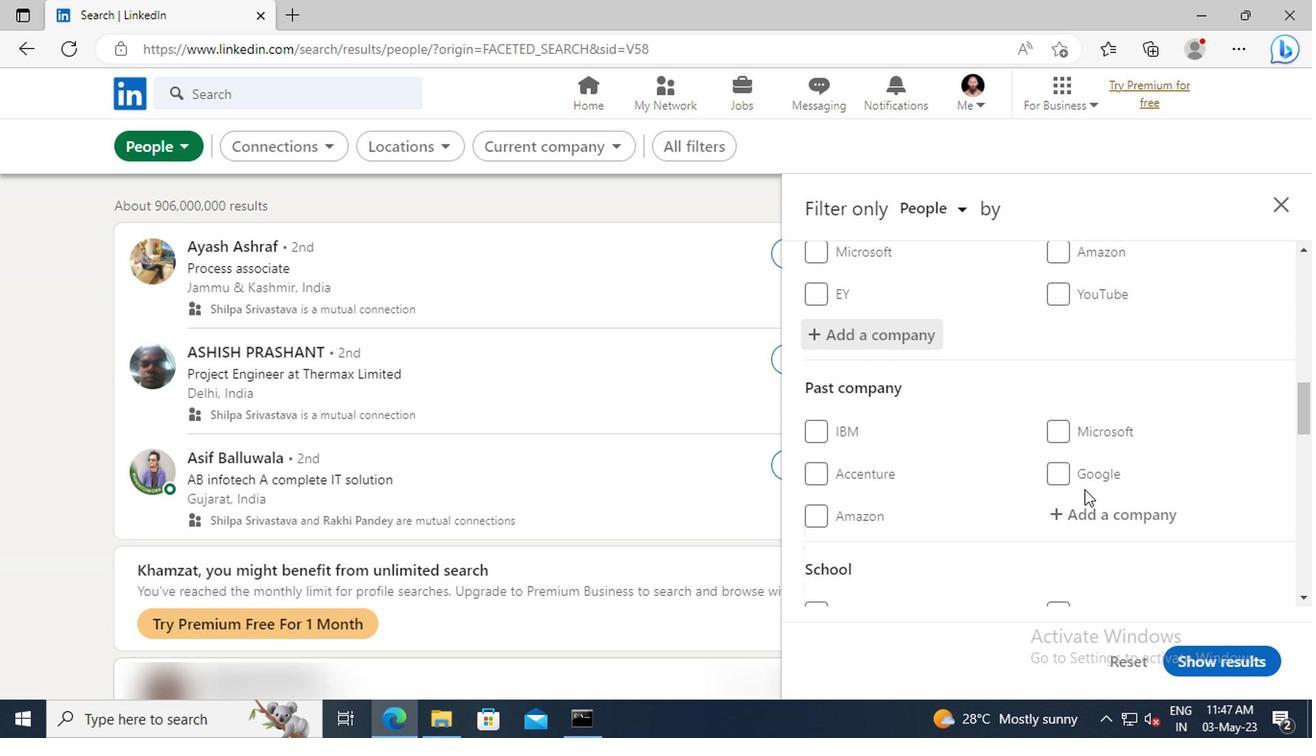 
Action: Mouse scrolled (901, 466) with delta (0, 0)
Screenshot: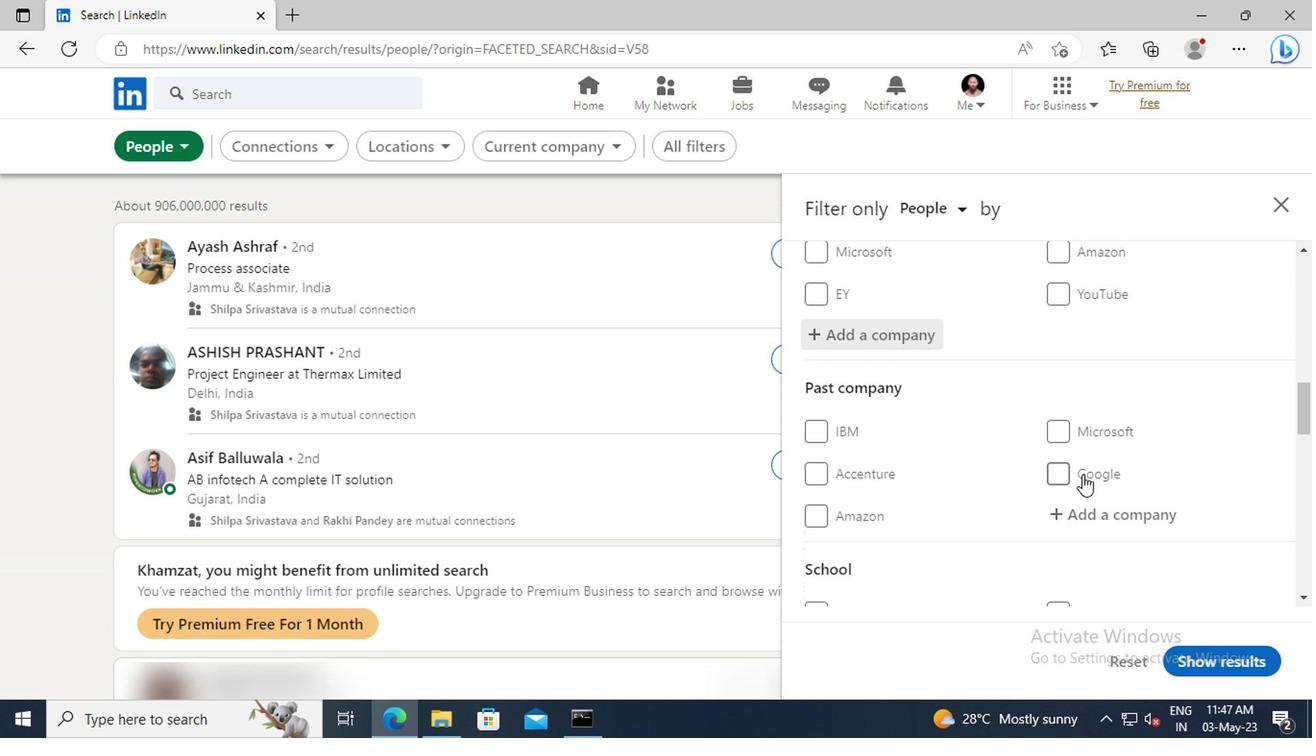 
Action: Mouse scrolled (901, 466) with delta (0, 0)
Screenshot: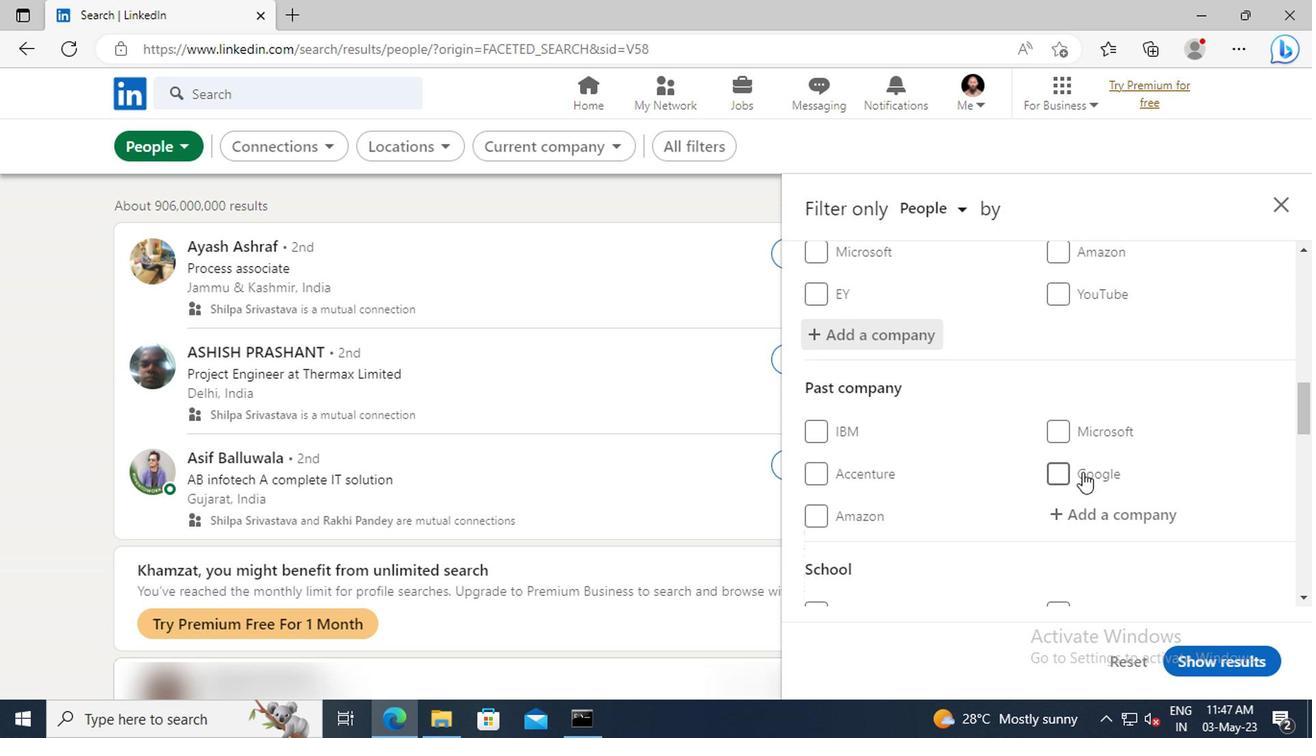 
Action: Mouse moved to (899, 450)
Screenshot: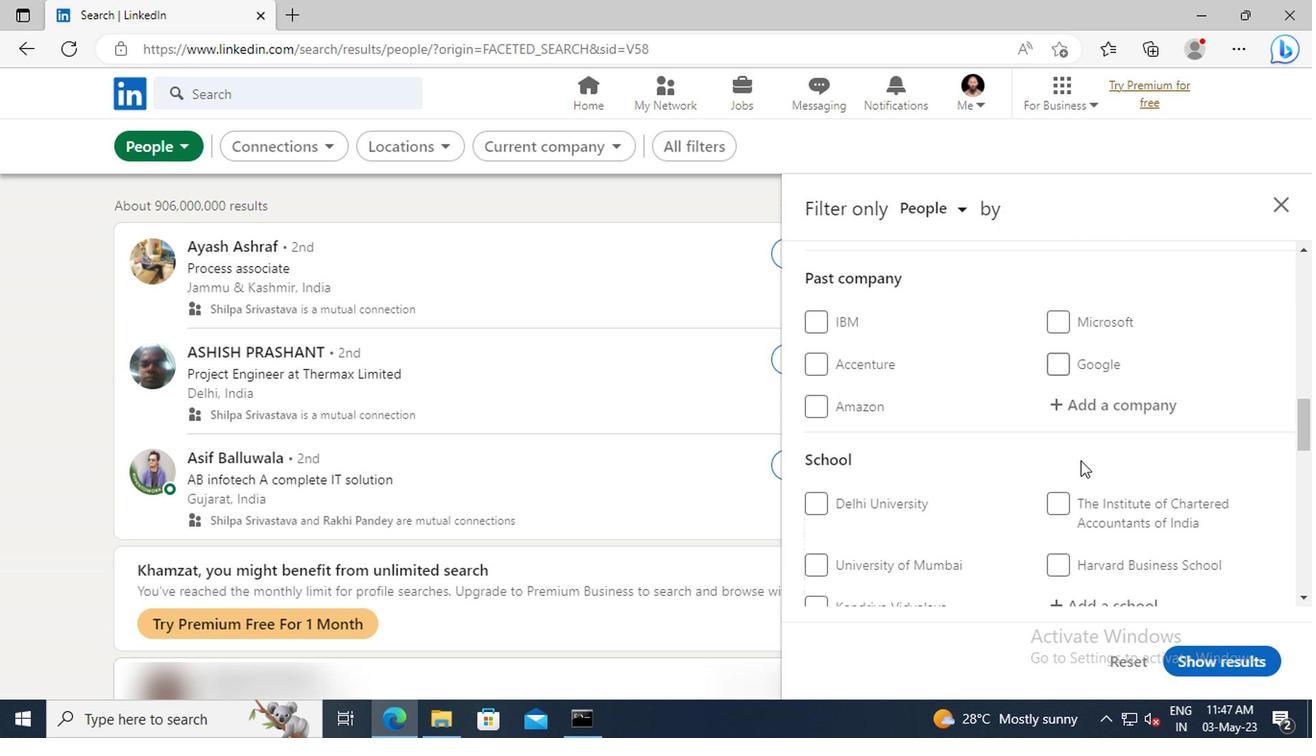
Action: Mouse scrolled (899, 449) with delta (0, 0)
Screenshot: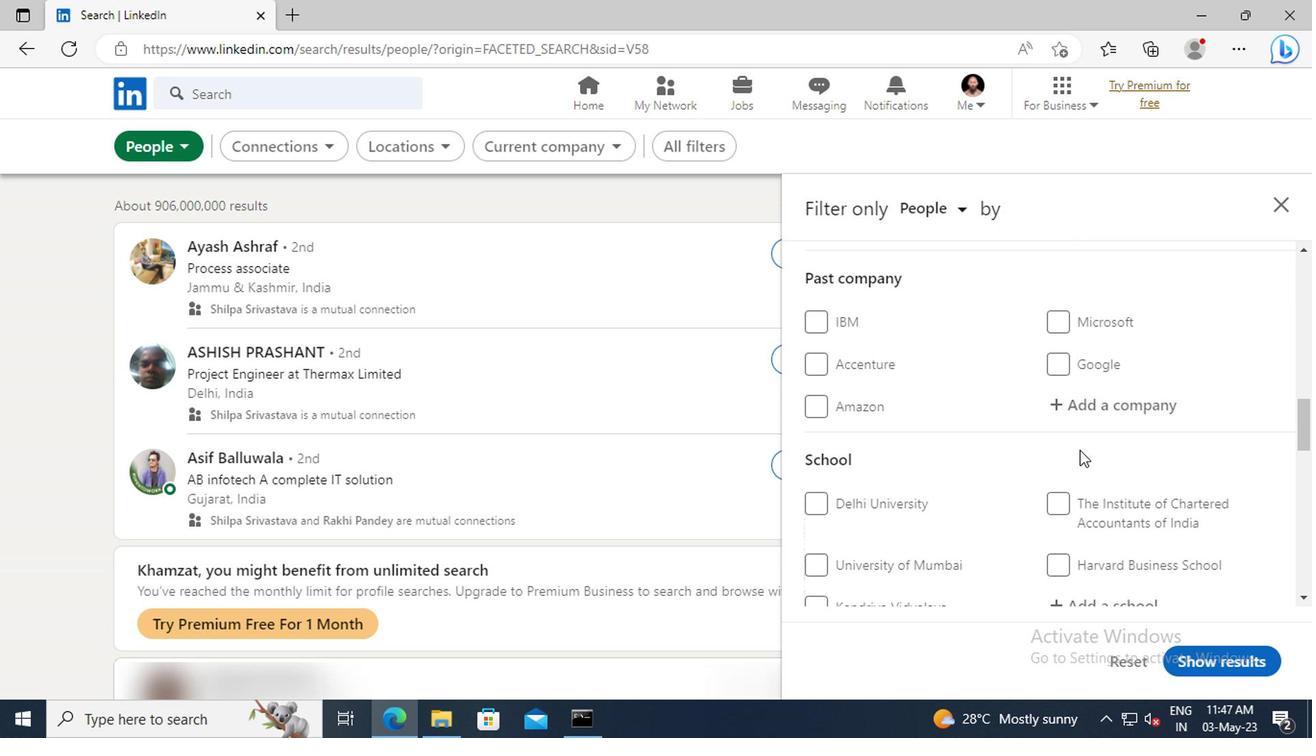 
Action: Mouse scrolled (899, 449) with delta (0, 0)
Screenshot: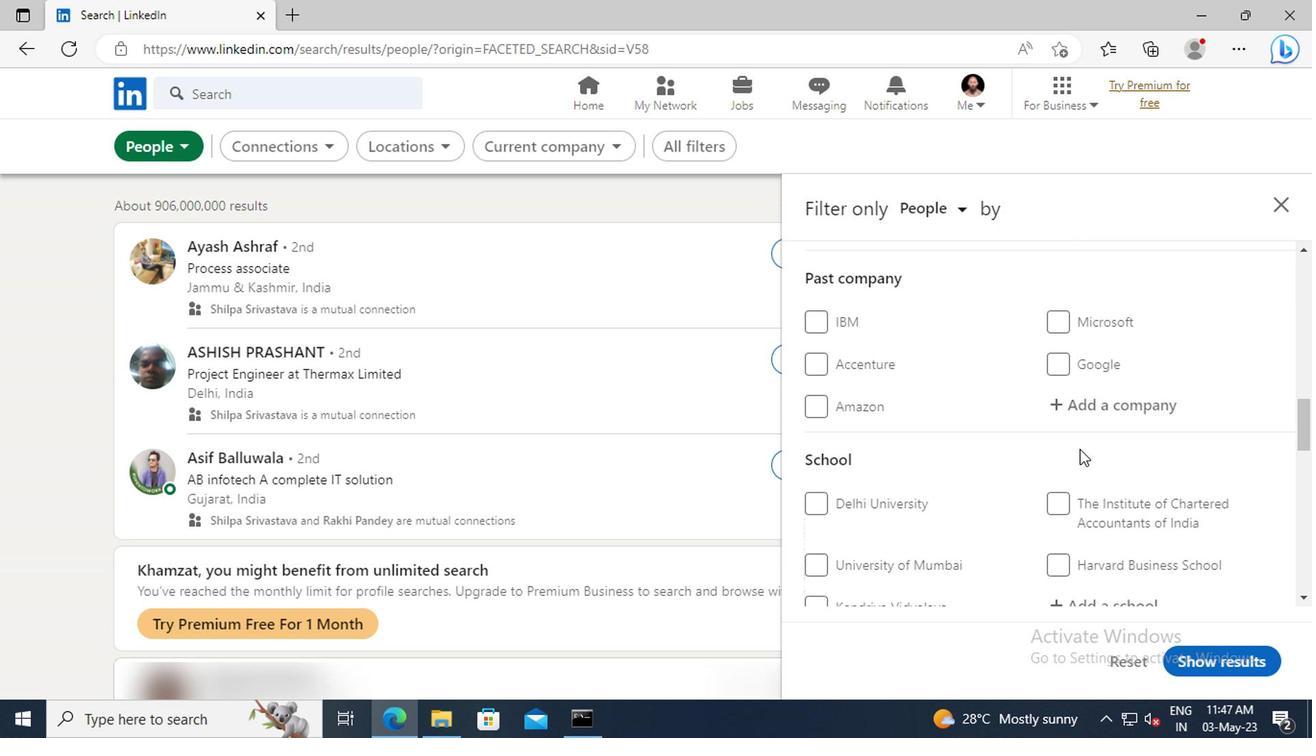 
Action: Mouse scrolled (899, 449) with delta (0, 0)
Screenshot: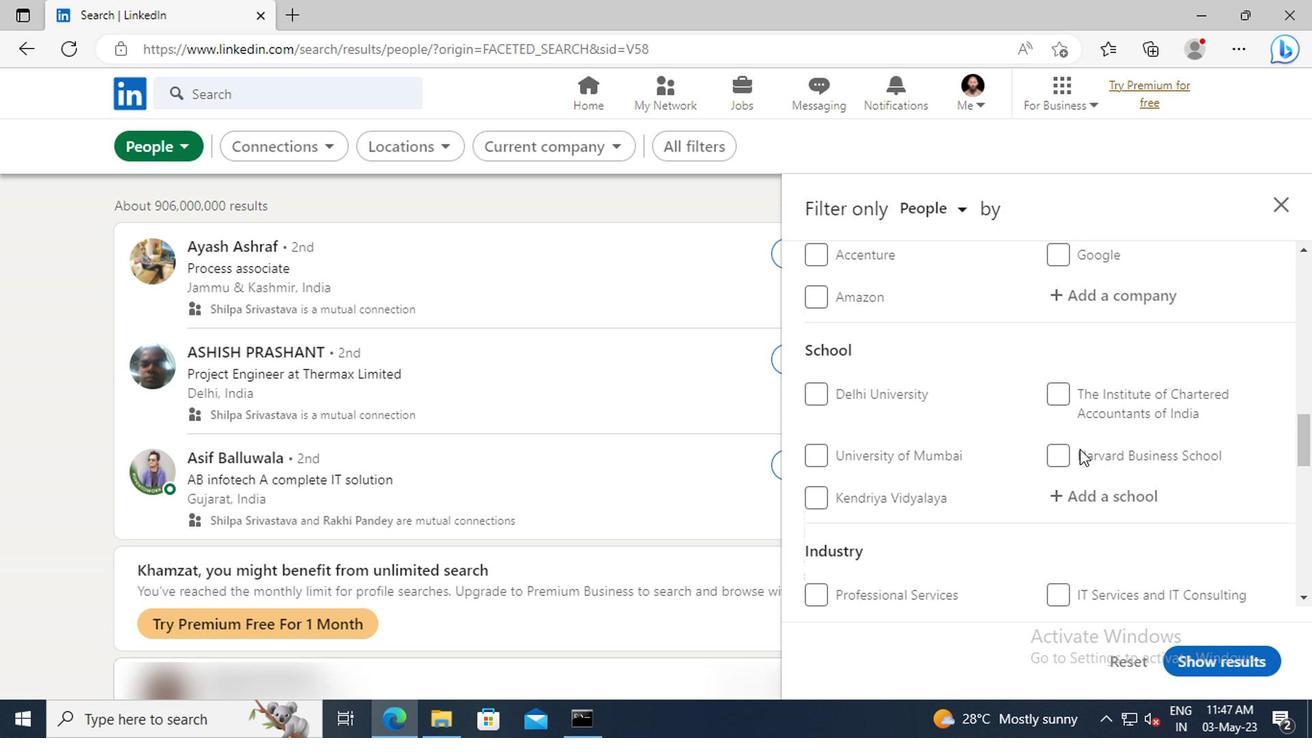 
Action: Mouse moved to (899, 449)
Screenshot: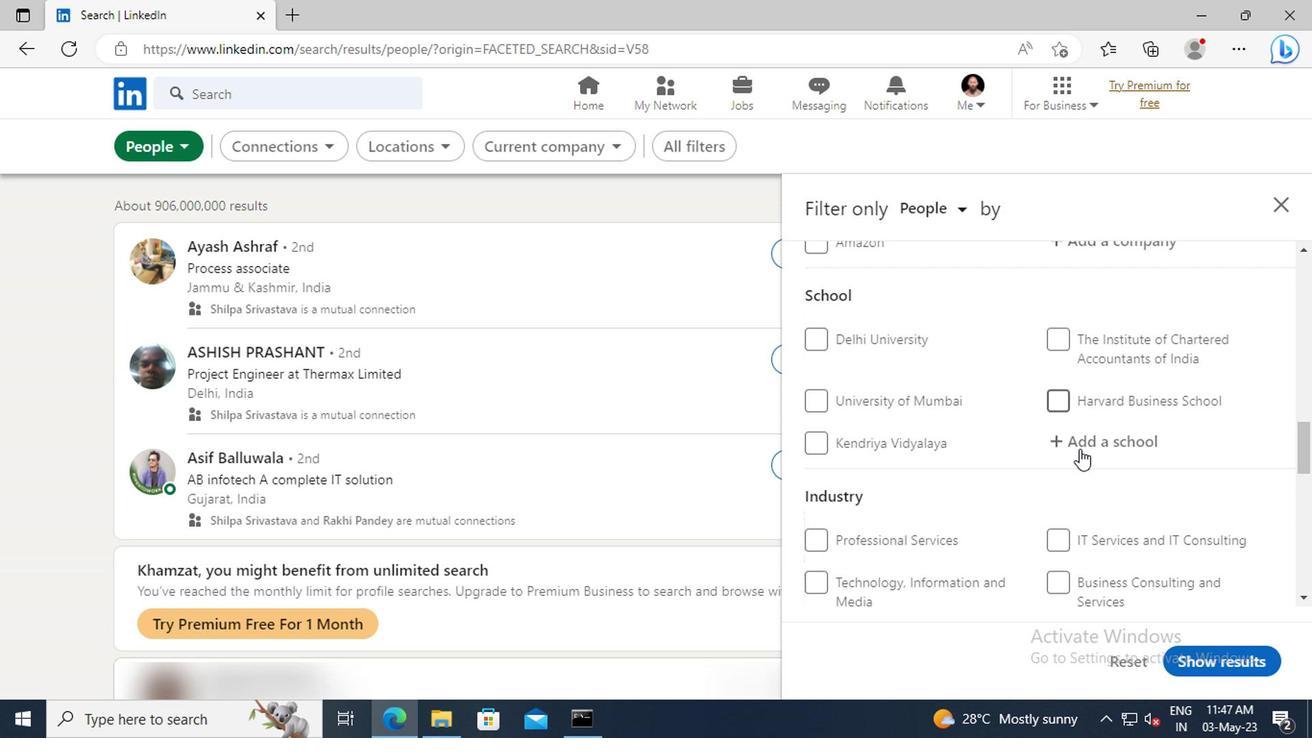 
Action: Mouse pressed left at (899, 449)
Screenshot: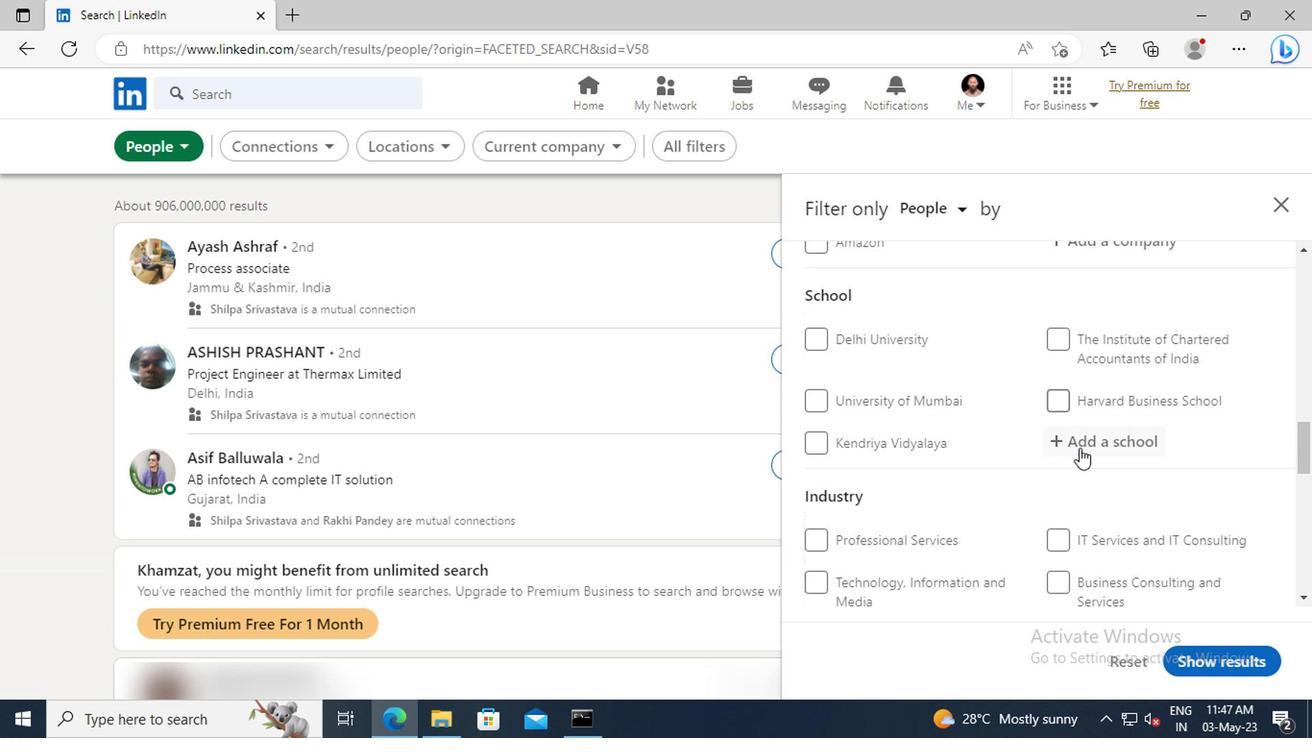 
Action: Key pressed <Key.shift>VEL<Key.space><Key.shift>TECH<Key.space><Key.shift>MUL
Screenshot: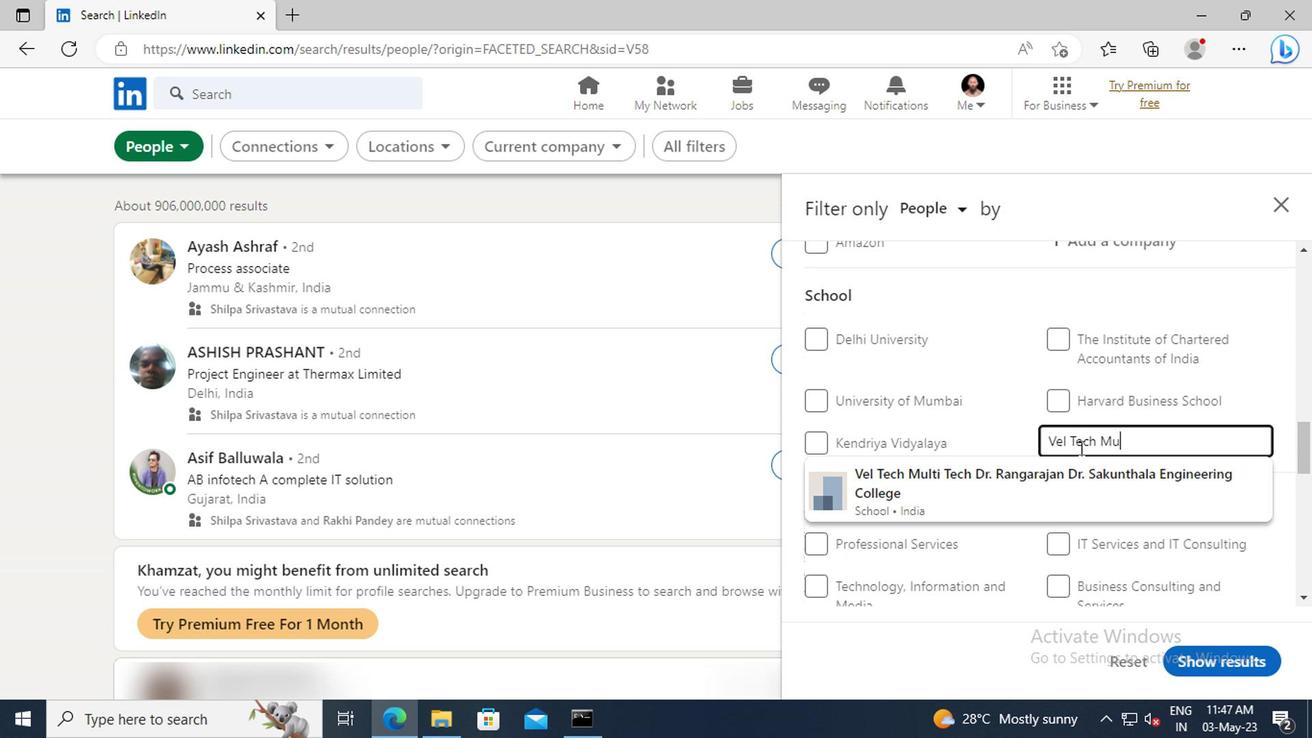 
Action: Mouse moved to (907, 485)
Screenshot: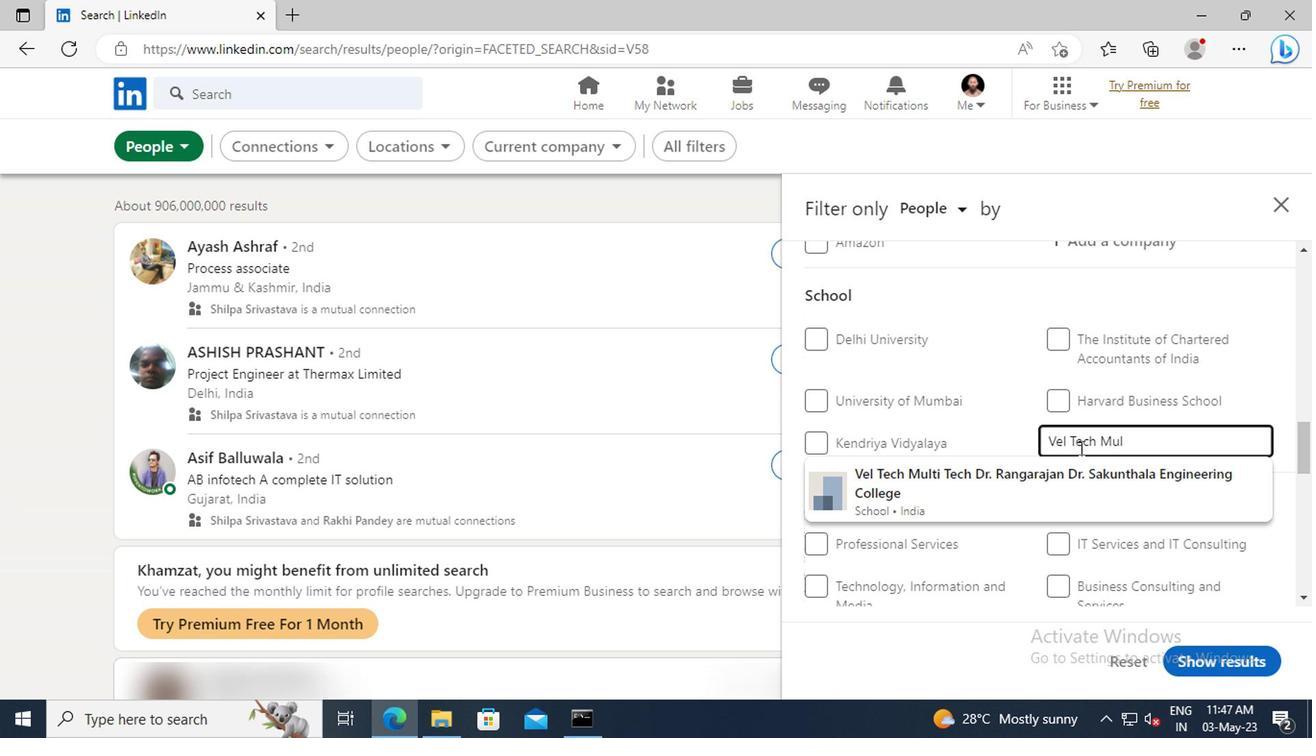 
Action: Mouse pressed left at (907, 485)
Screenshot: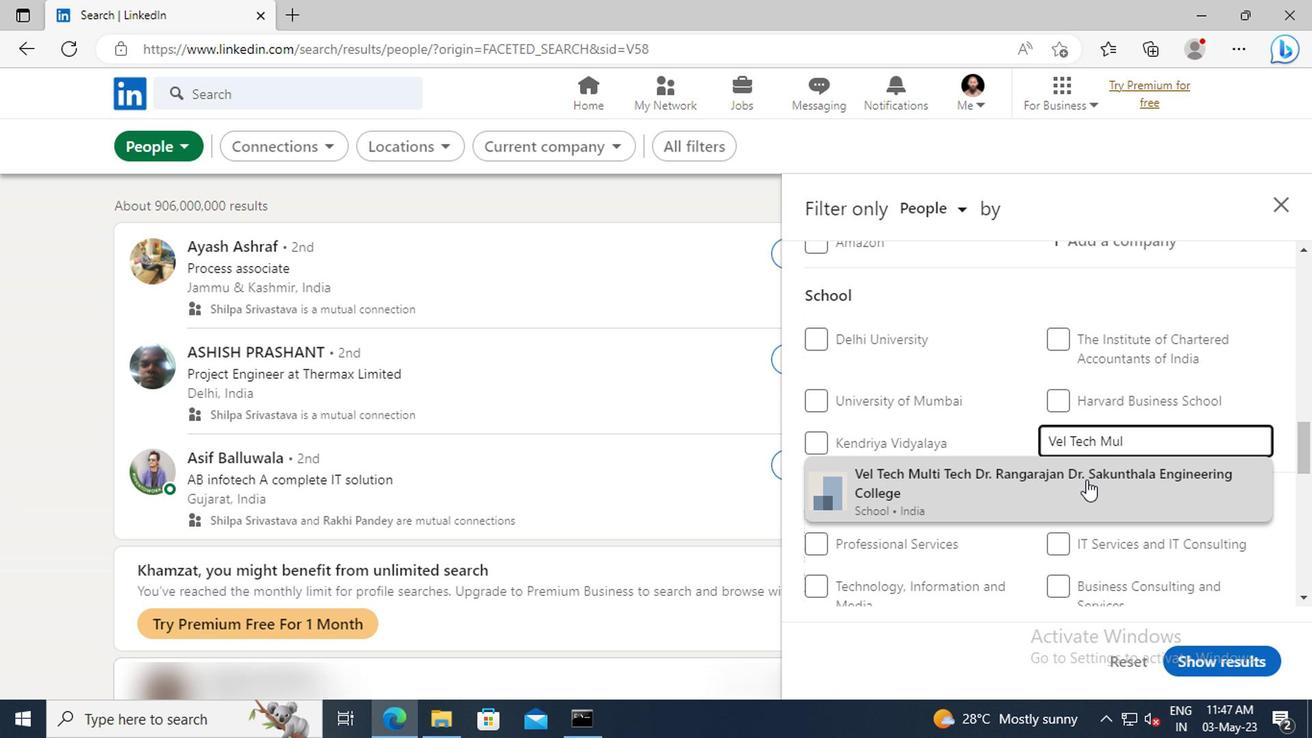 
Action: Mouse scrolled (907, 485) with delta (0, 0)
Screenshot: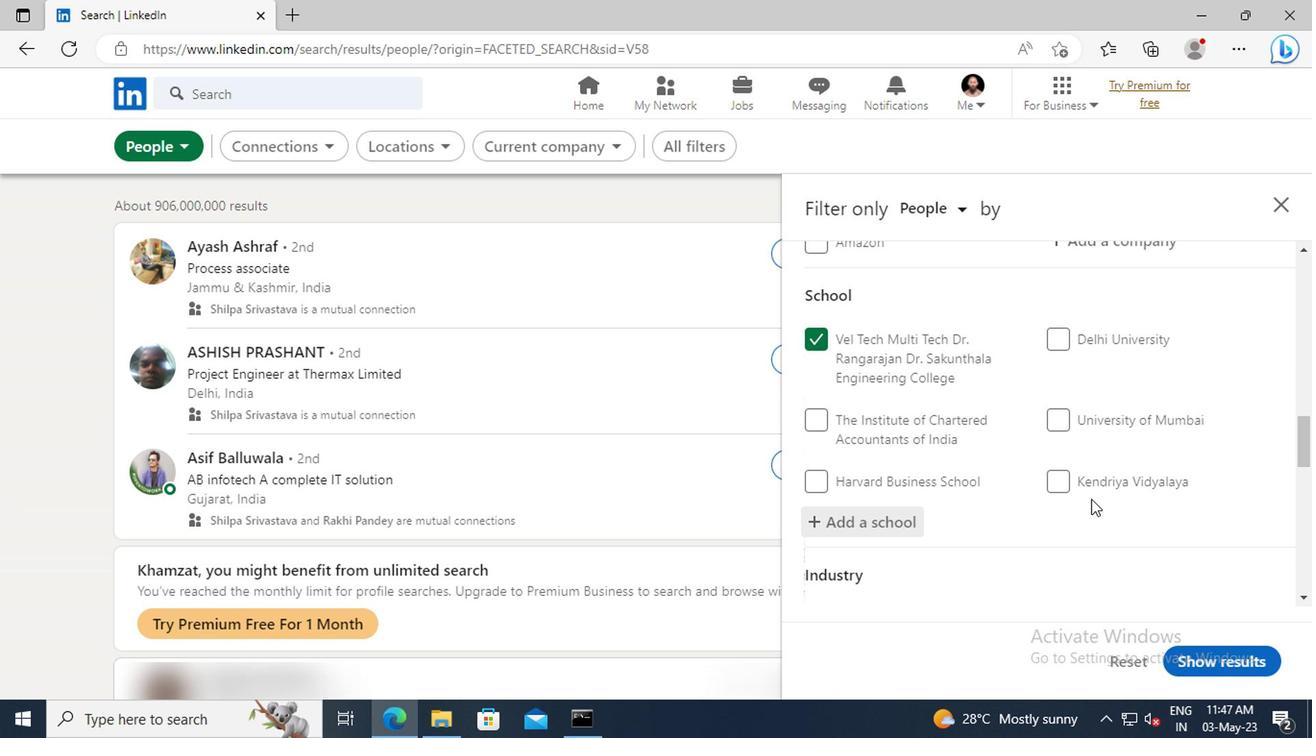 
Action: Mouse scrolled (907, 485) with delta (0, 0)
Screenshot: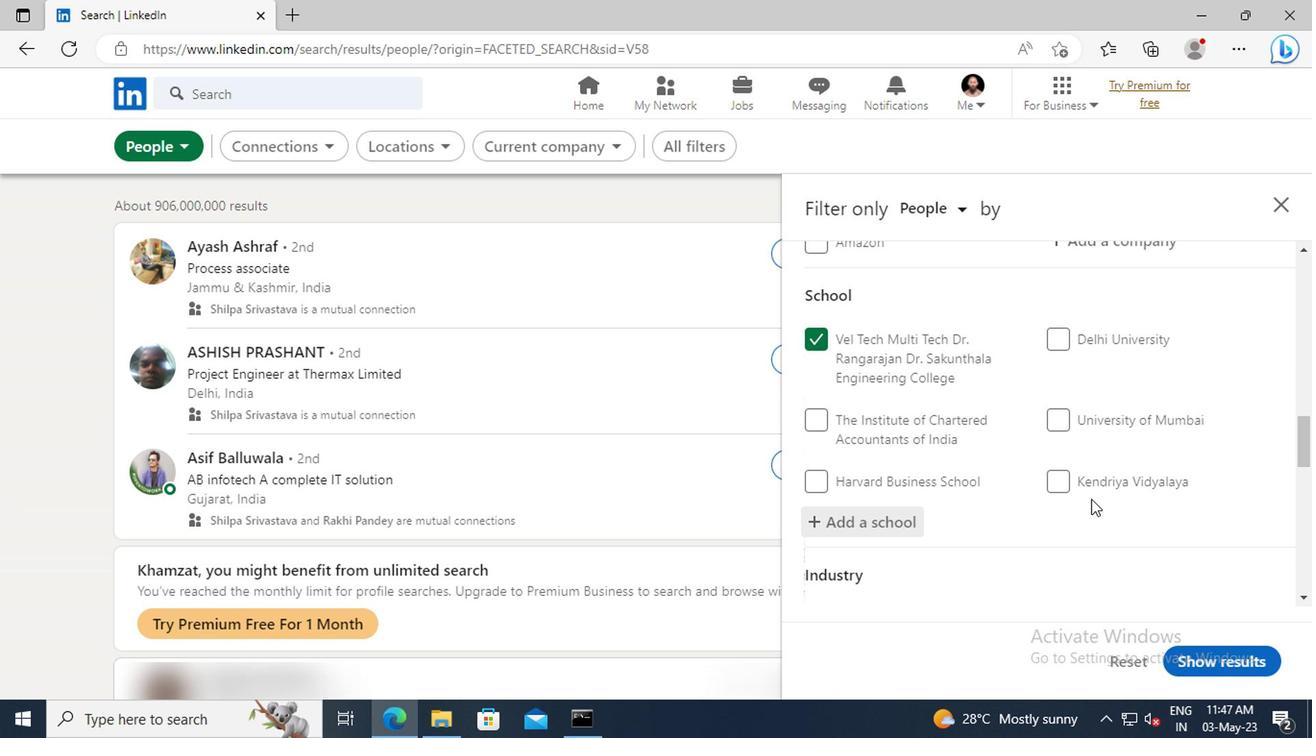 
Action: Mouse moved to (900, 447)
Screenshot: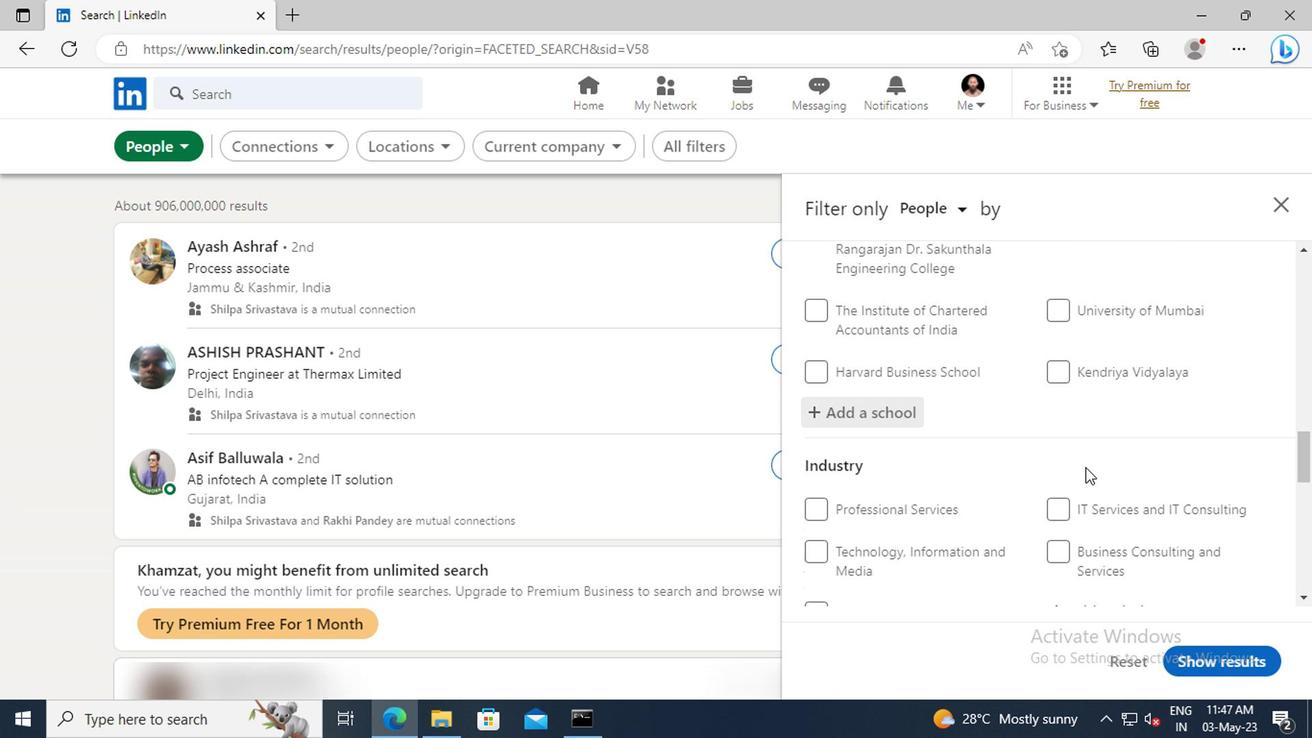 
Action: Mouse scrolled (900, 446) with delta (0, 0)
Screenshot: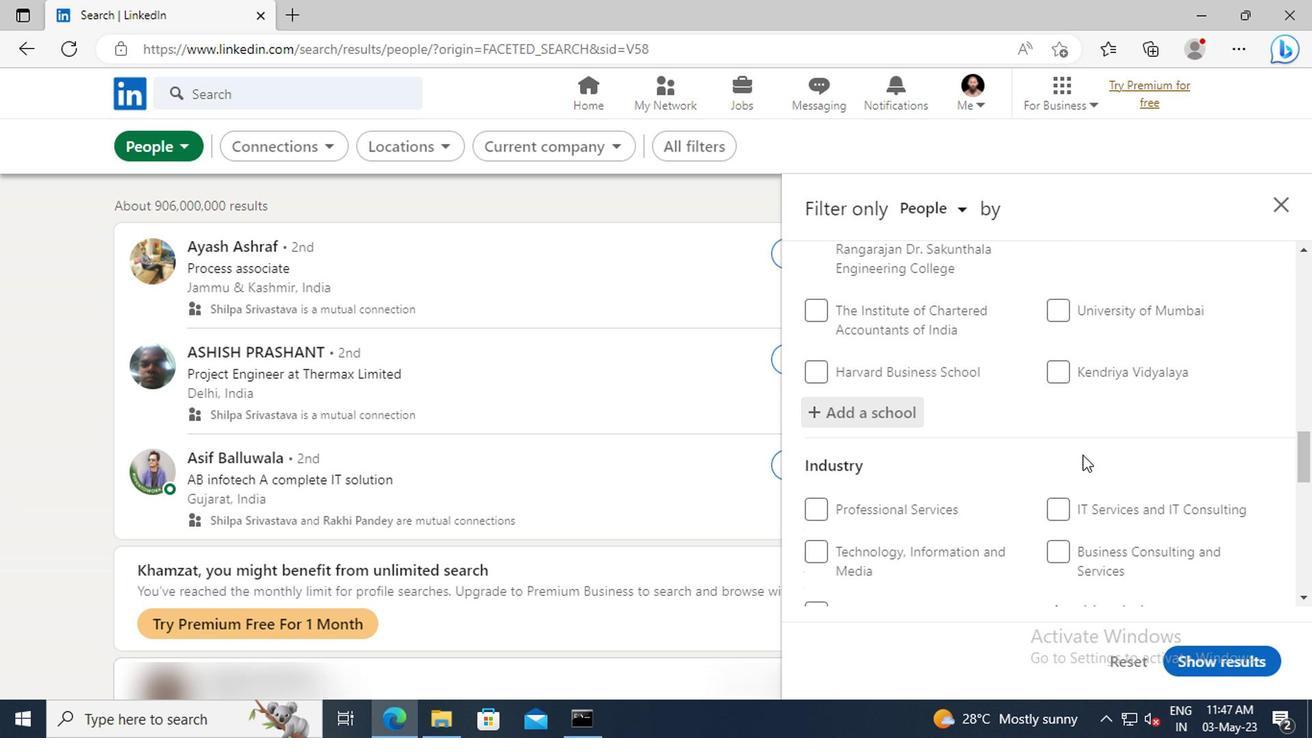 
Action: Mouse scrolled (900, 446) with delta (0, 0)
Screenshot: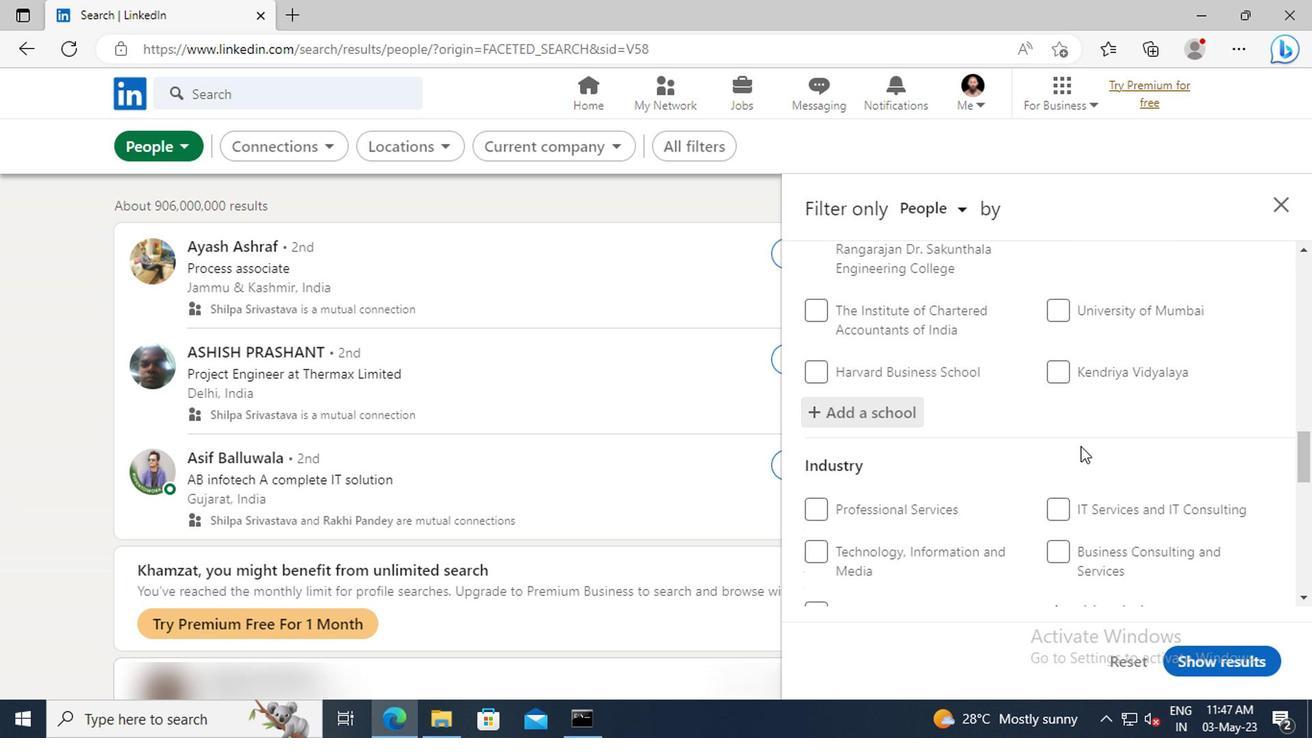 
Action: Mouse moved to (897, 442)
Screenshot: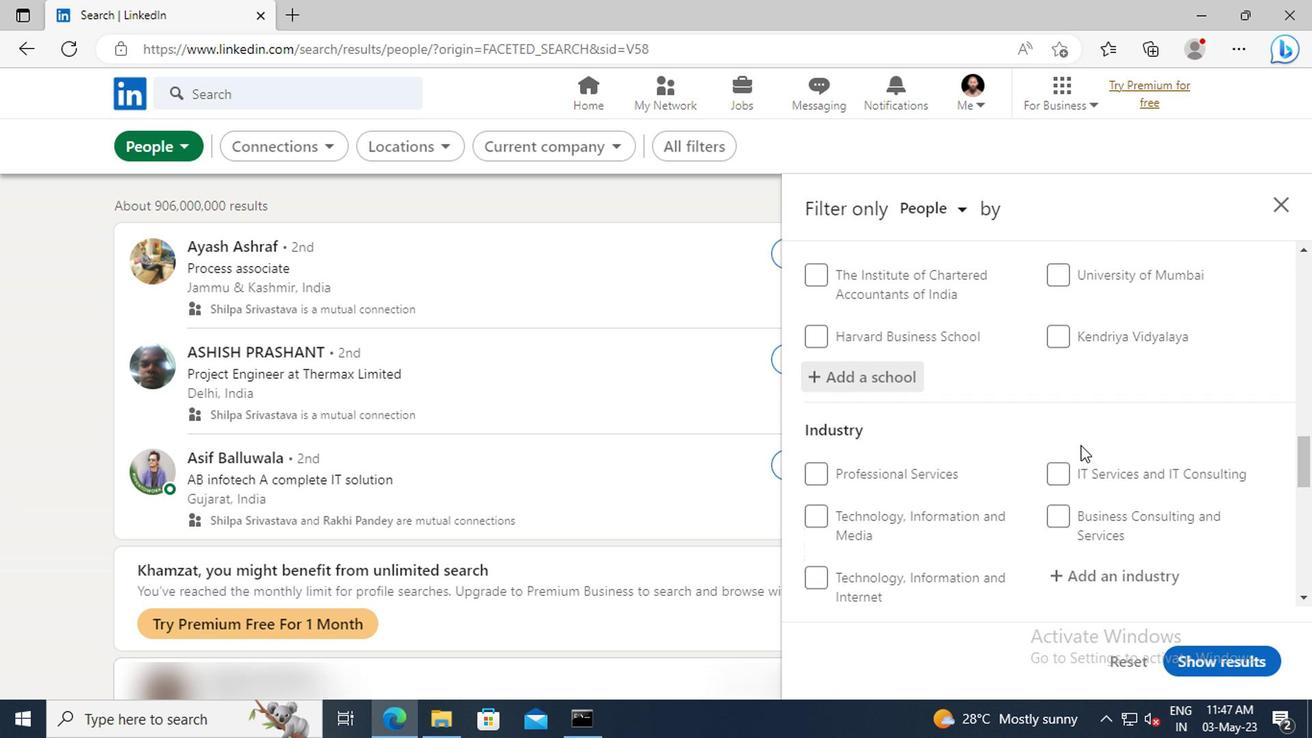 
Action: Mouse scrolled (897, 442) with delta (0, 0)
Screenshot: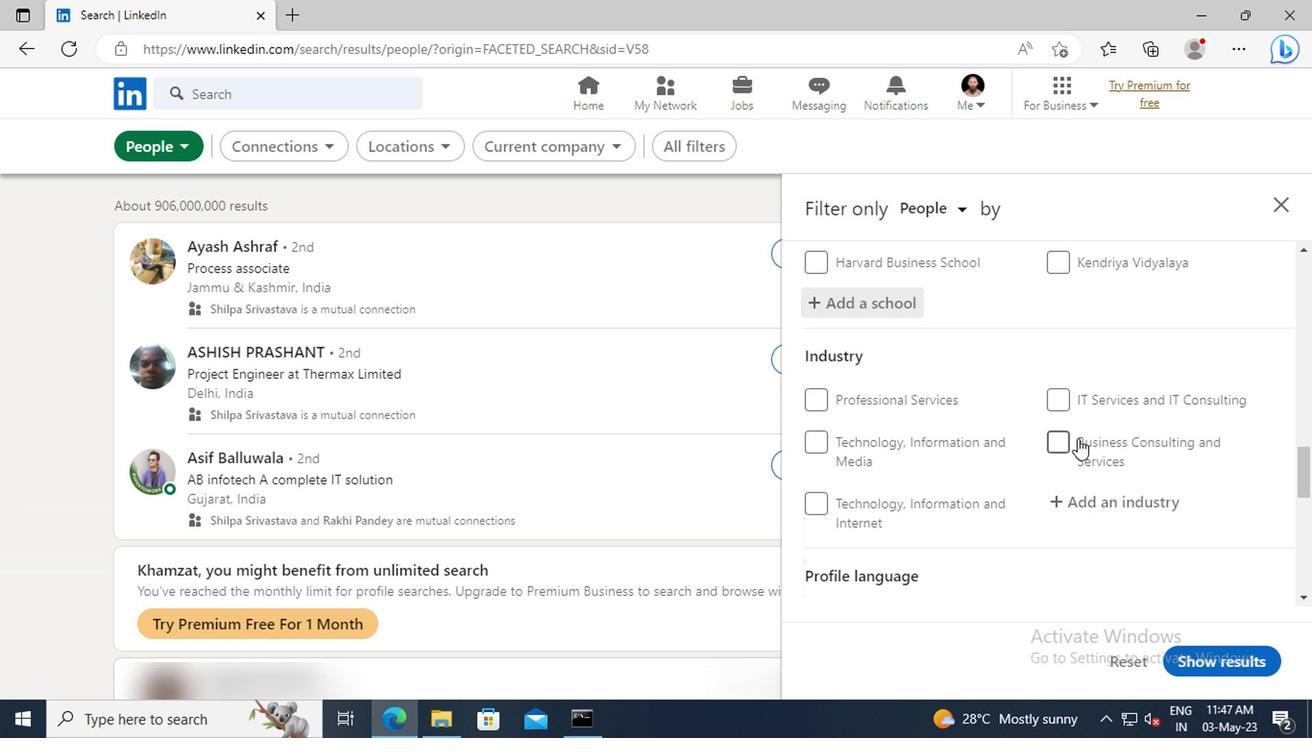 
Action: Mouse moved to (900, 449)
Screenshot: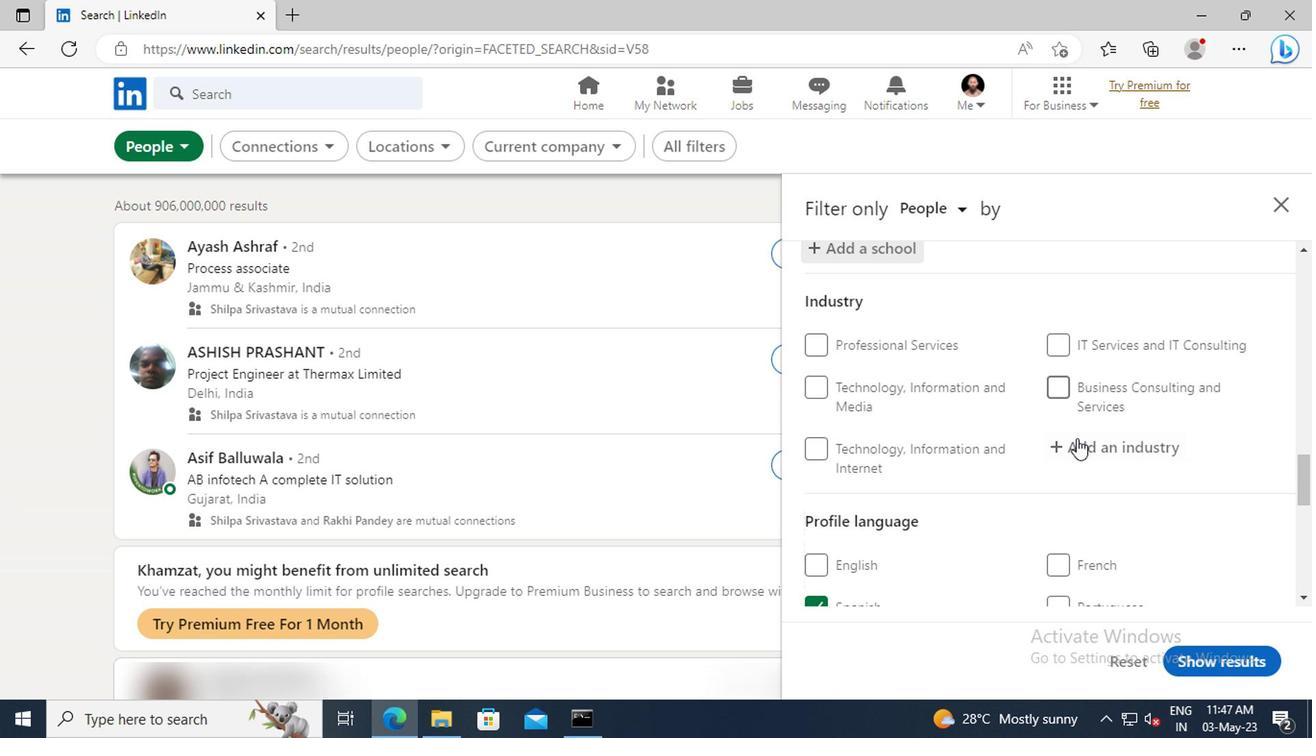
Action: Mouse pressed left at (900, 449)
Screenshot: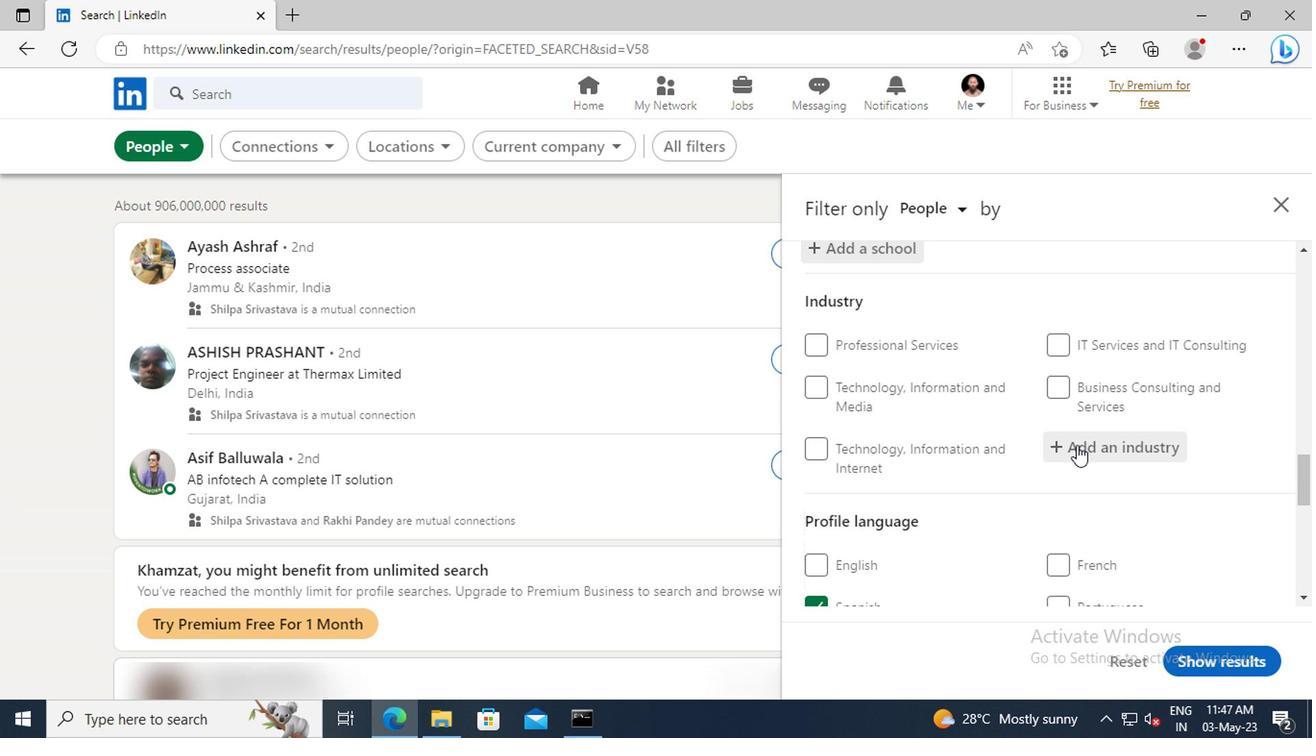 
Action: Key pressed <Key.shift>RETAIL<Key.space><Key.shift>PHA
Screenshot: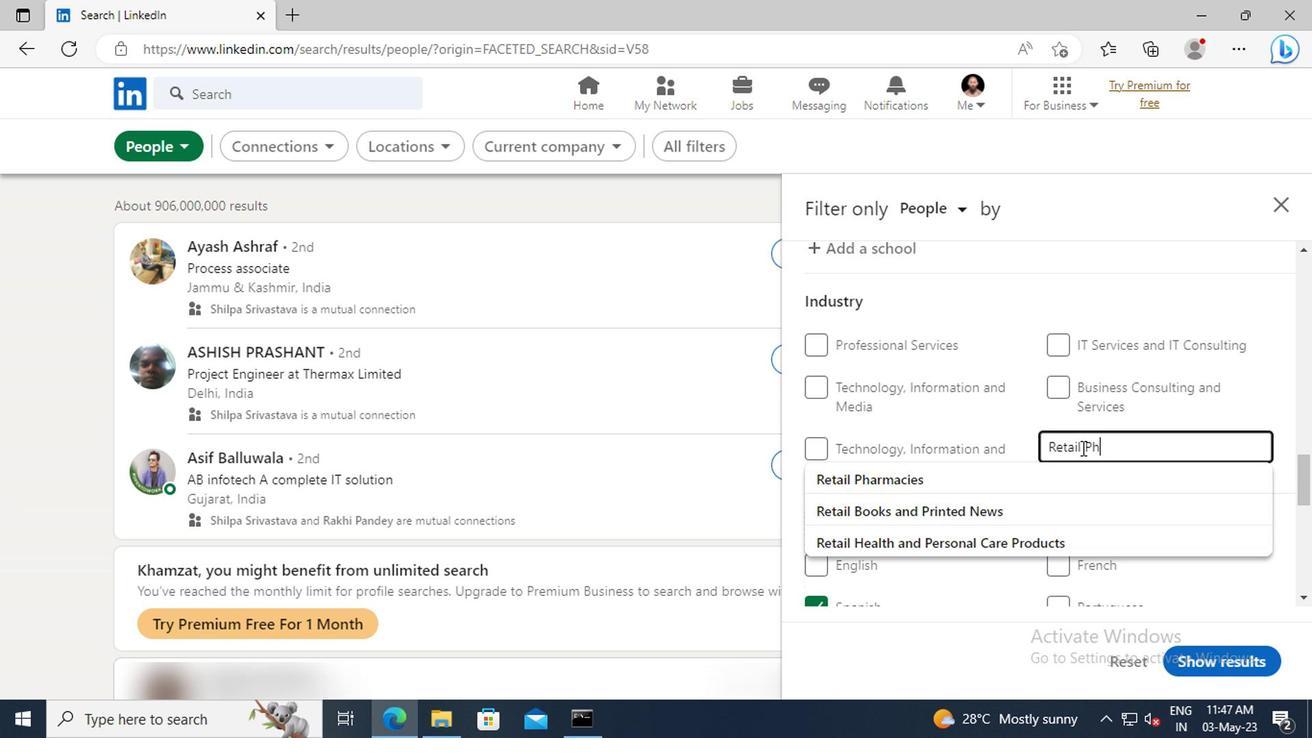 
Action: Mouse moved to (903, 469)
Screenshot: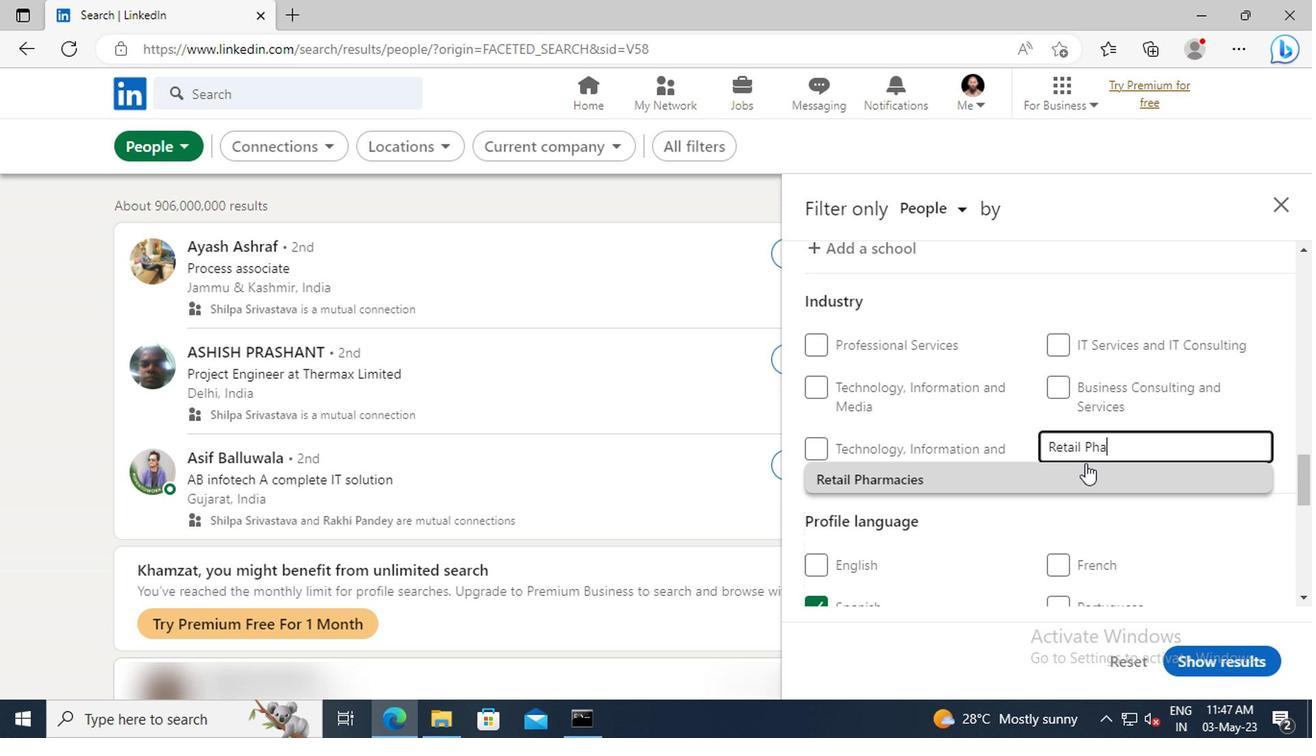 
Action: Mouse pressed left at (903, 469)
Screenshot: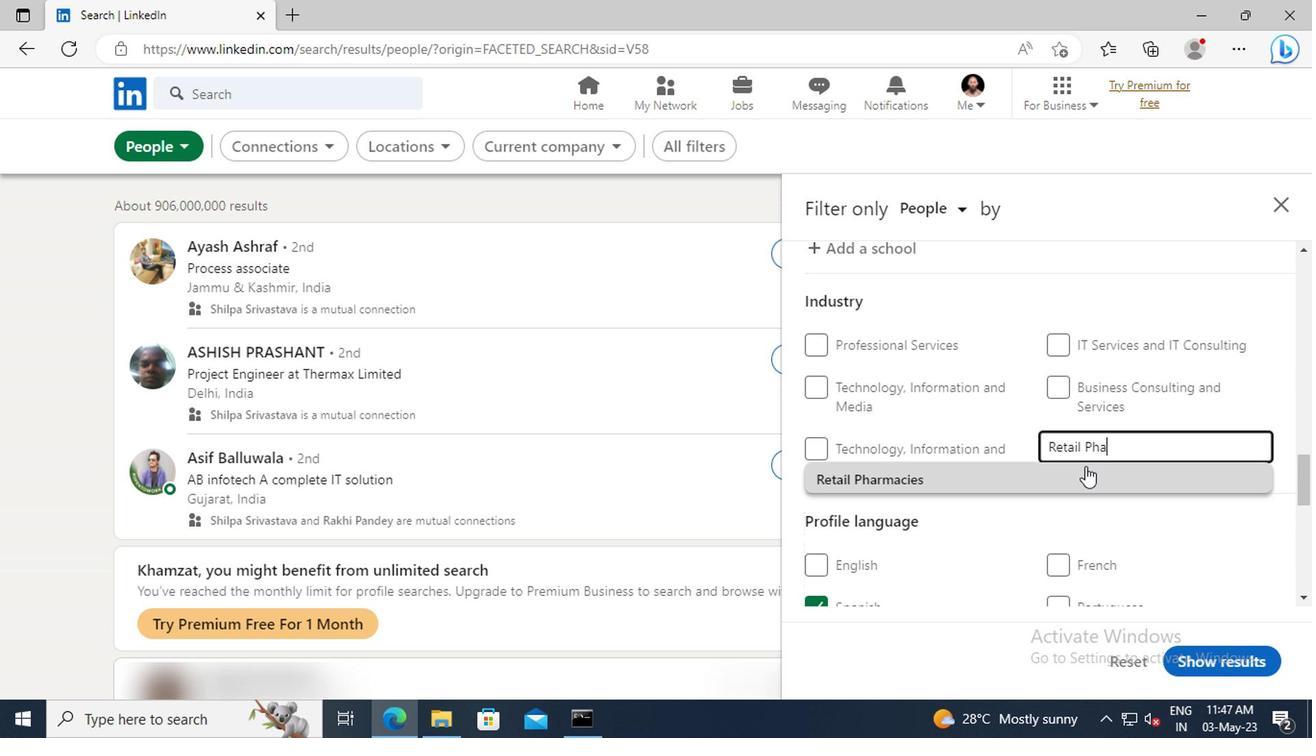 
Action: Mouse scrolled (903, 468) with delta (0, 0)
Screenshot: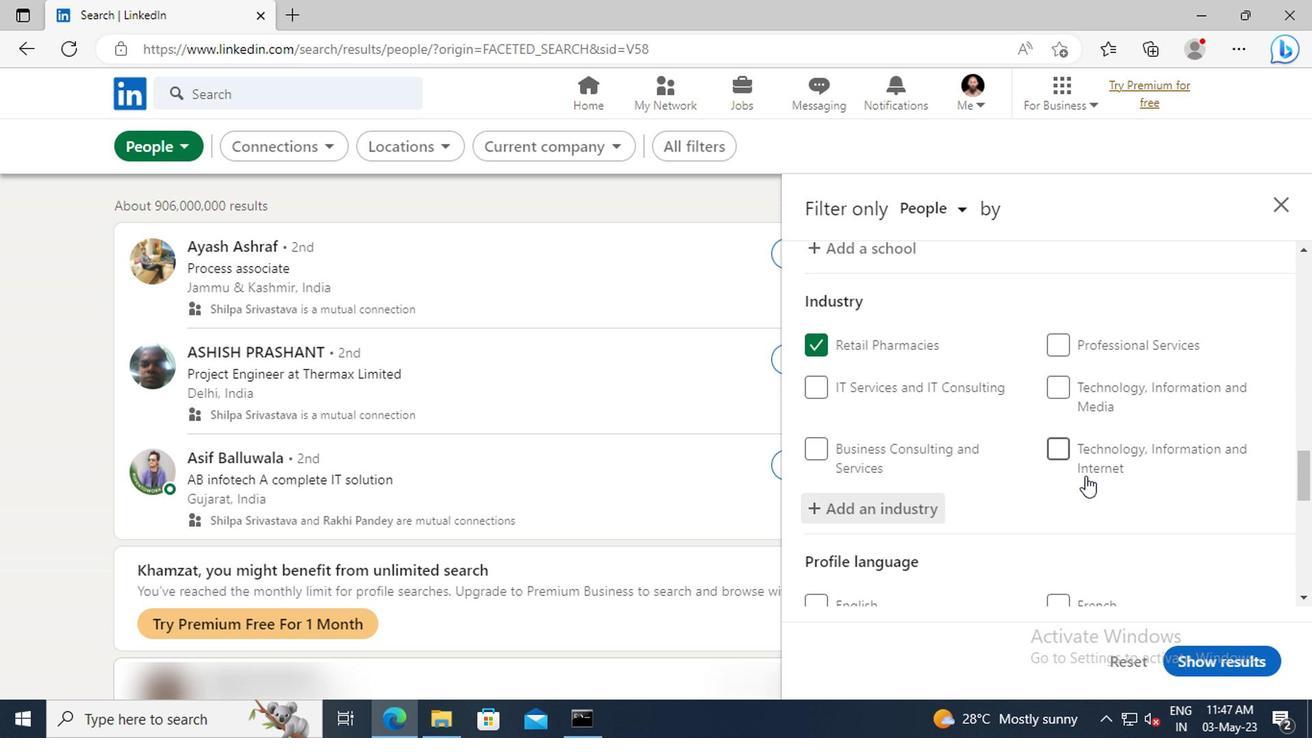 
Action: Mouse scrolled (903, 468) with delta (0, 0)
Screenshot: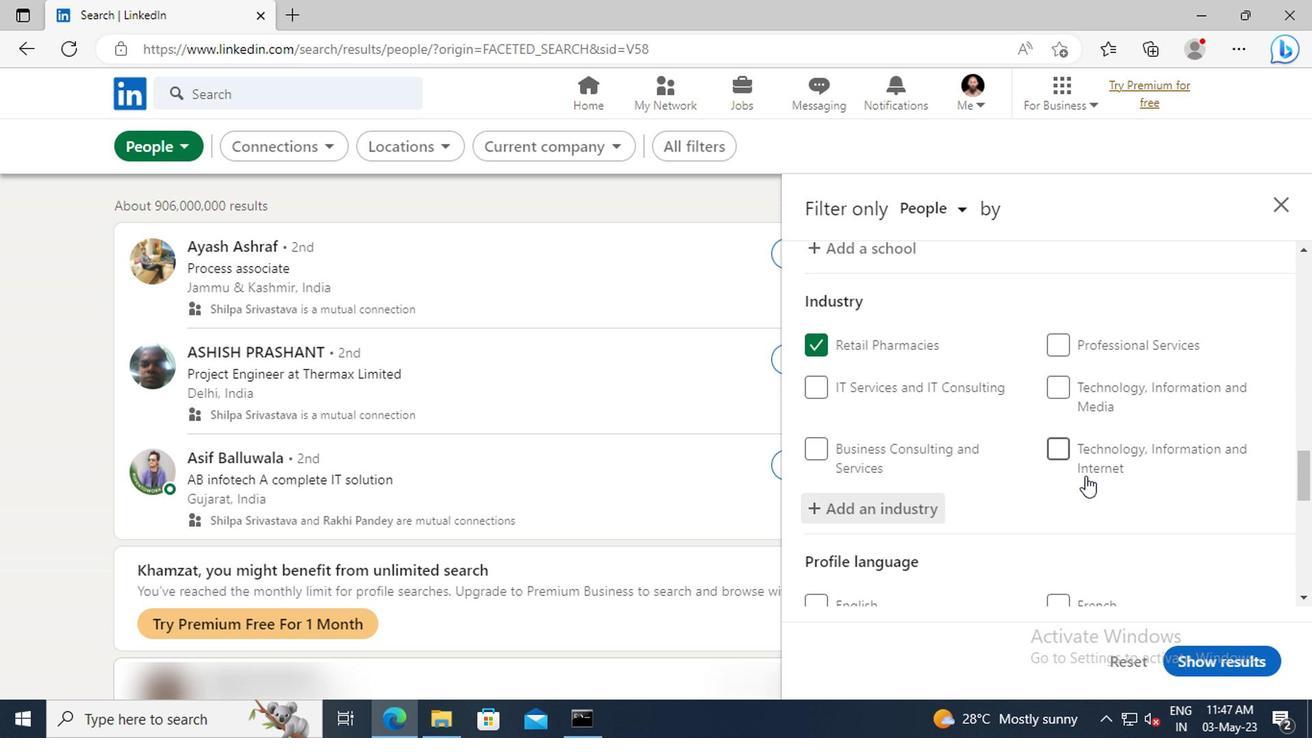 
Action: Mouse scrolled (903, 468) with delta (0, 0)
Screenshot: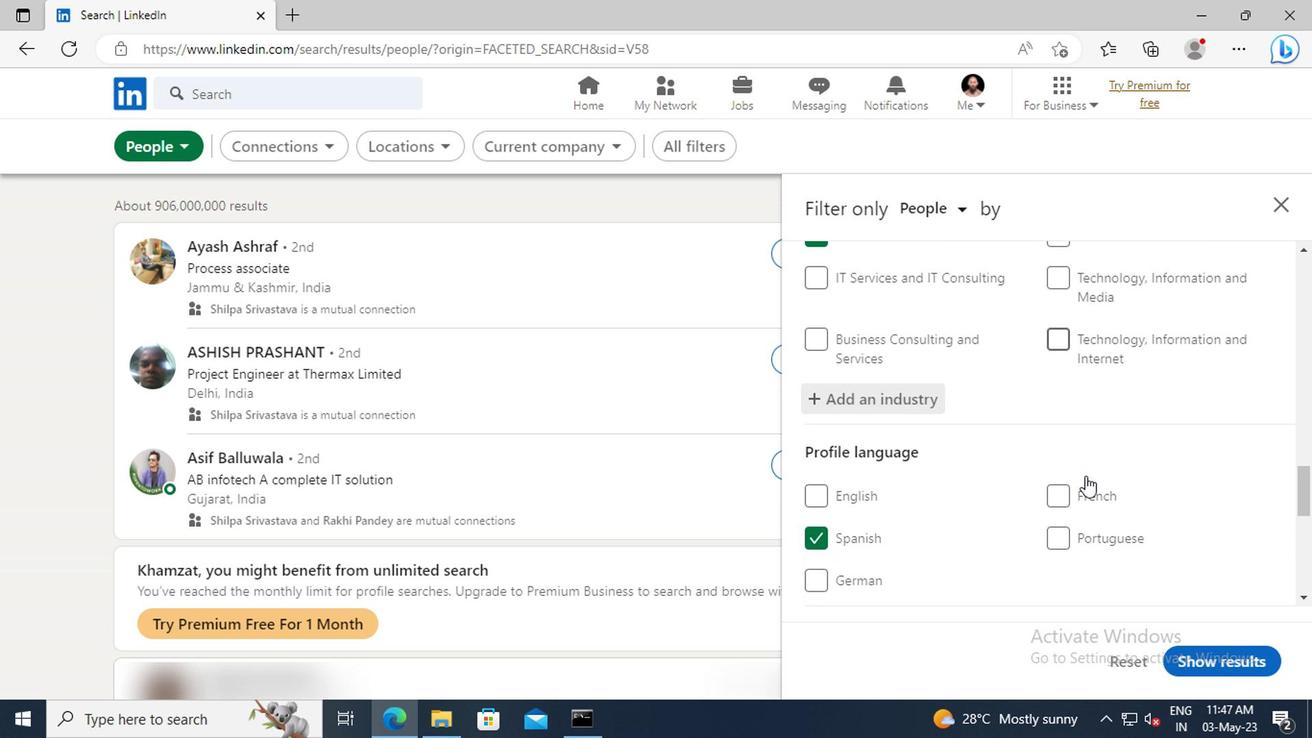 
Action: Mouse moved to (894, 446)
Screenshot: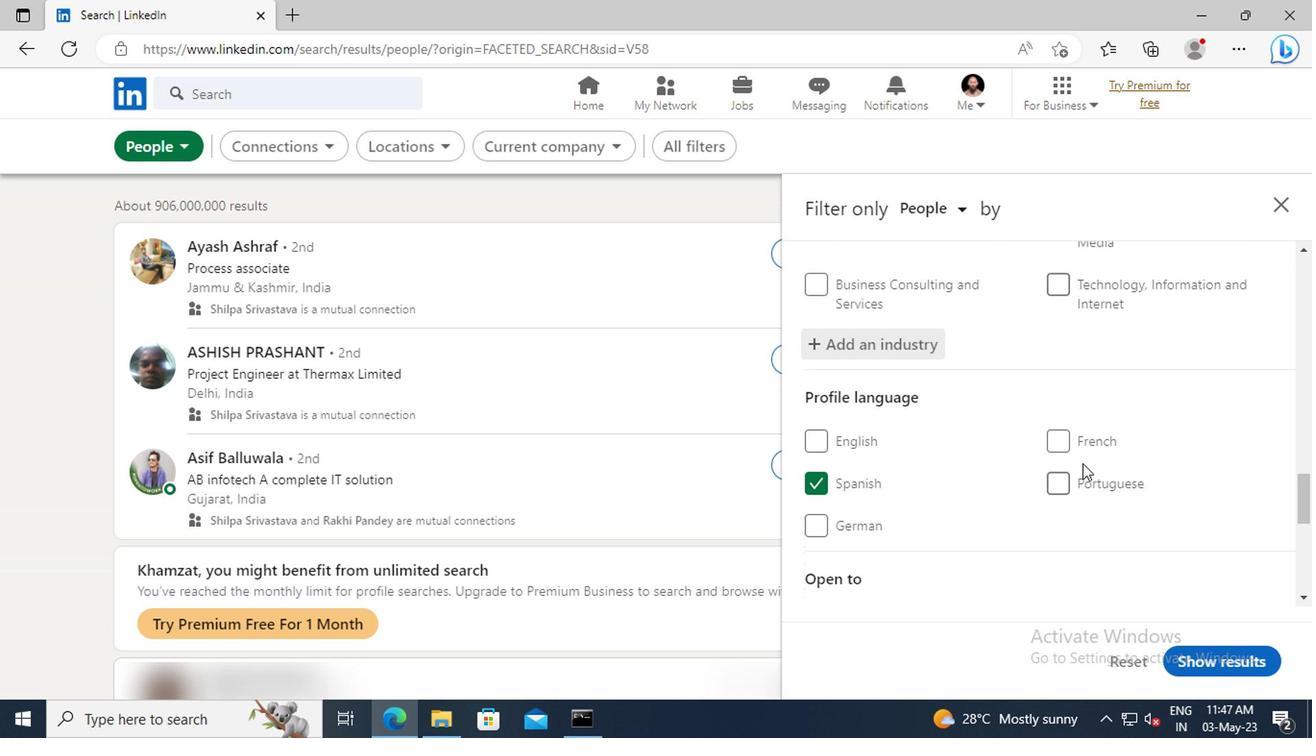 
Action: Mouse scrolled (894, 446) with delta (0, 0)
Screenshot: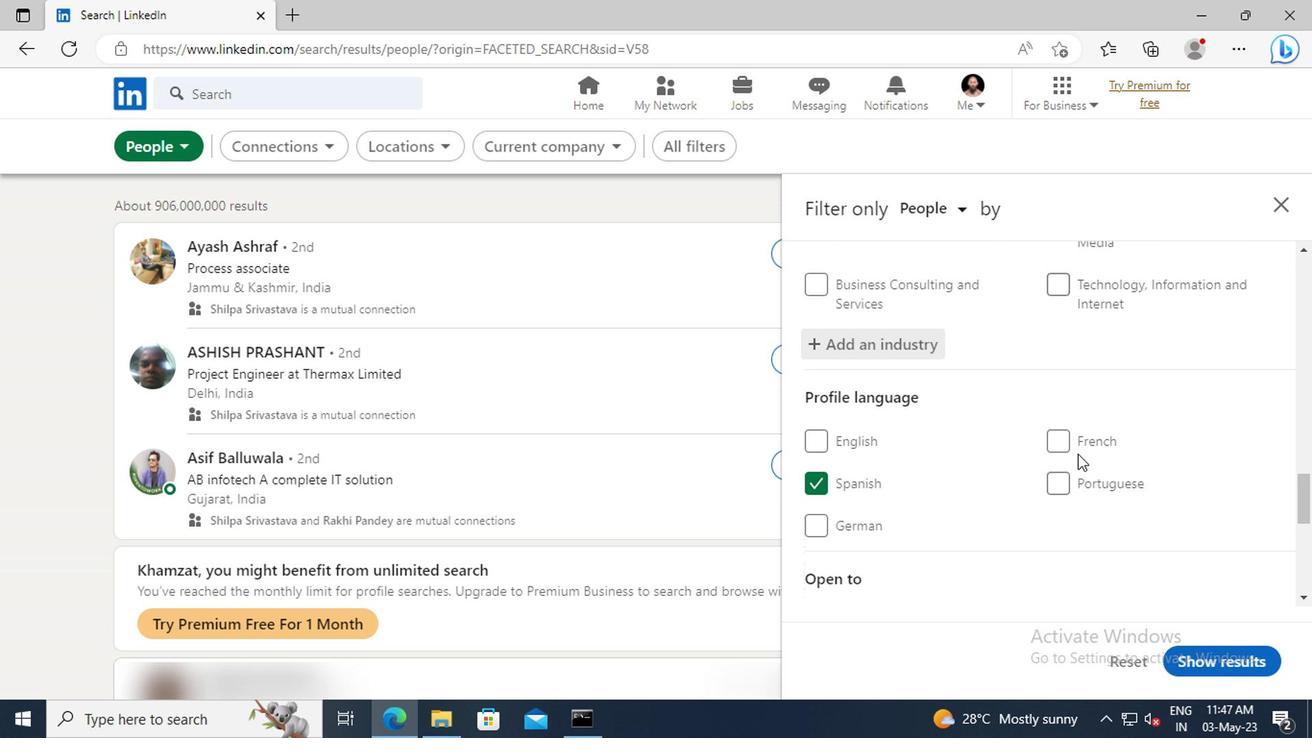 
Action: Mouse scrolled (894, 446) with delta (0, 0)
Screenshot: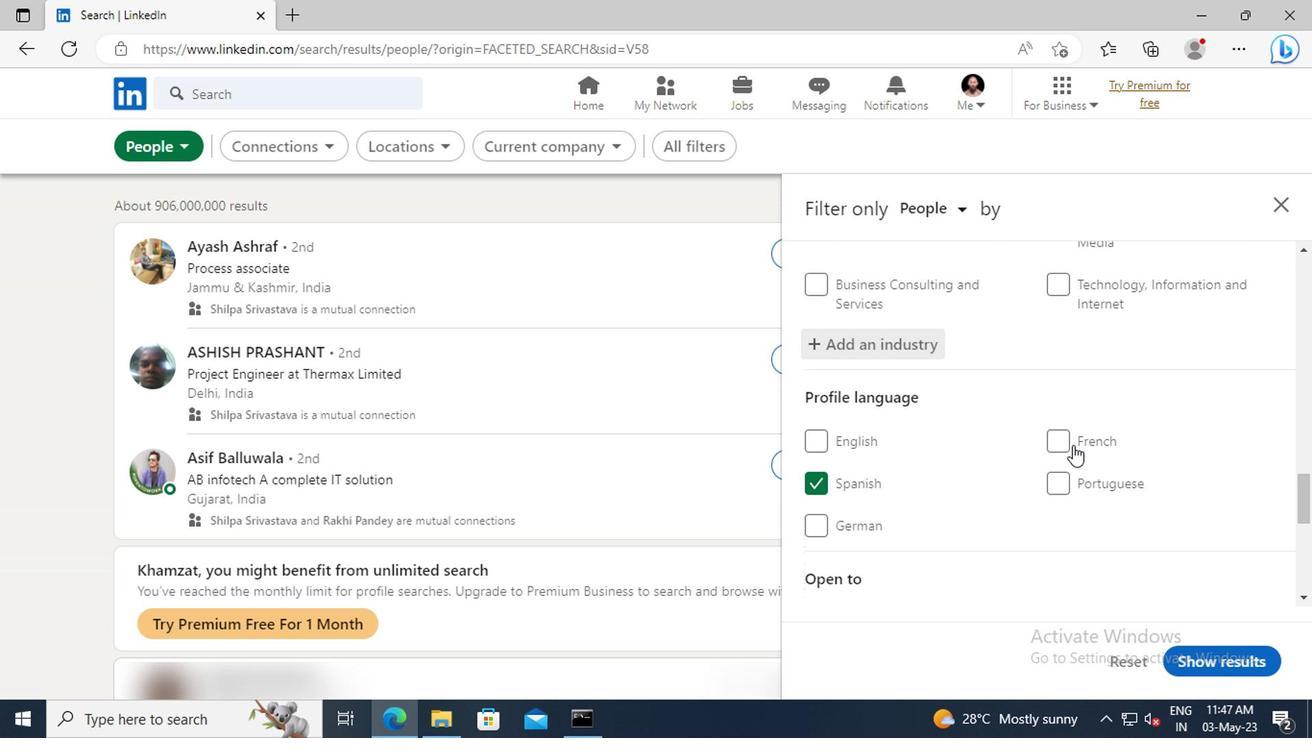 
Action: Mouse moved to (894, 440)
Screenshot: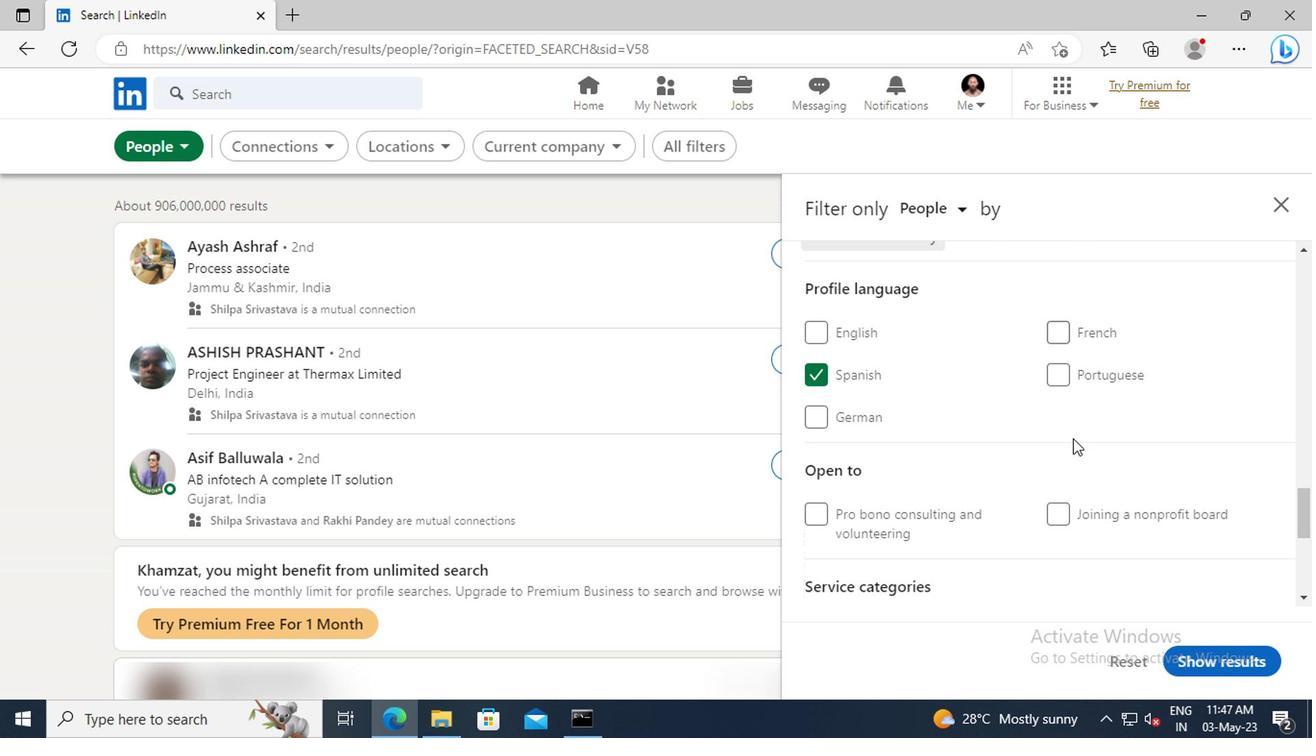 
Action: Mouse scrolled (894, 439) with delta (0, 0)
Screenshot: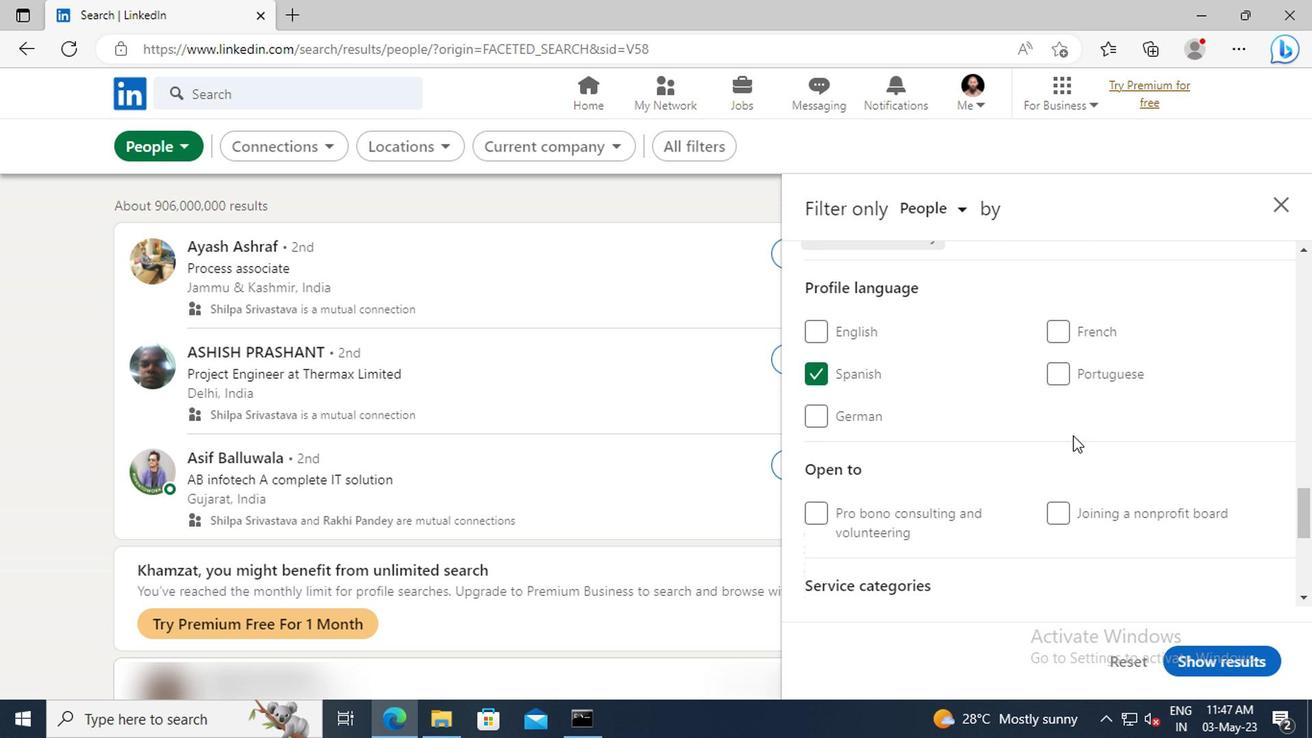 
Action: Mouse scrolled (894, 439) with delta (0, 0)
Screenshot: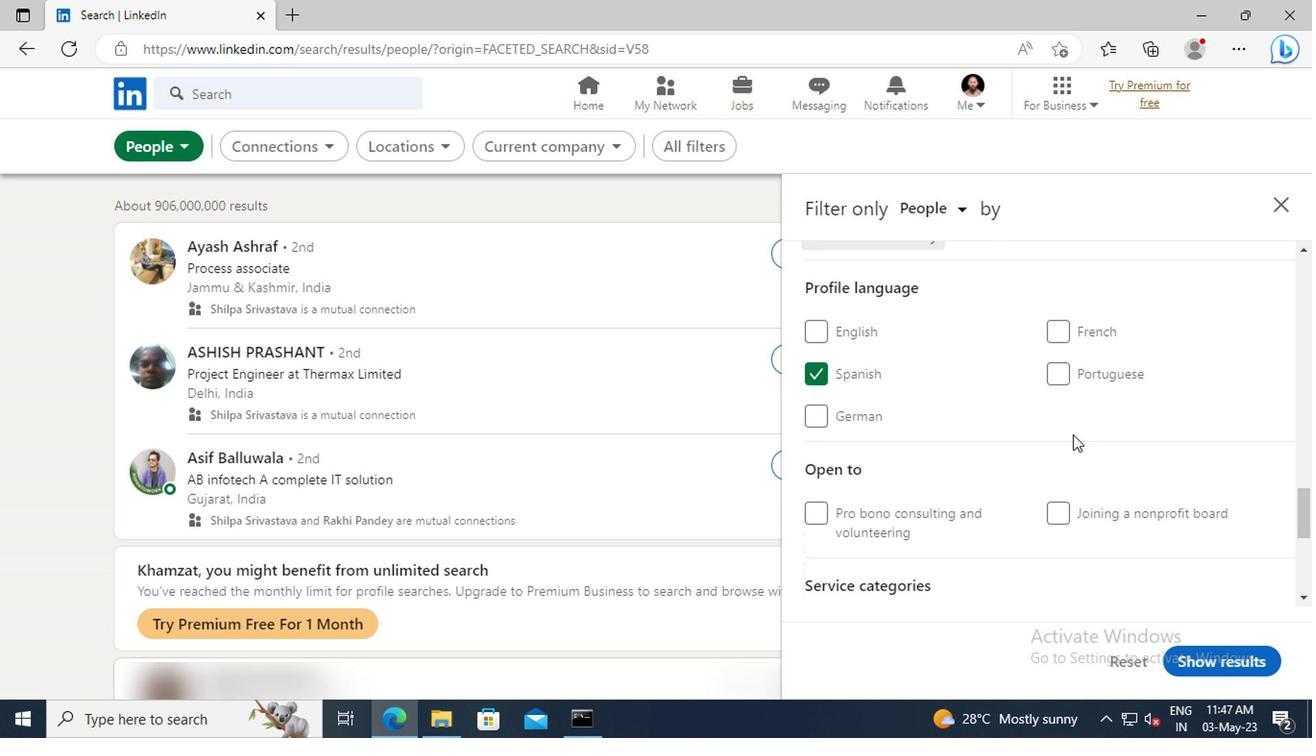 
Action: Mouse moved to (895, 439)
Screenshot: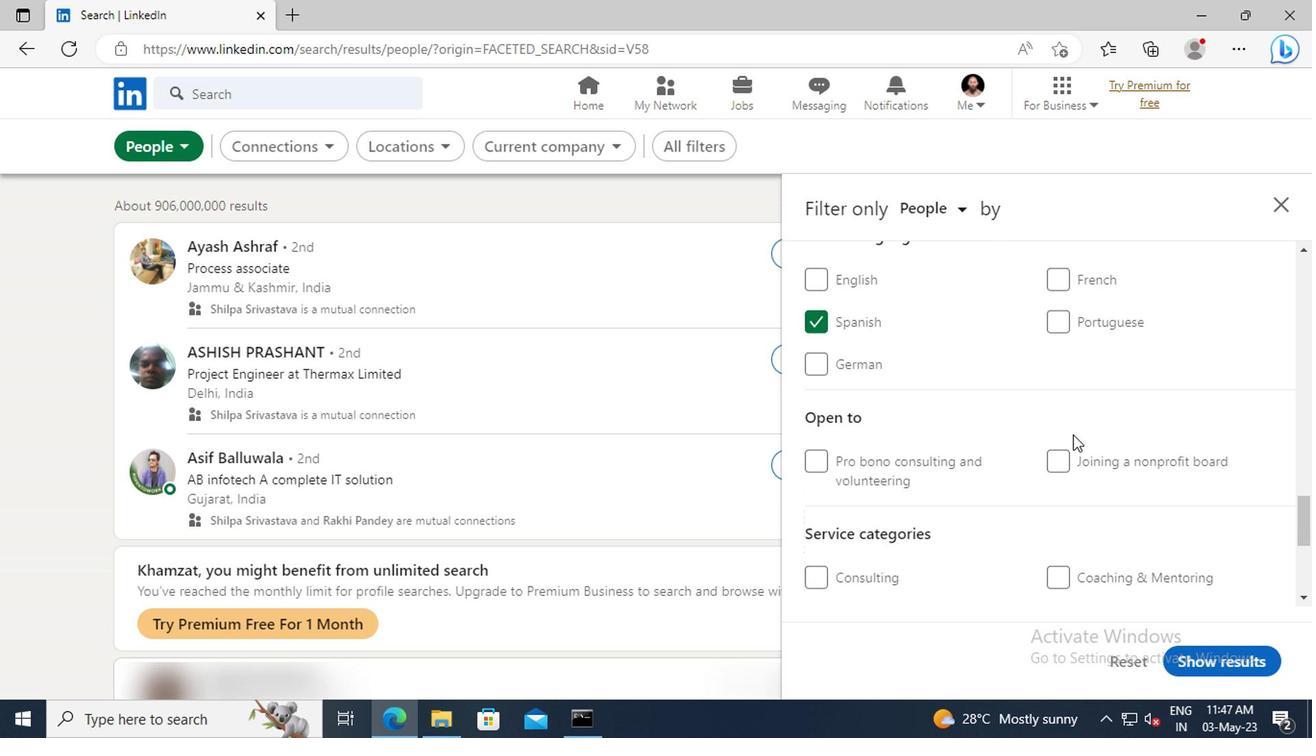 
Action: Mouse scrolled (895, 438) with delta (0, 0)
Screenshot: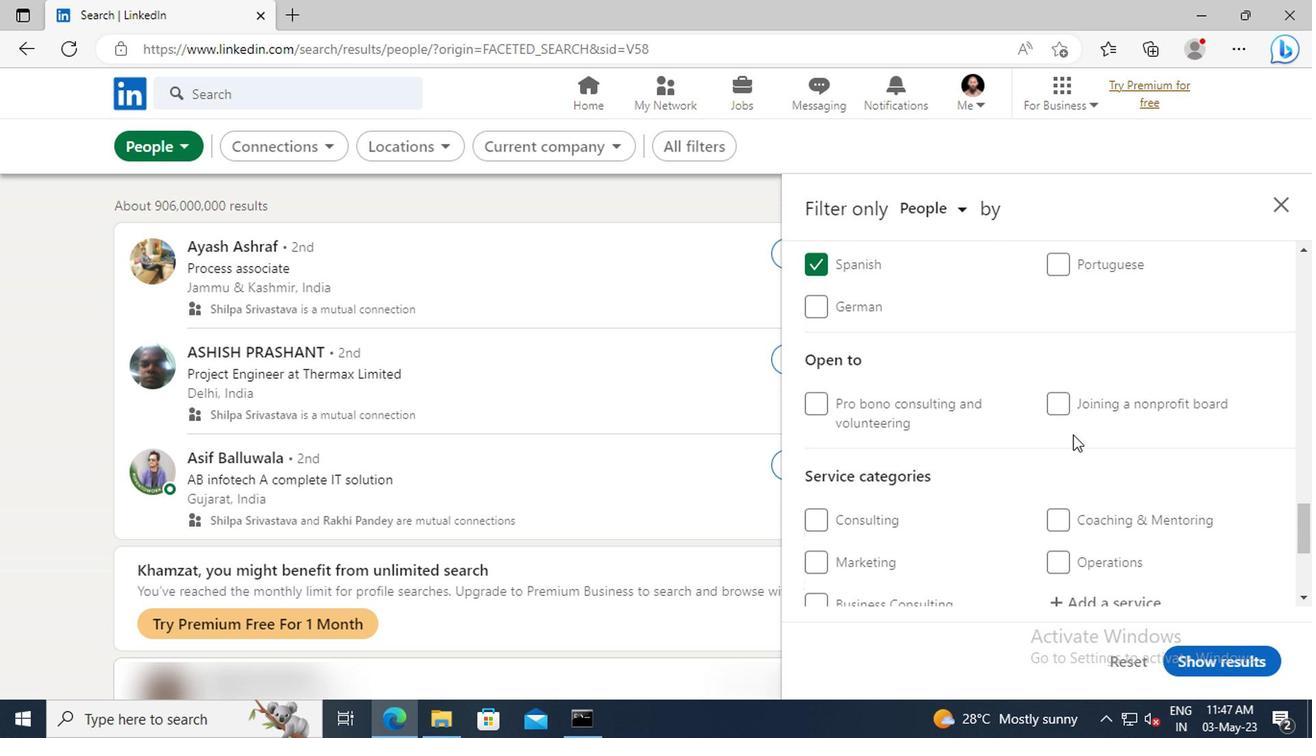 
Action: Mouse moved to (895, 438)
Screenshot: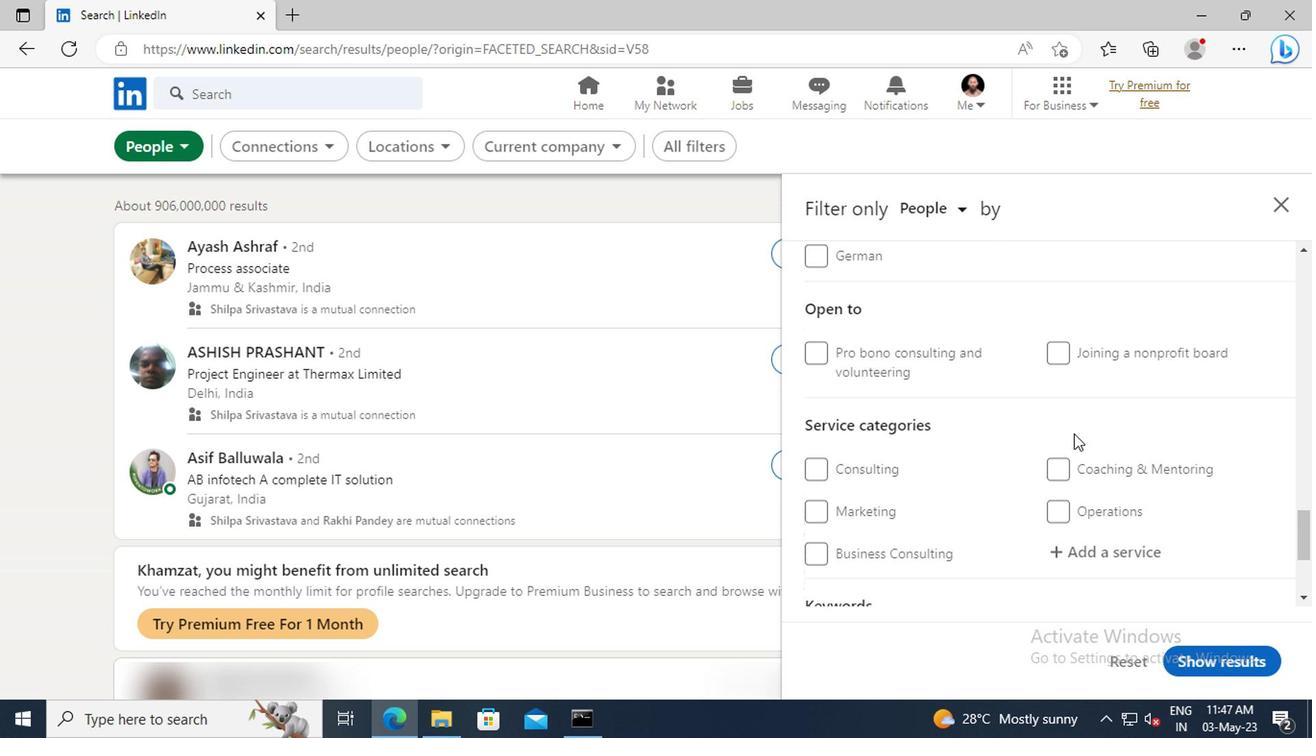 
Action: Mouse scrolled (895, 438) with delta (0, 0)
Screenshot: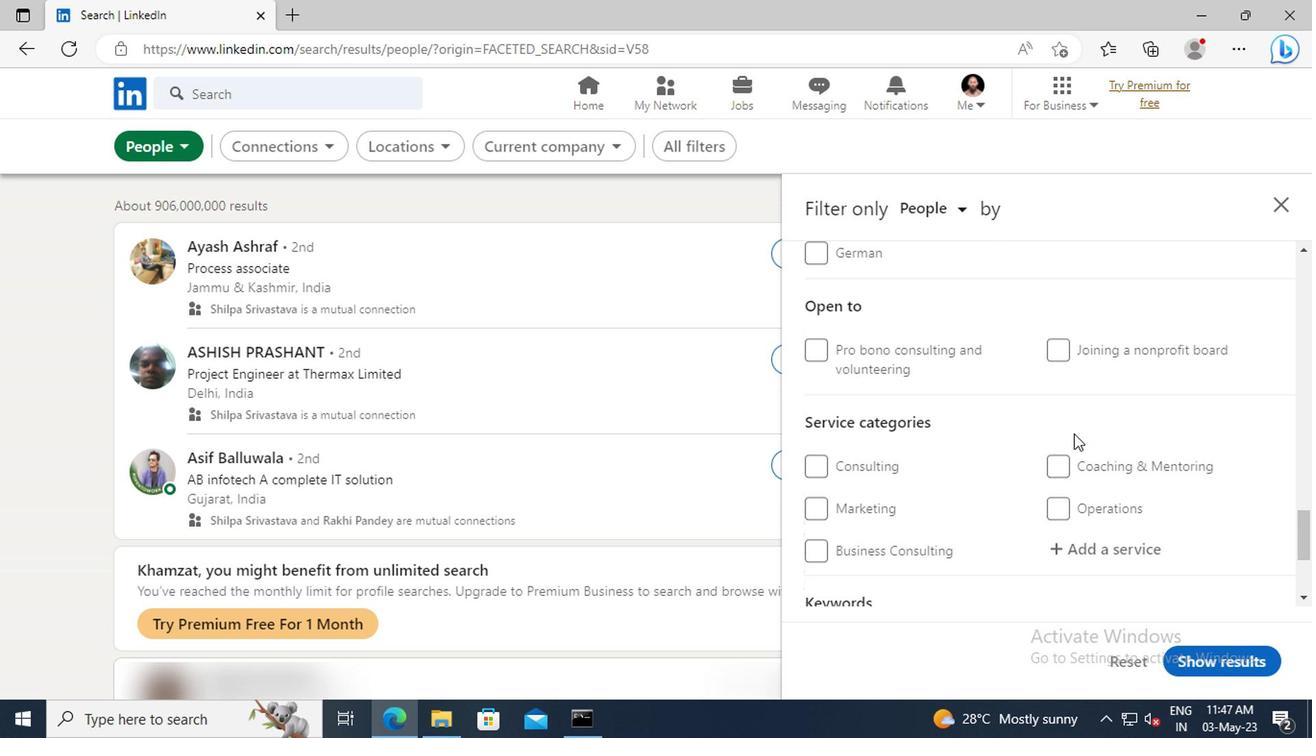 
Action: Mouse scrolled (895, 438) with delta (0, 0)
Screenshot: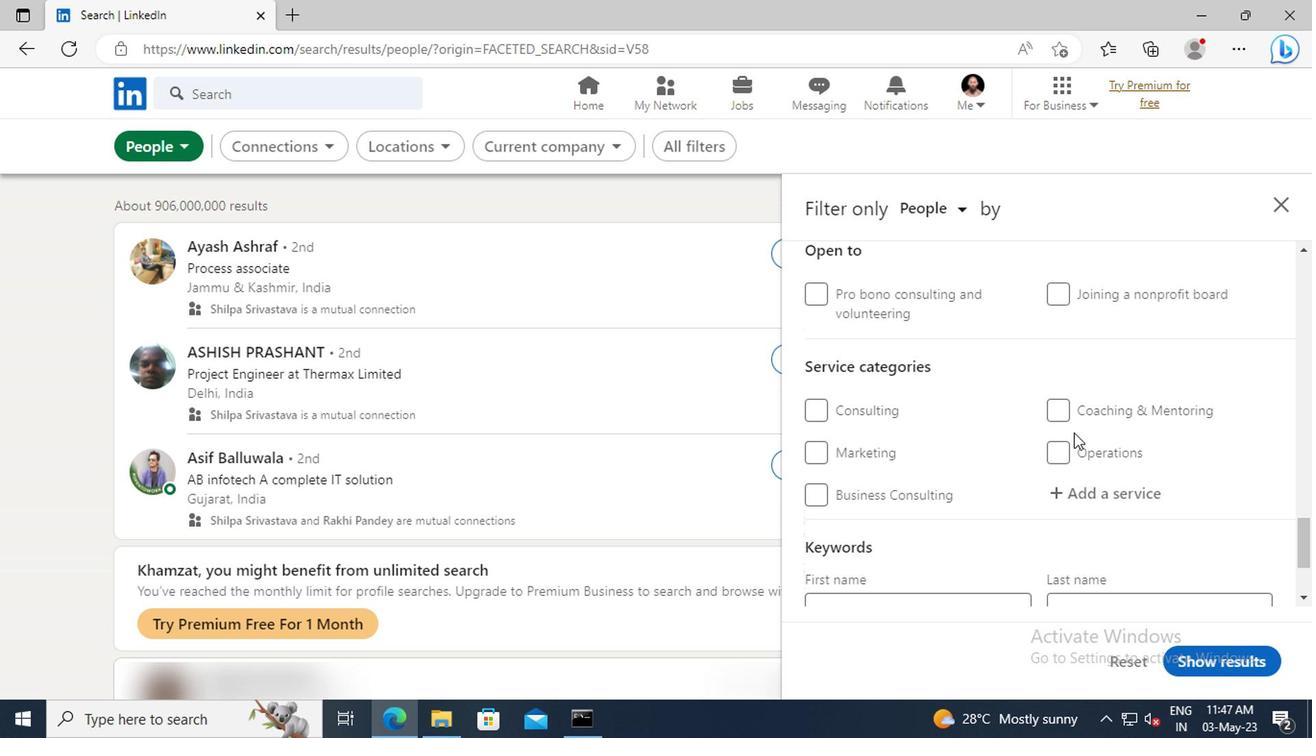 
Action: Mouse moved to (897, 445)
Screenshot: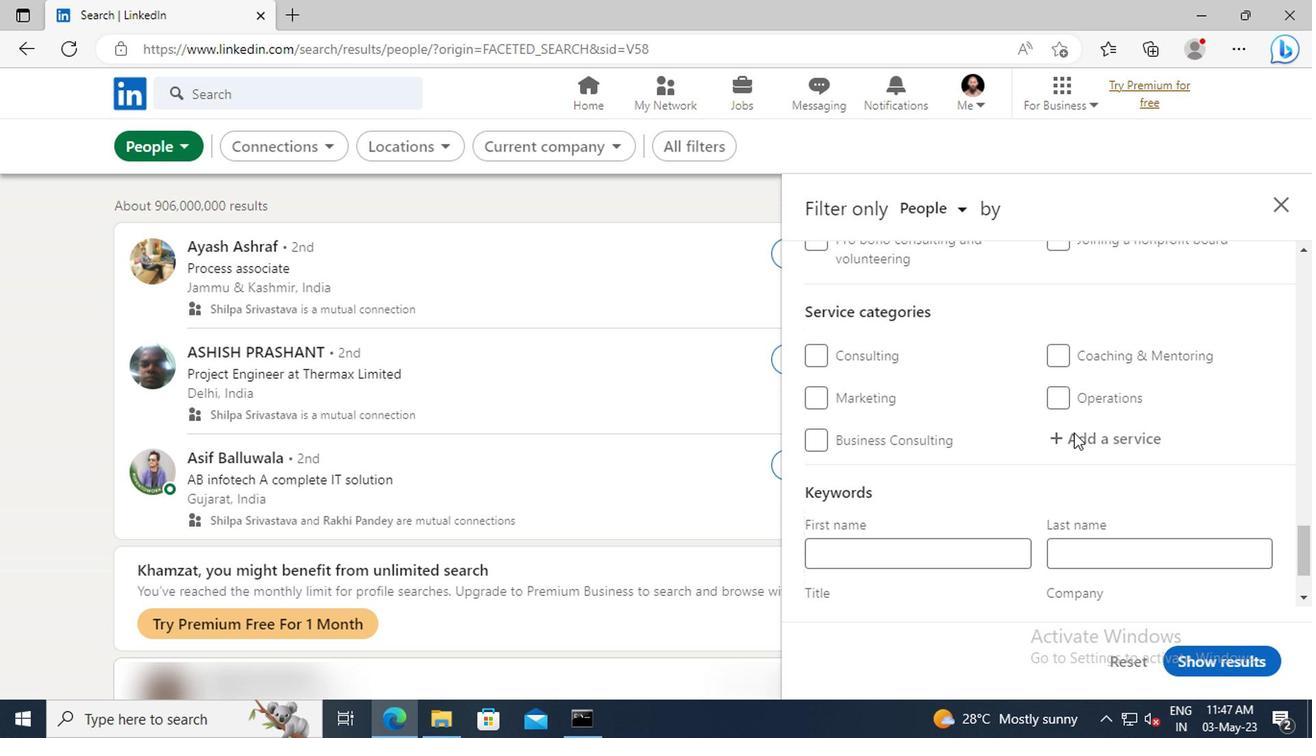 
Action: Mouse pressed left at (897, 445)
Screenshot: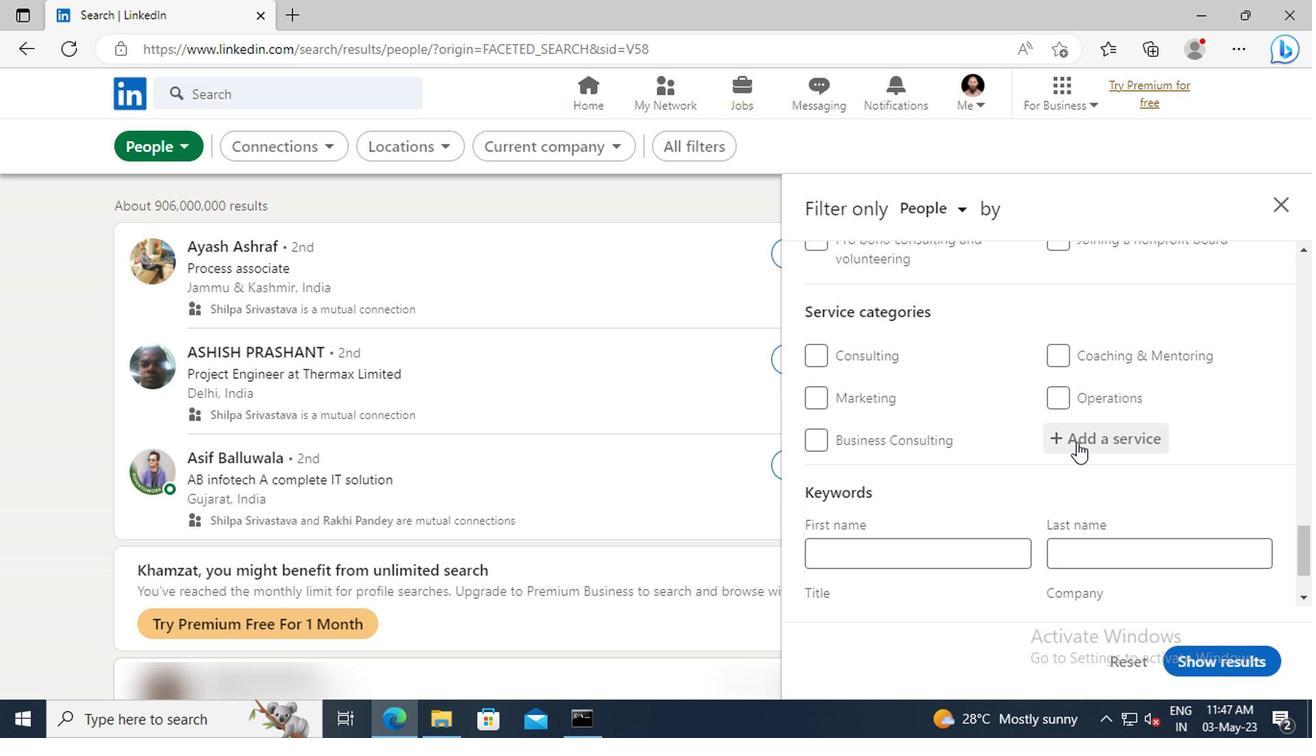 
Action: Key pressed <Key.shift>REAL<Key.space><Key.shift>ES
Screenshot: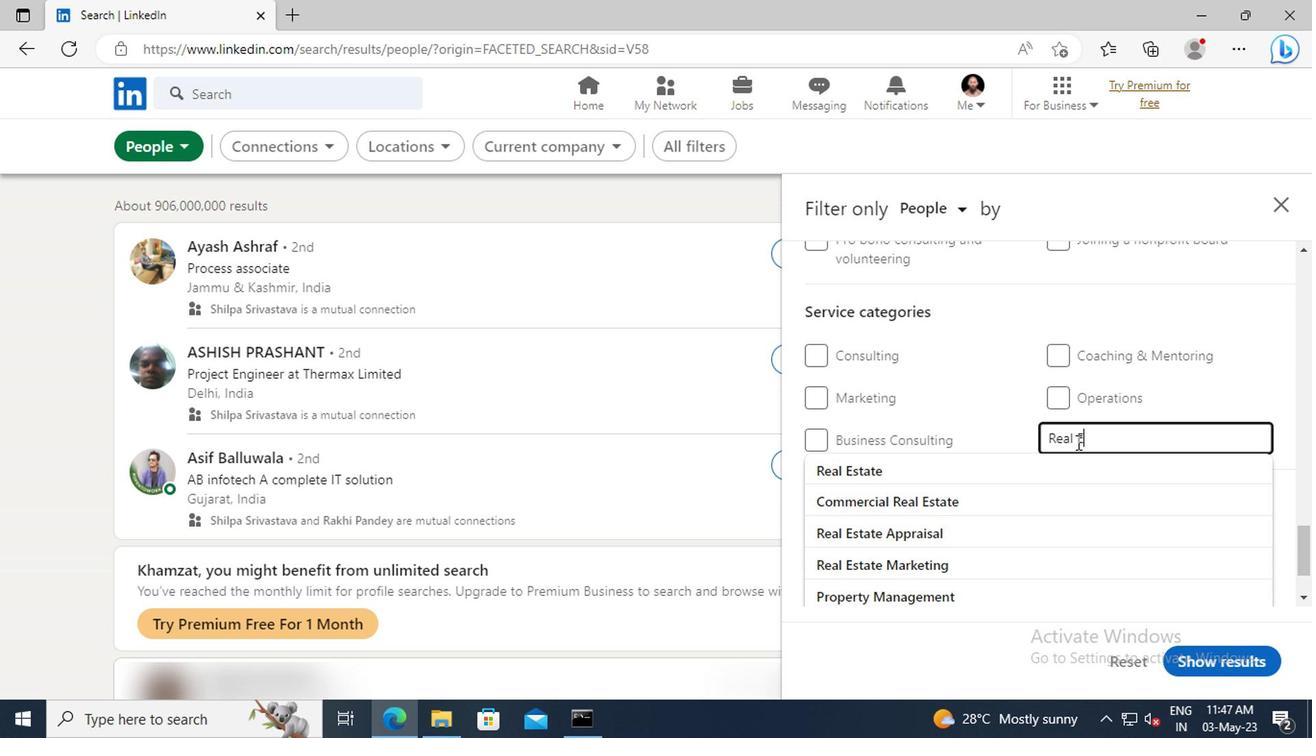 
Action: Mouse moved to (897, 463)
Screenshot: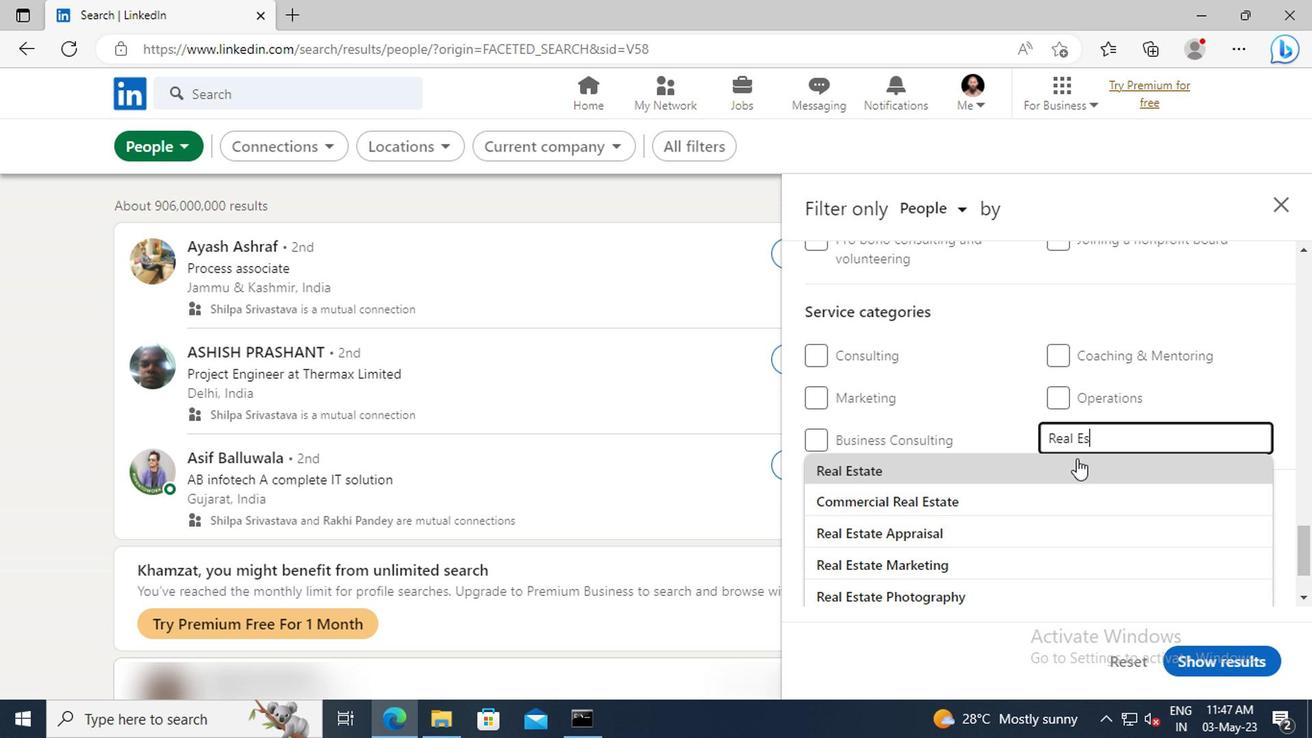 
Action: Mouse pressed left at (897, 463)
Screenshot: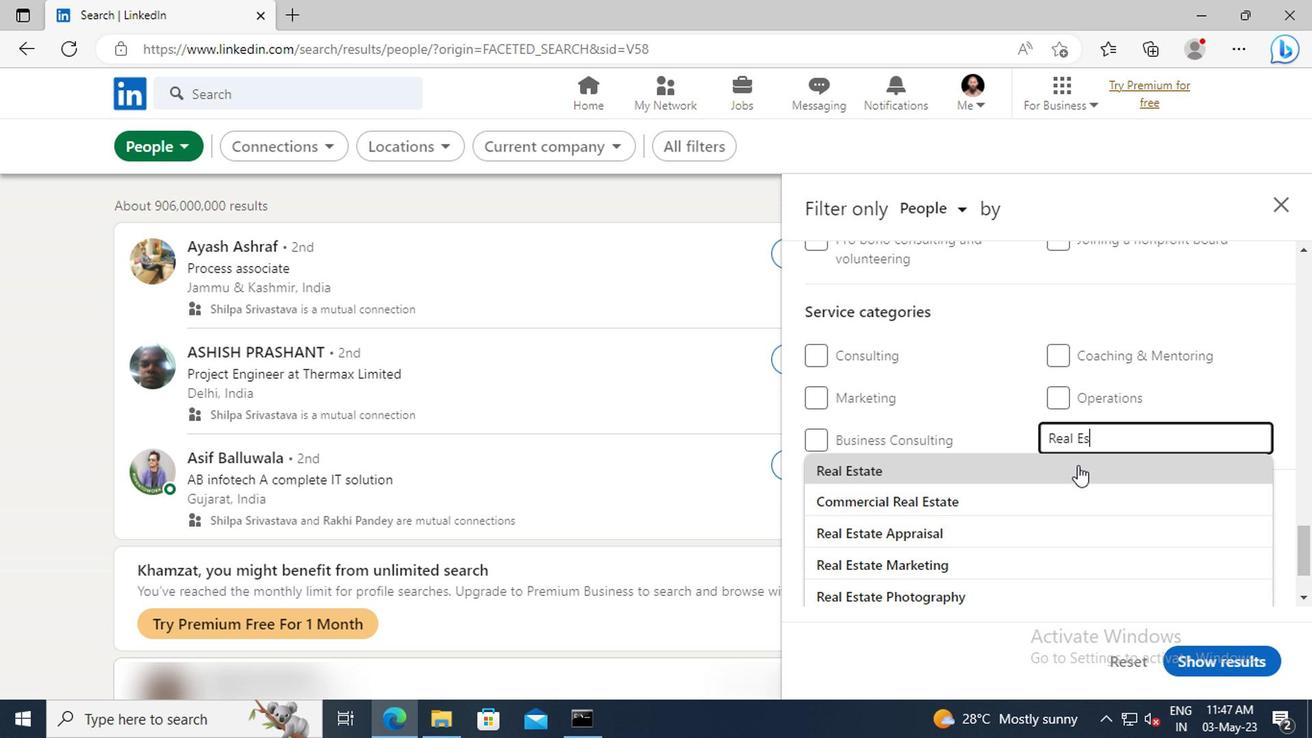 
Action: Mouse scrolled (897, 462) with delta (0, 0)
Screenshot: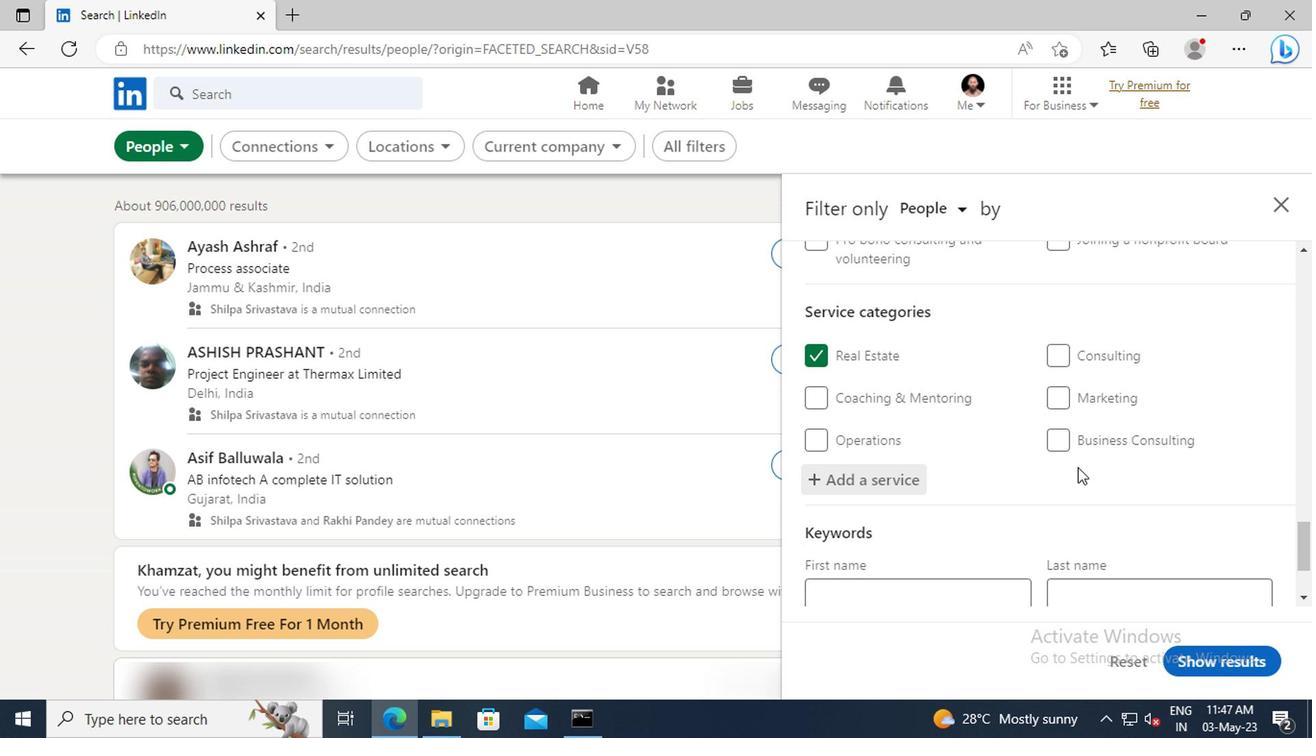 
Action: Mouse scrolled (897, 462) with delta (0, 0)
Screenshot: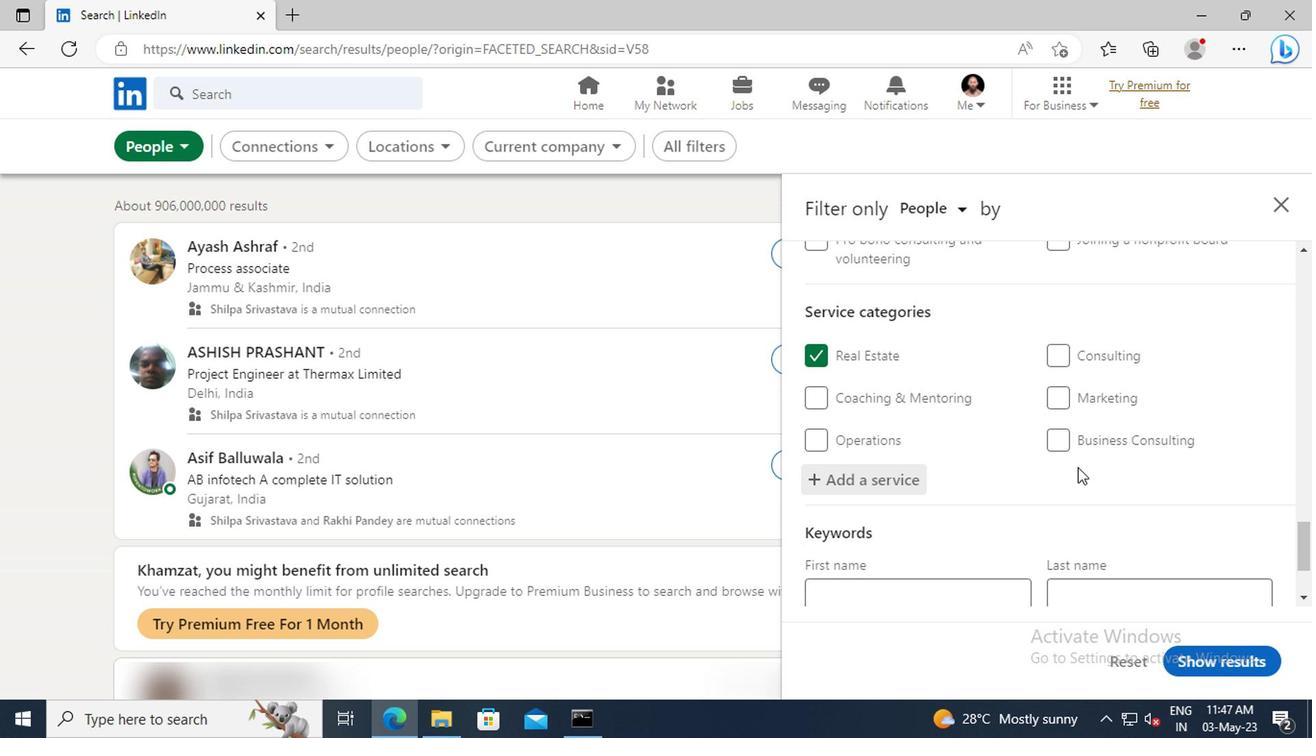 
Action: Mouse scrolled (897, 462) with delta (0, 0)
Screenshot: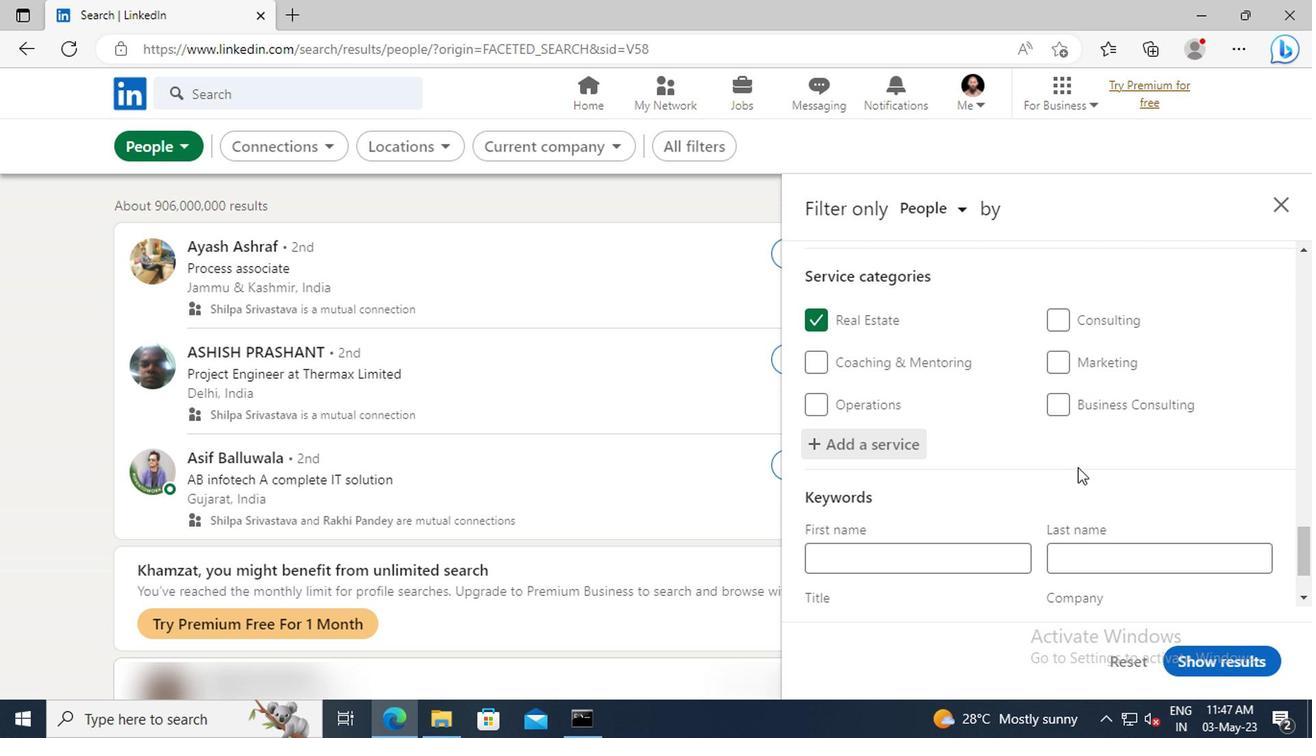 
Action: Mouse scrolled (897, 462) with delta (0, 0)
Screenshot: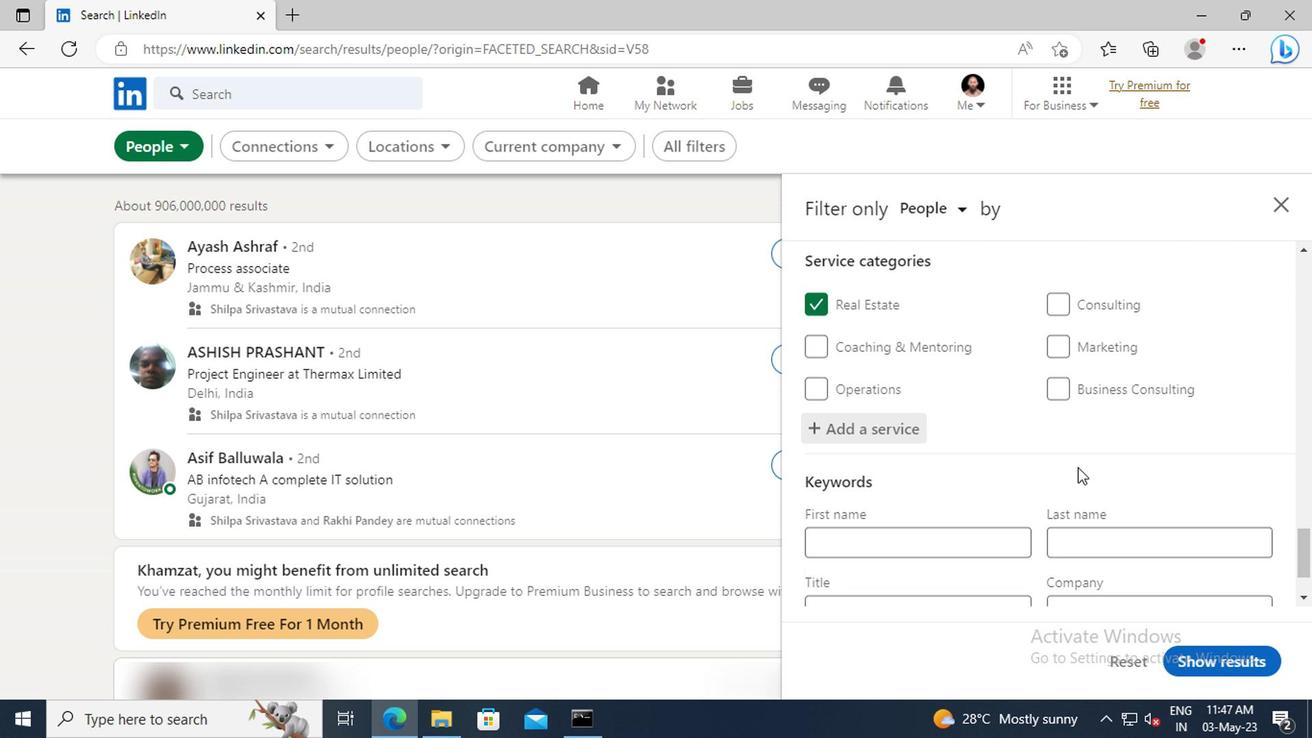 
Action: Mouse scrolled (897, 462) with delta (0, 0)
Screenshot: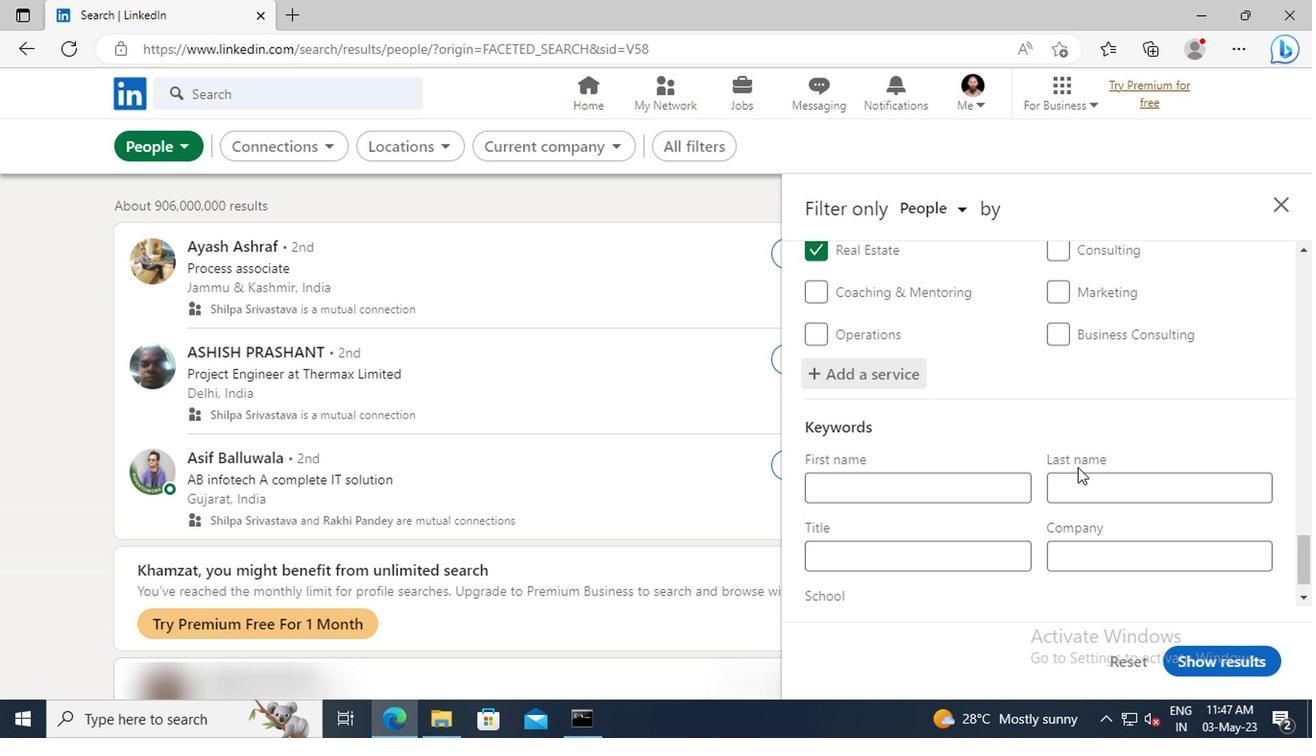
Action: Mouse moved to (807, 495)
Screenshot: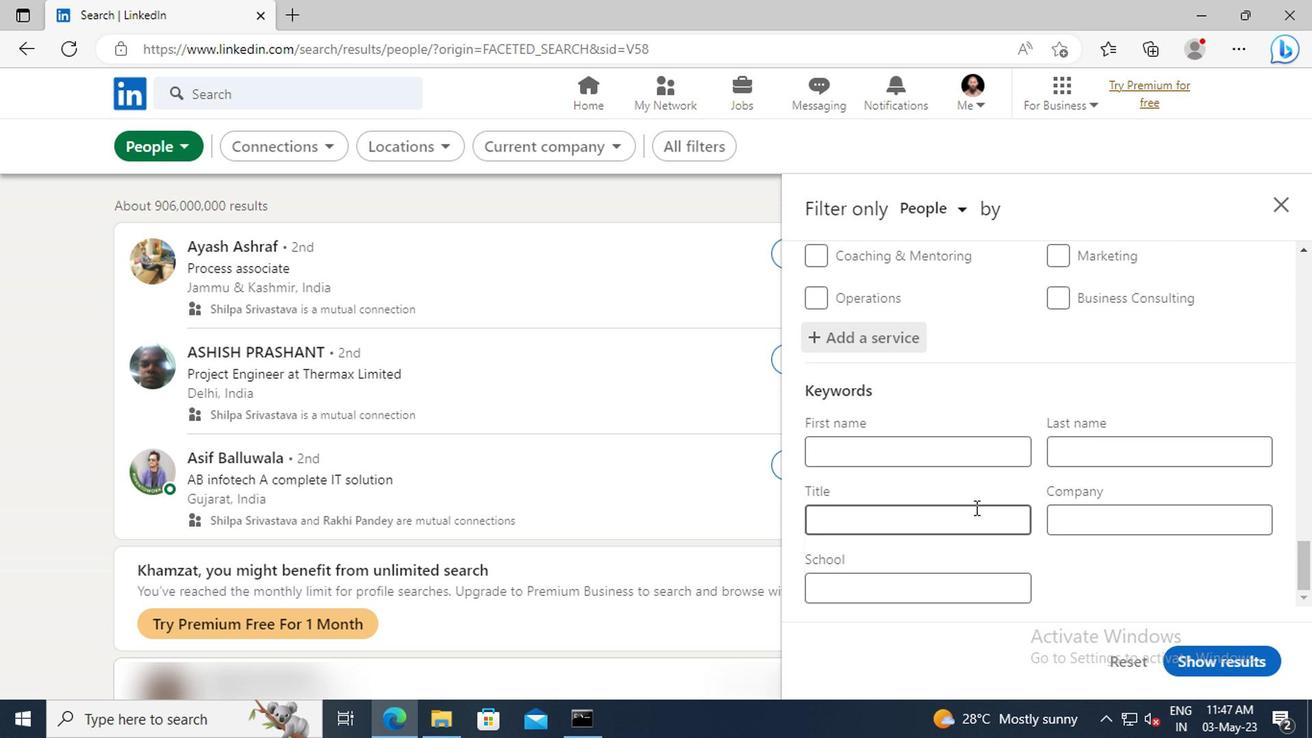 
Action: Mouse pressed left at (807, 495)
Screenshot: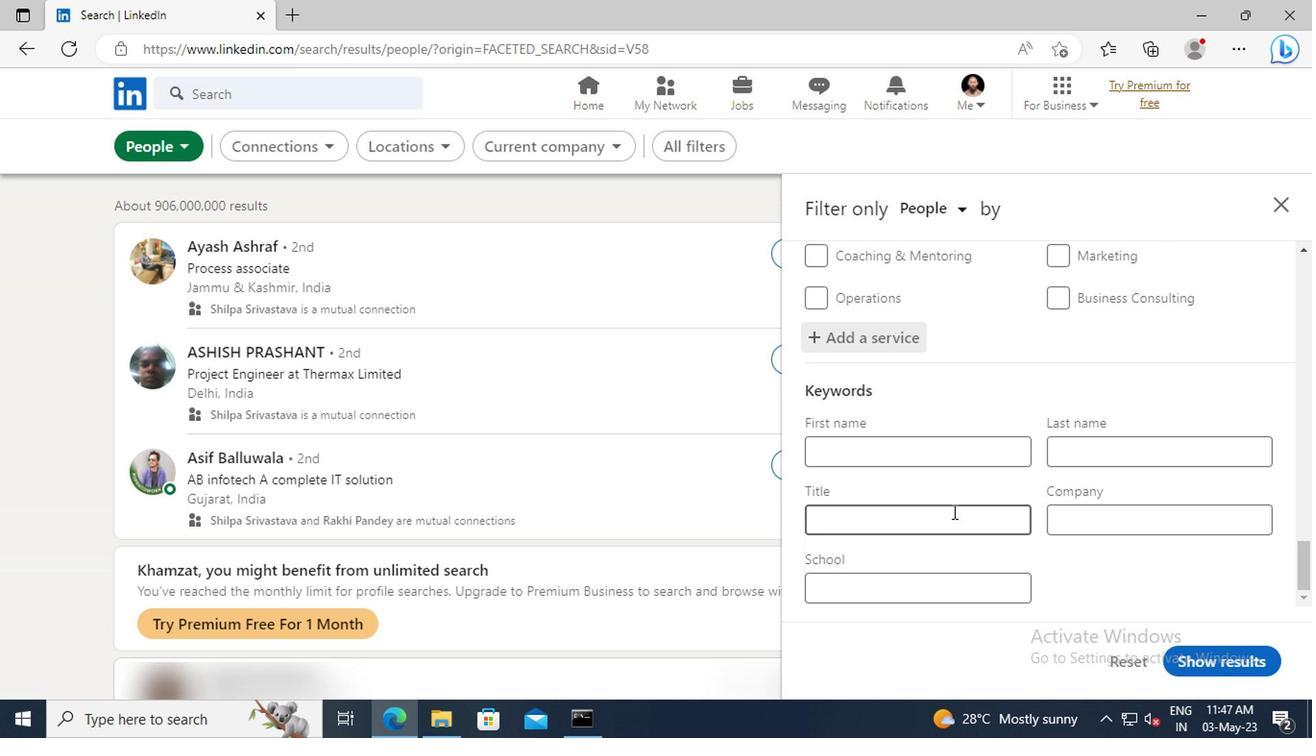 
Action: Key pressed <Key.shift>HUMAN<Key.space><Key.shift>RESOURCES<Key.enter>
Screenshot: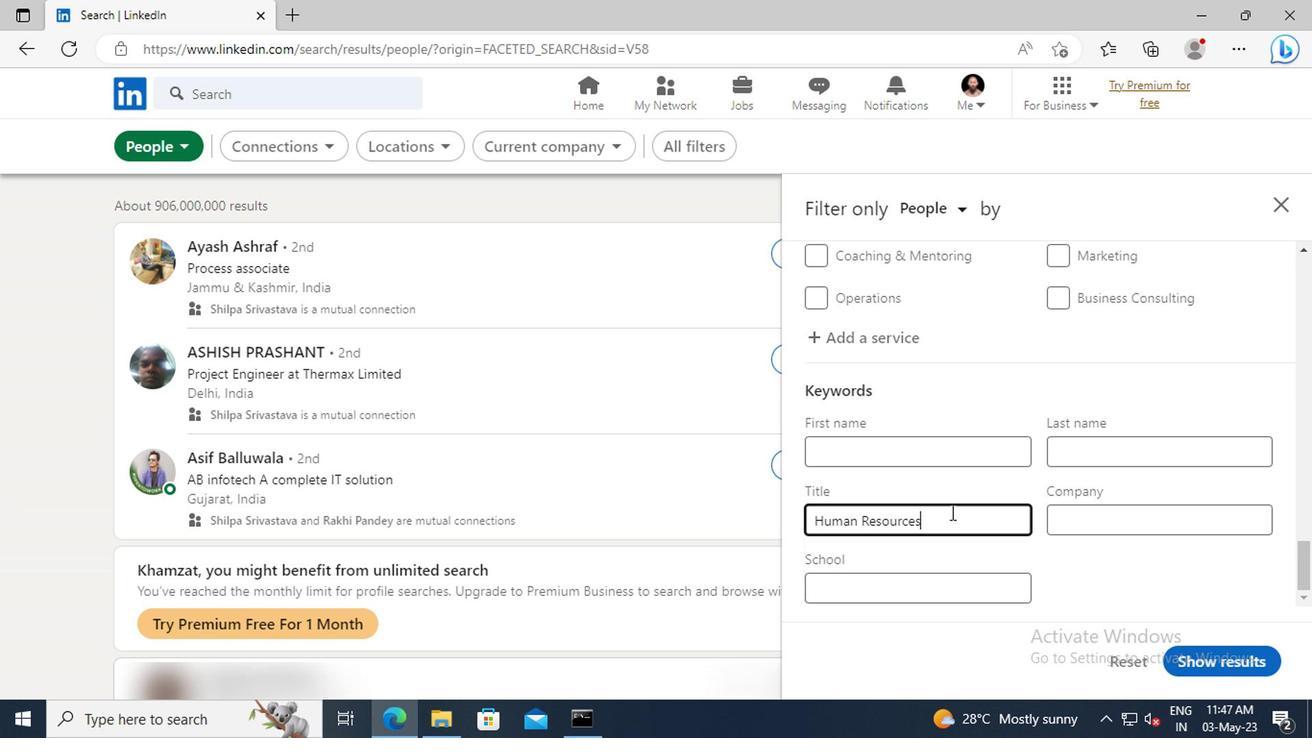 
Action: Mouse moved to (975, 597)
Screenshot: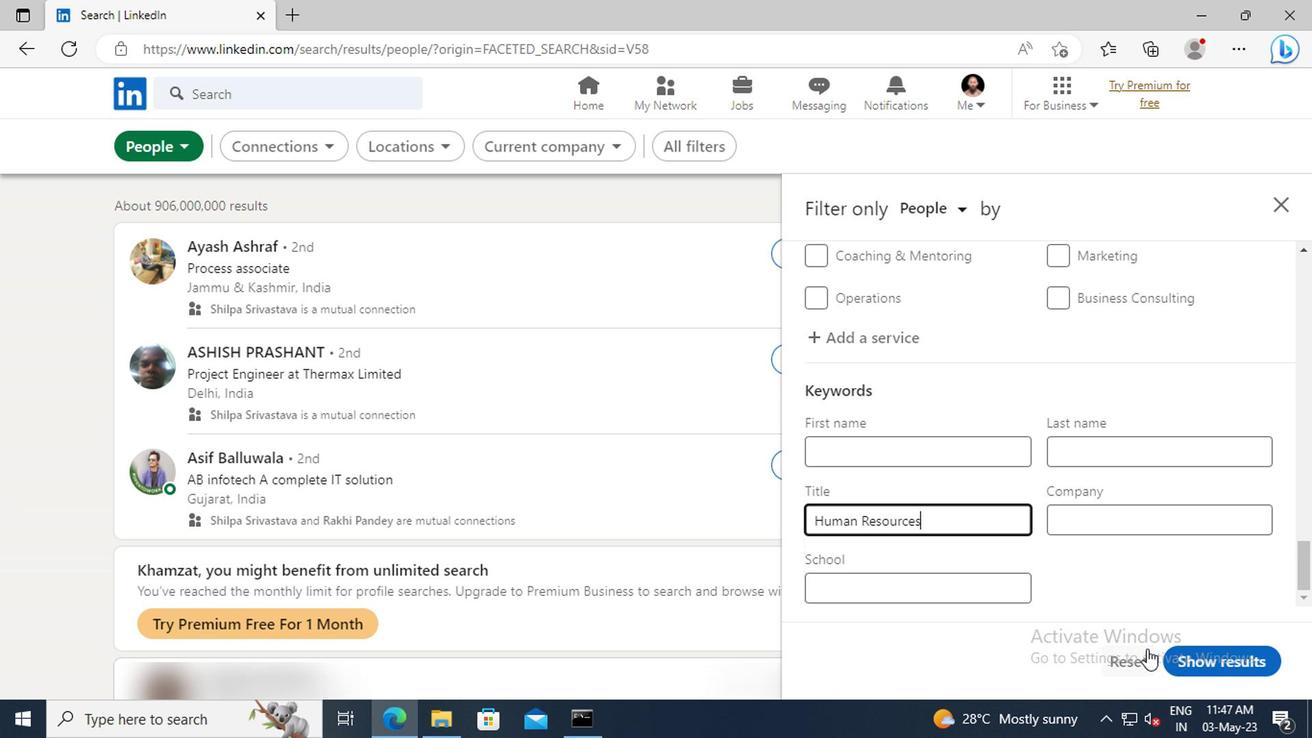 
Action: Mouse pressed left at (975, 597)
Screenshot: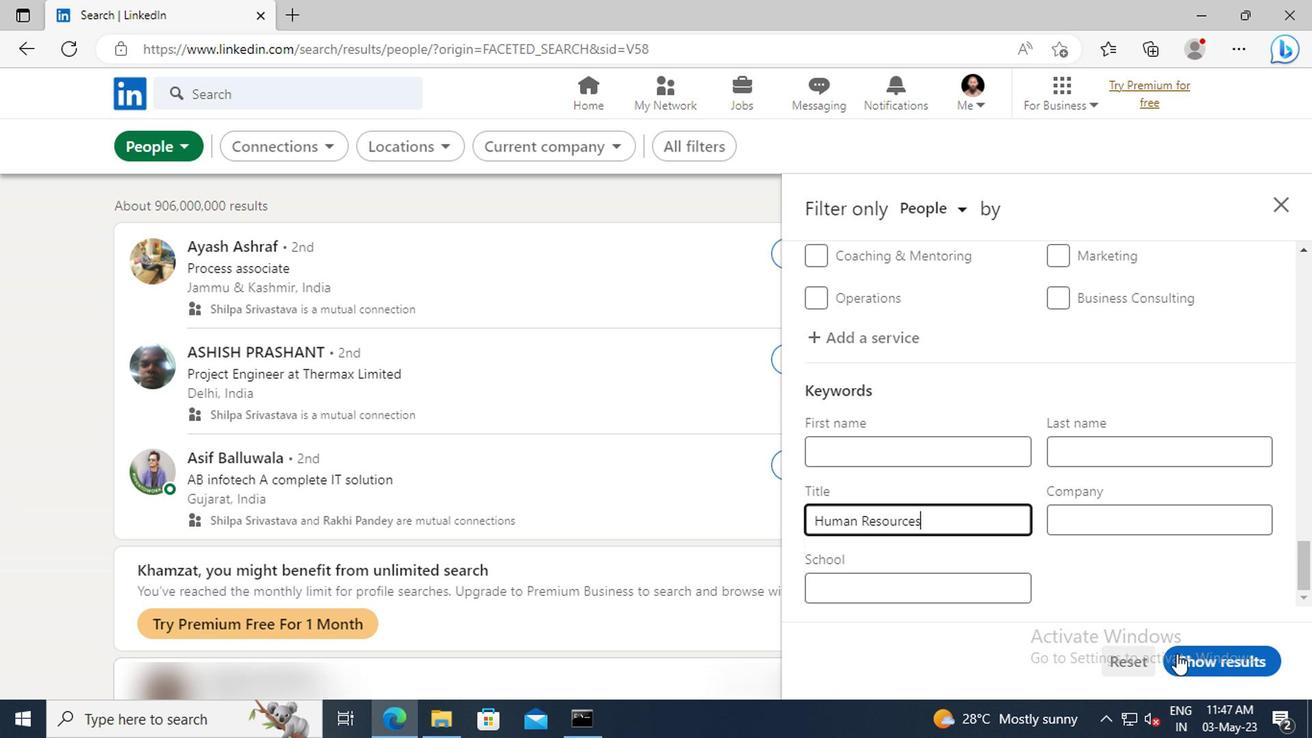 
